 Task: Open a blank worksheet and write heading  Customer order data  Add 10 people name:-  'David White, Emily Green, Andrew Baker, Madison Evans, Logan King, Grace Hill, Gabriel Young, Elizabeth Flores, Samuel Reed, Avery Nelson. ' in June Last week sales are  10020 to 20050. customer order name:-  Nike shoe, Adidas shoe, Gucci T-shirt, Louis Vuitton bag, Zara Shirt, H&M jeans, Chanel perfume, Versace perfume, Ralph Lauren, Prada Shirtcustomer order price in between:-  10000 to 15000. Save page analysisDailySales_Report
Action: Mouse moved to (207, 143)
Screenshot: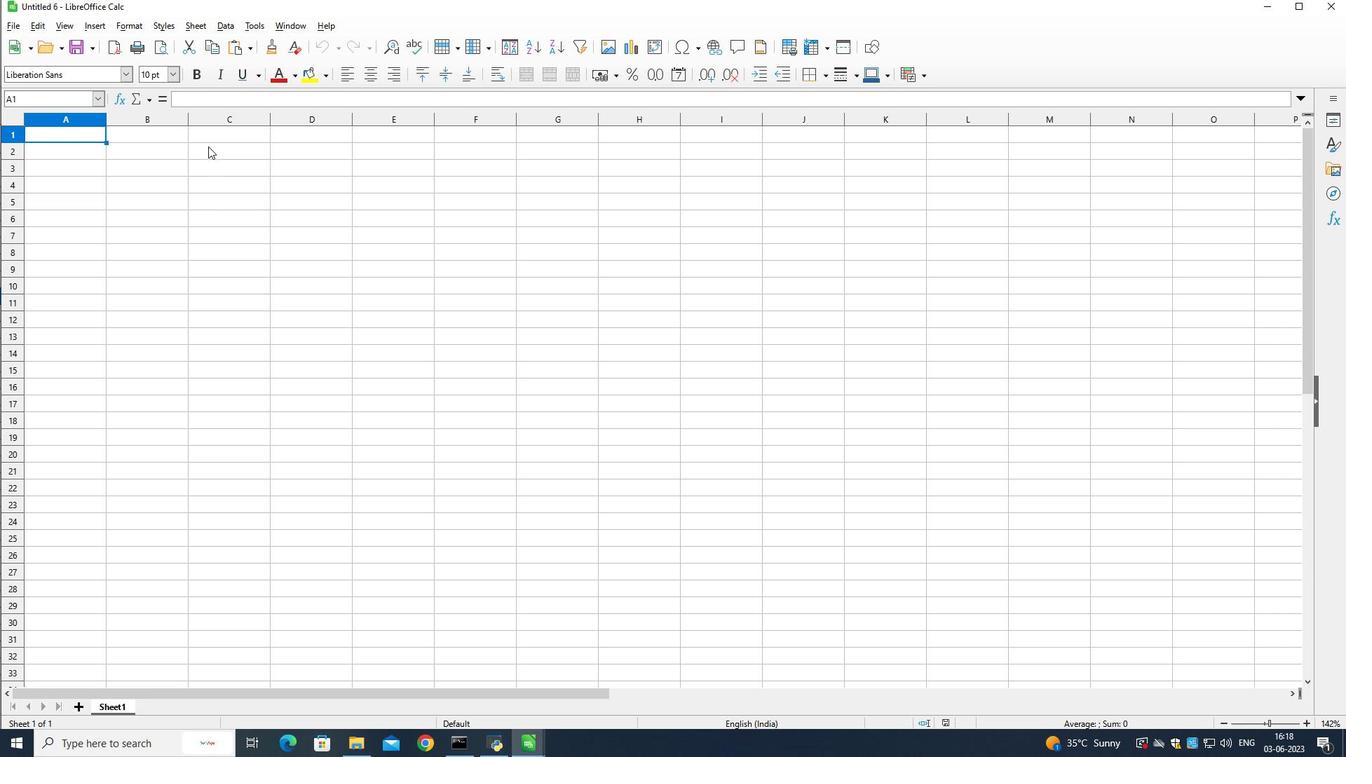 
Action: Mouse pressed left at (207, 143)
Screenshot: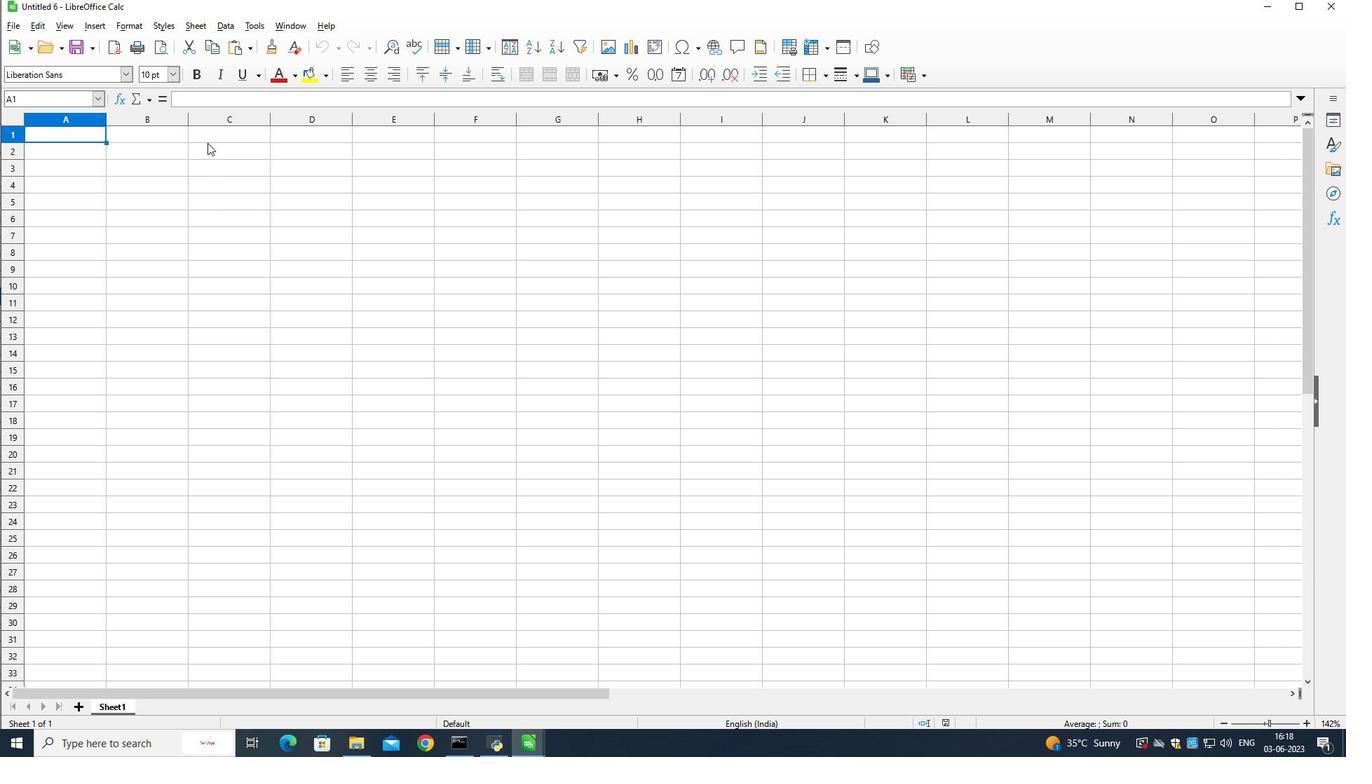 
Action: Mouse moved to (206, 153)
Screenshot: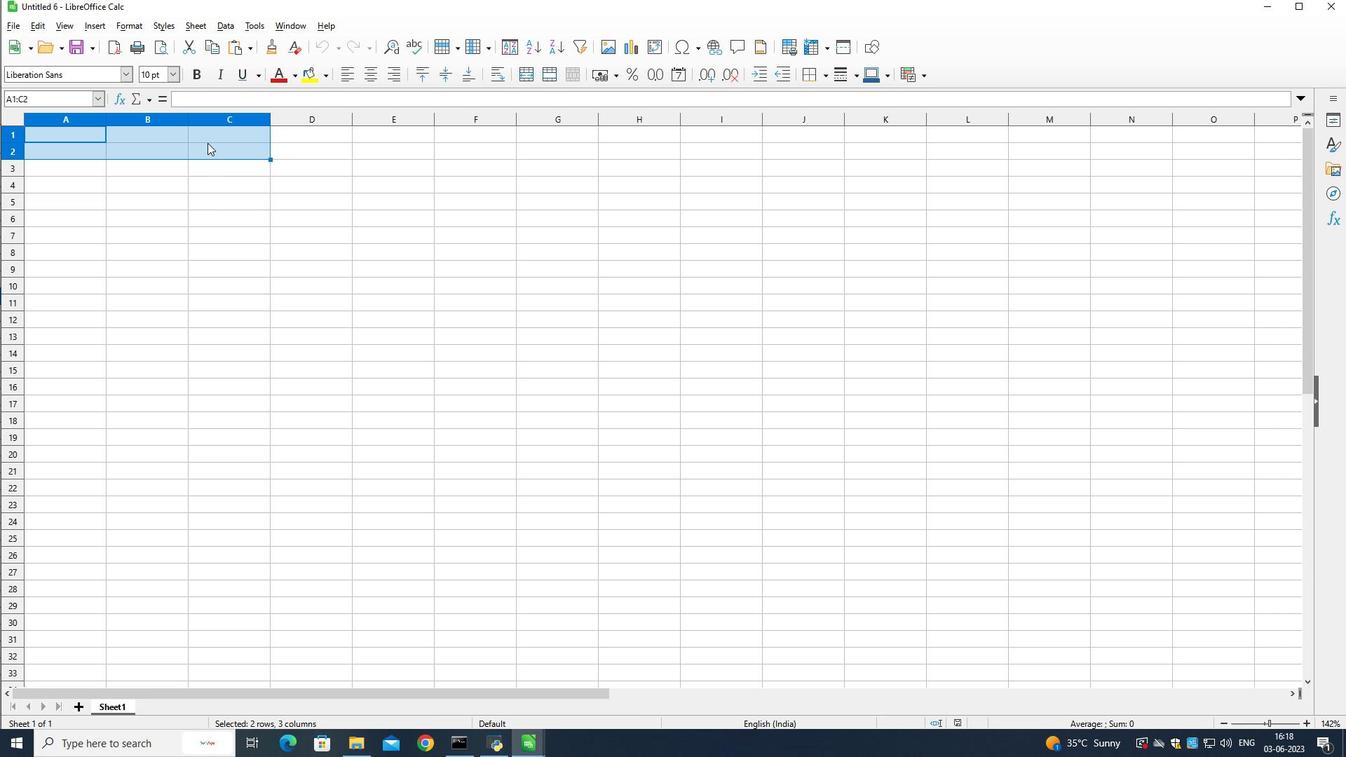 
Action: Mouse pressed left at (206, 153)
Screenshot: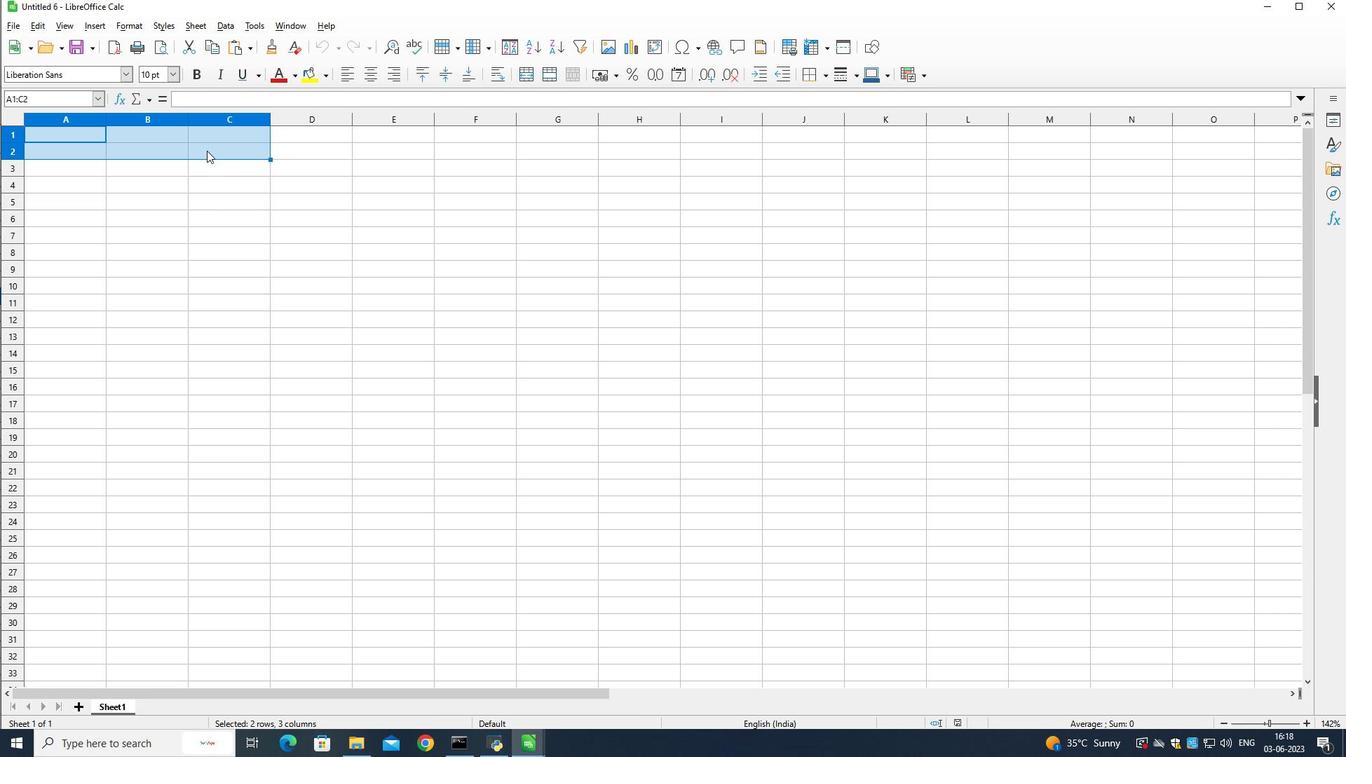
Action: Mouse pressed right at (206, 153)
Screenshot: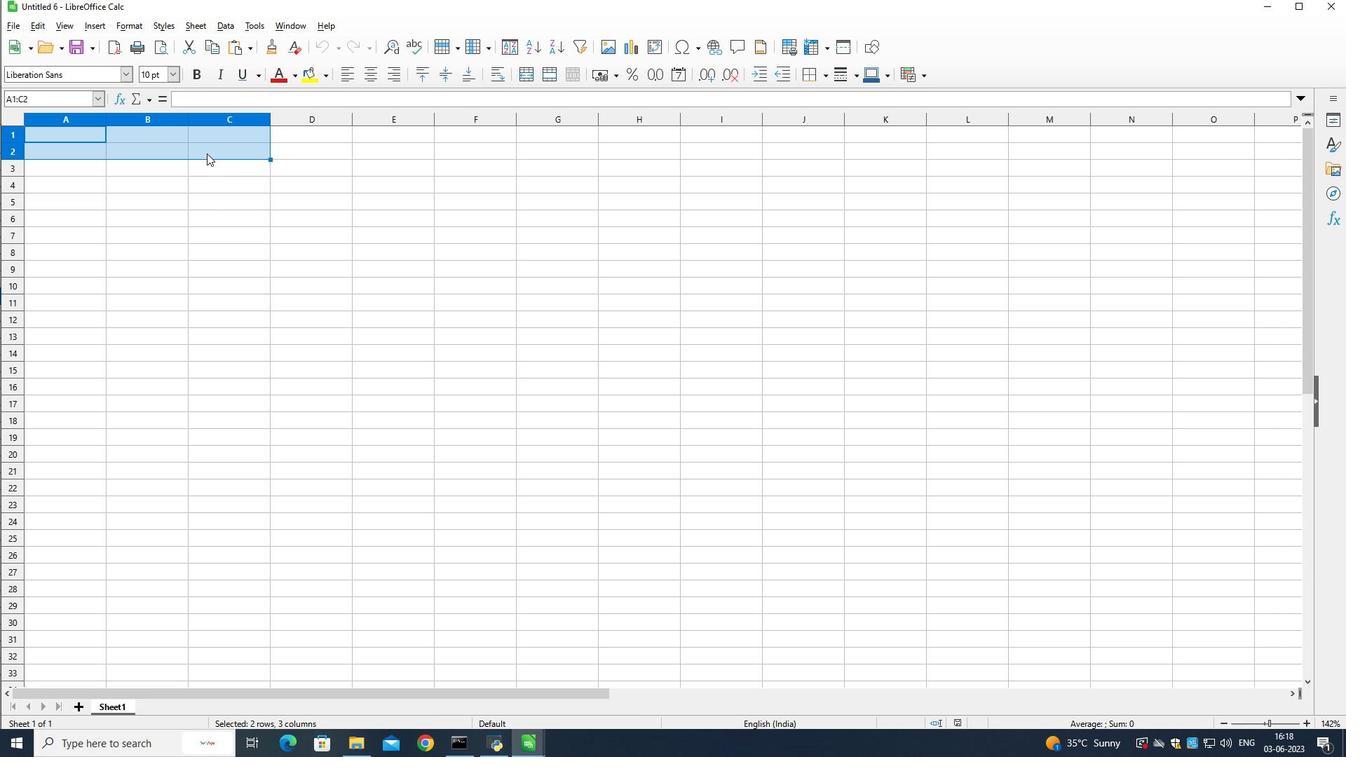 
Action: Mouse moved to (195, 160)
Screenshot: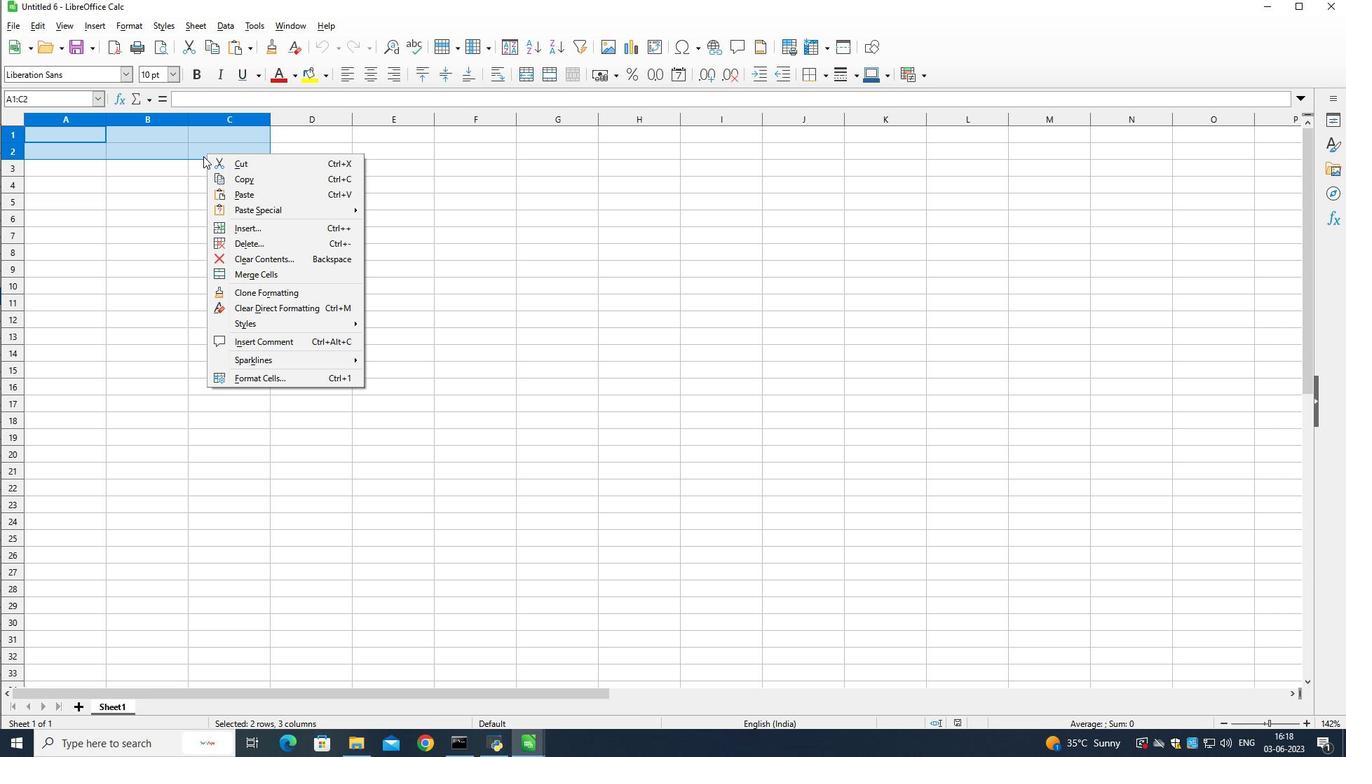
Action: Mouse pressed left at (195, 160)
Screenshot: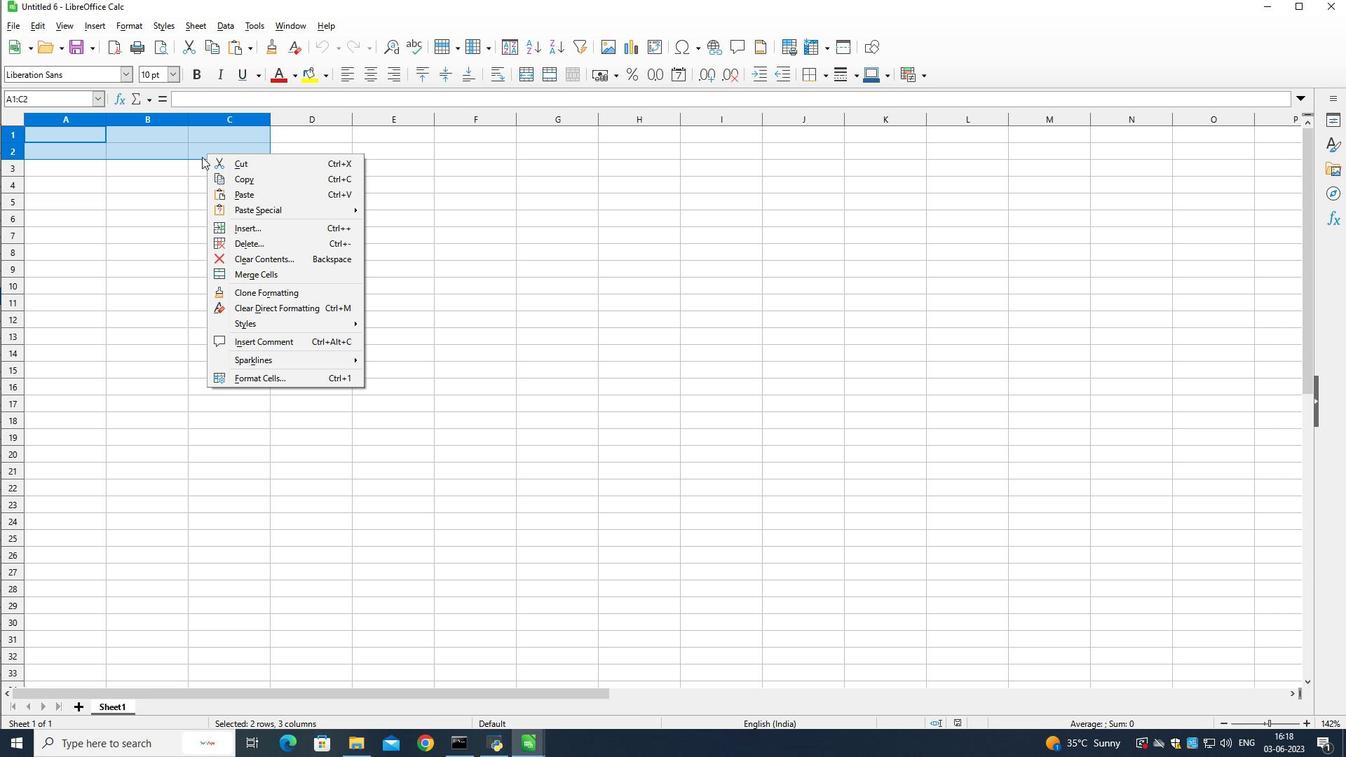 
Action: Mouse moved to (197, 137)
Screenshot: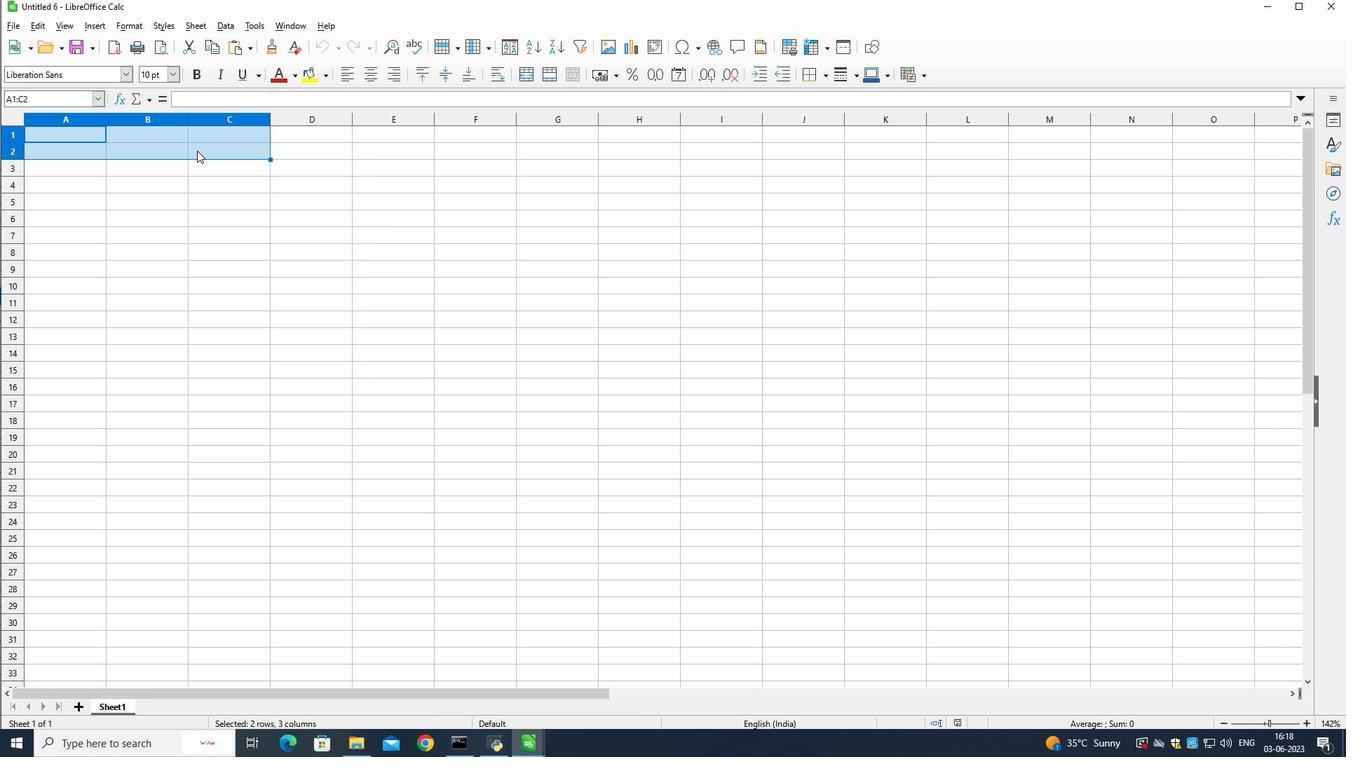
Action: Mouse pressed left at (197, 137)
Screenshot: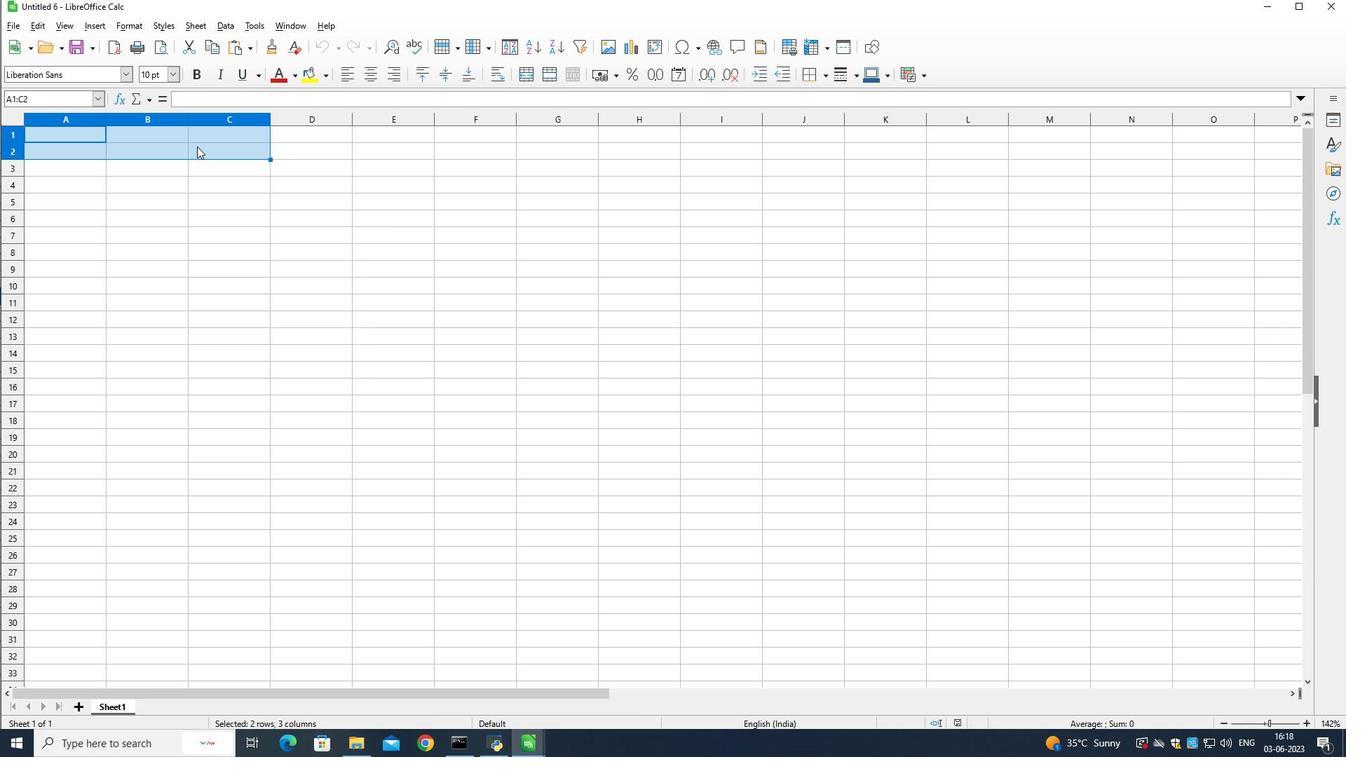
Action: Mouse pressed left at (197, 137)
Screenshot: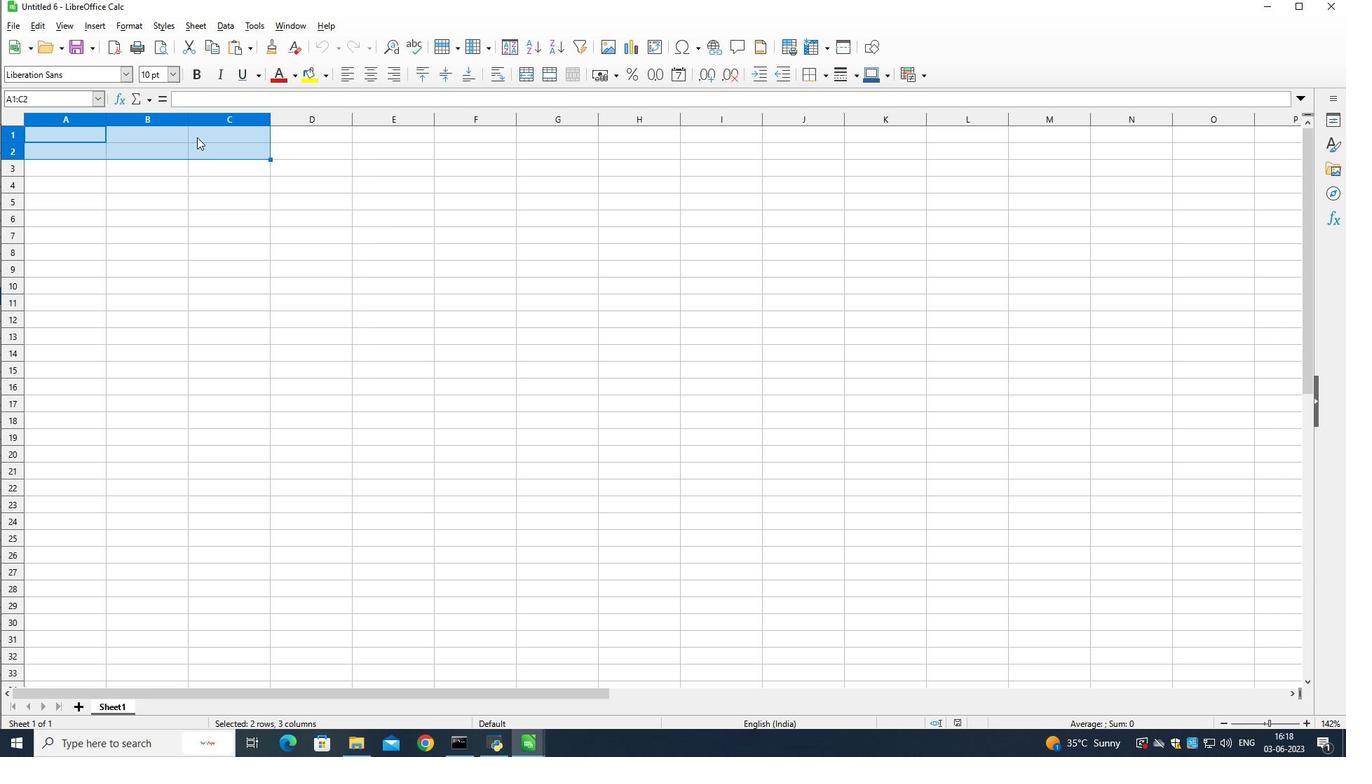 
Action: Mouse pressed left at (197, 137)
Screenshot: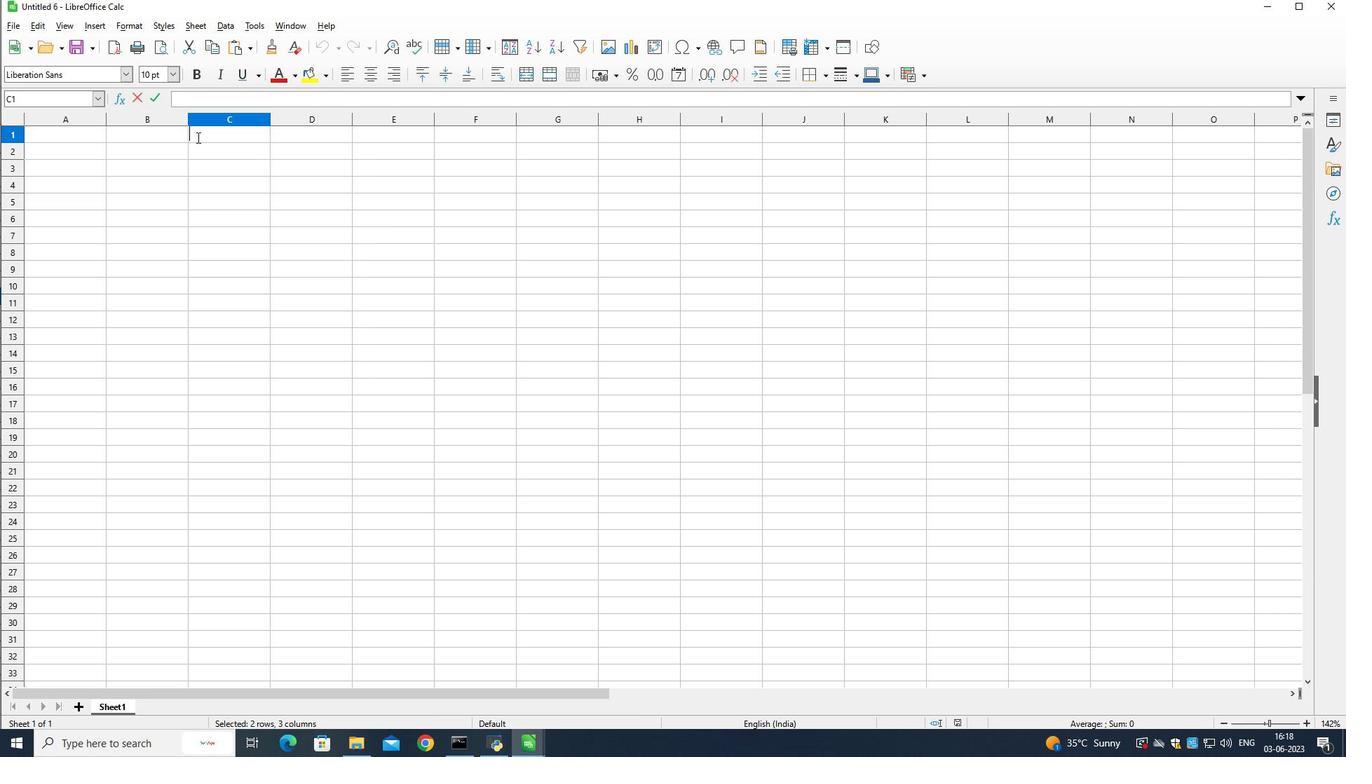 
Action: Mouse moved to (171, 133)
Screenshot: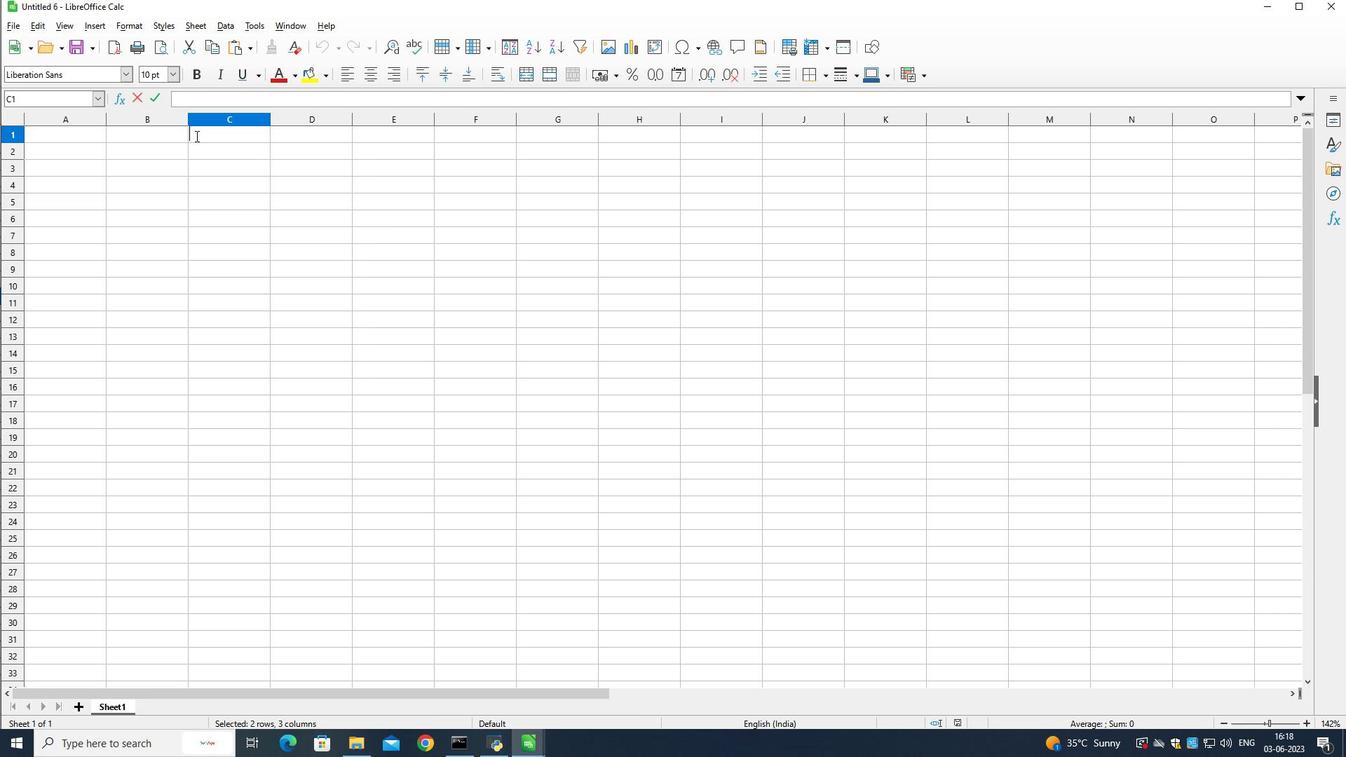 
Action: Mouse pressed left at (171, 133)
Screenshot: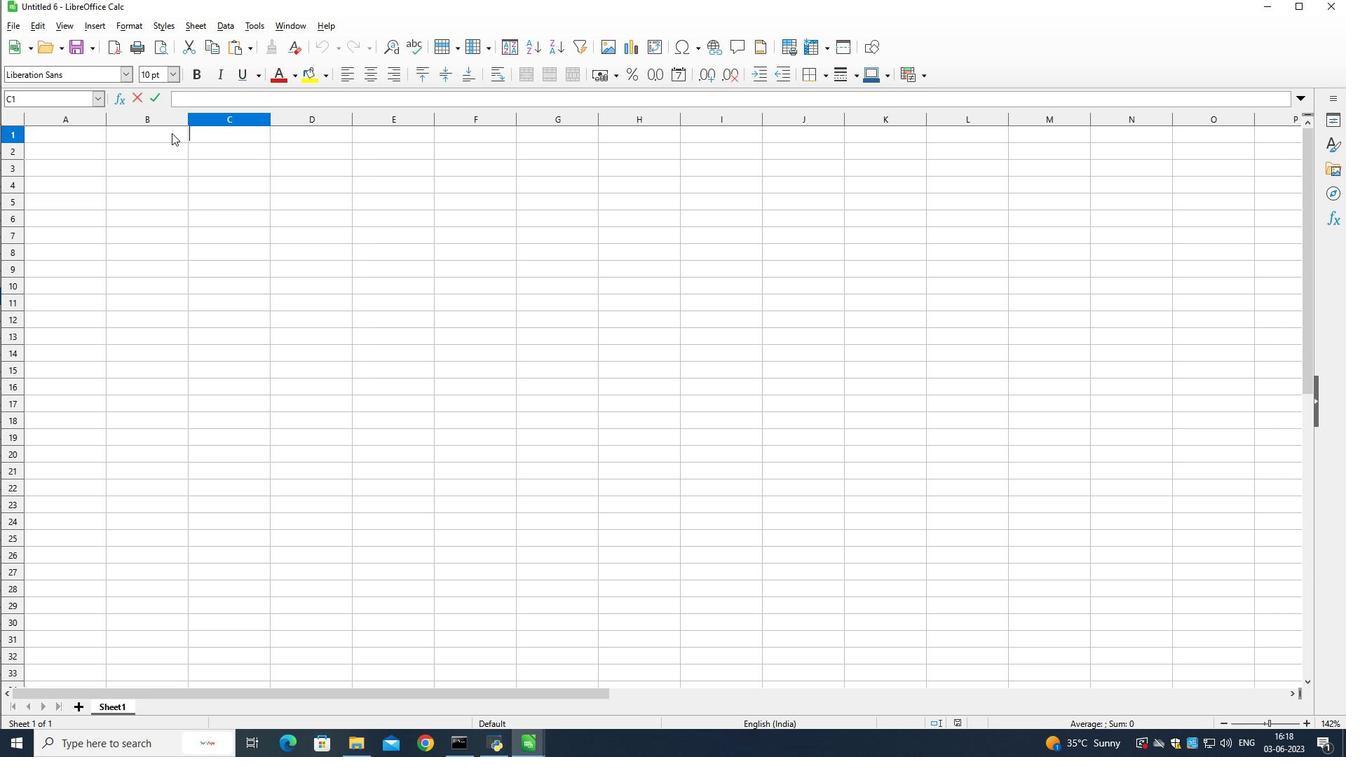 
Action: Mouse moved to (169, 131)
Screenshot: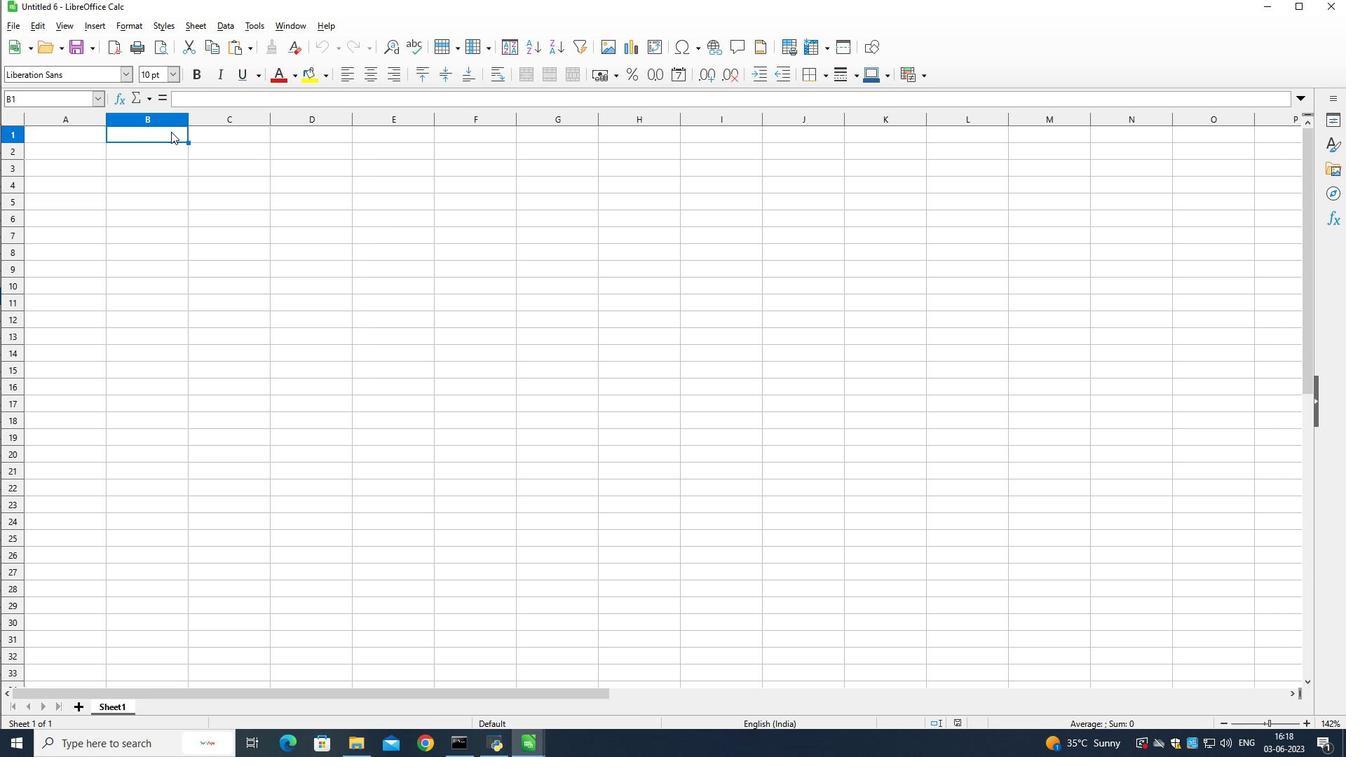 
Action: Key pressed <Key.shift>Customer<Key.space><Key.shift>Order<Key.space><Key.shift>Data
Screenshot: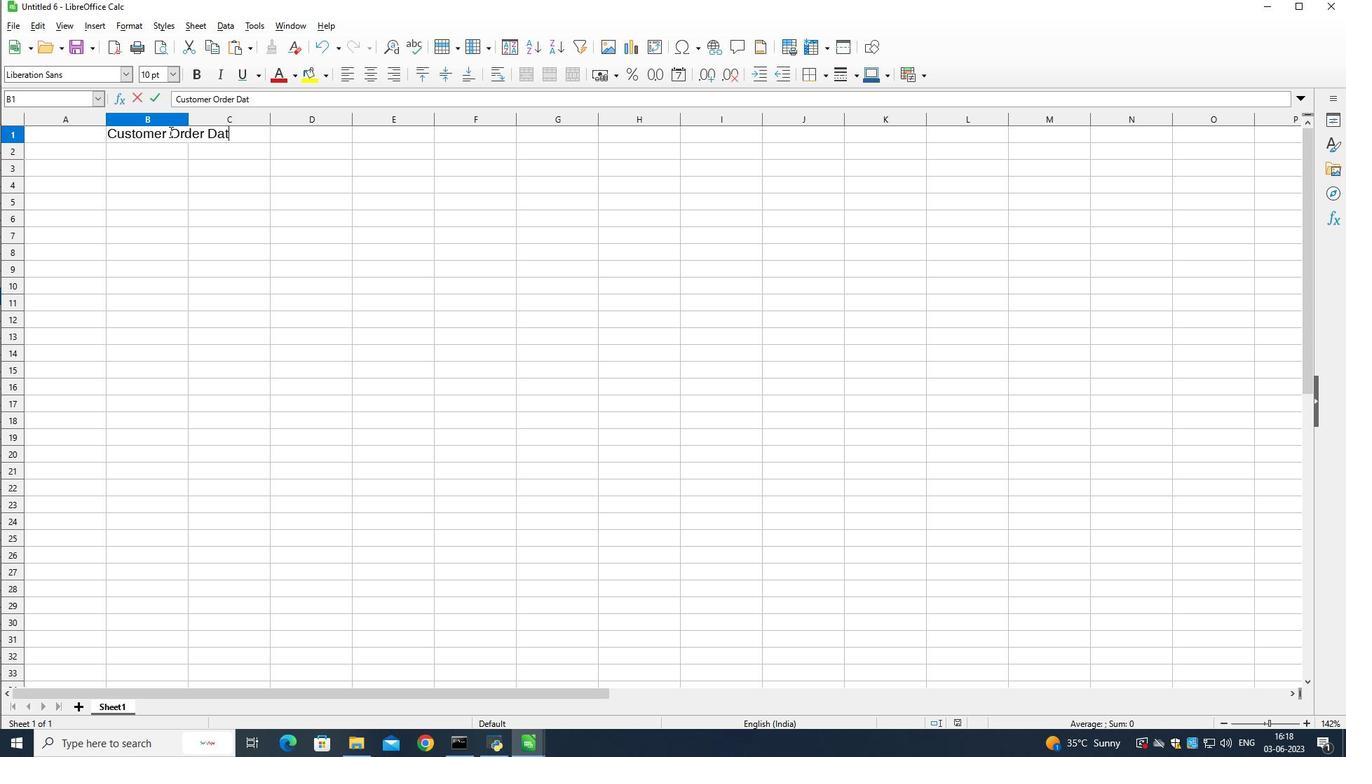
Action: Mouse moved to (51, 151)
Screenshot: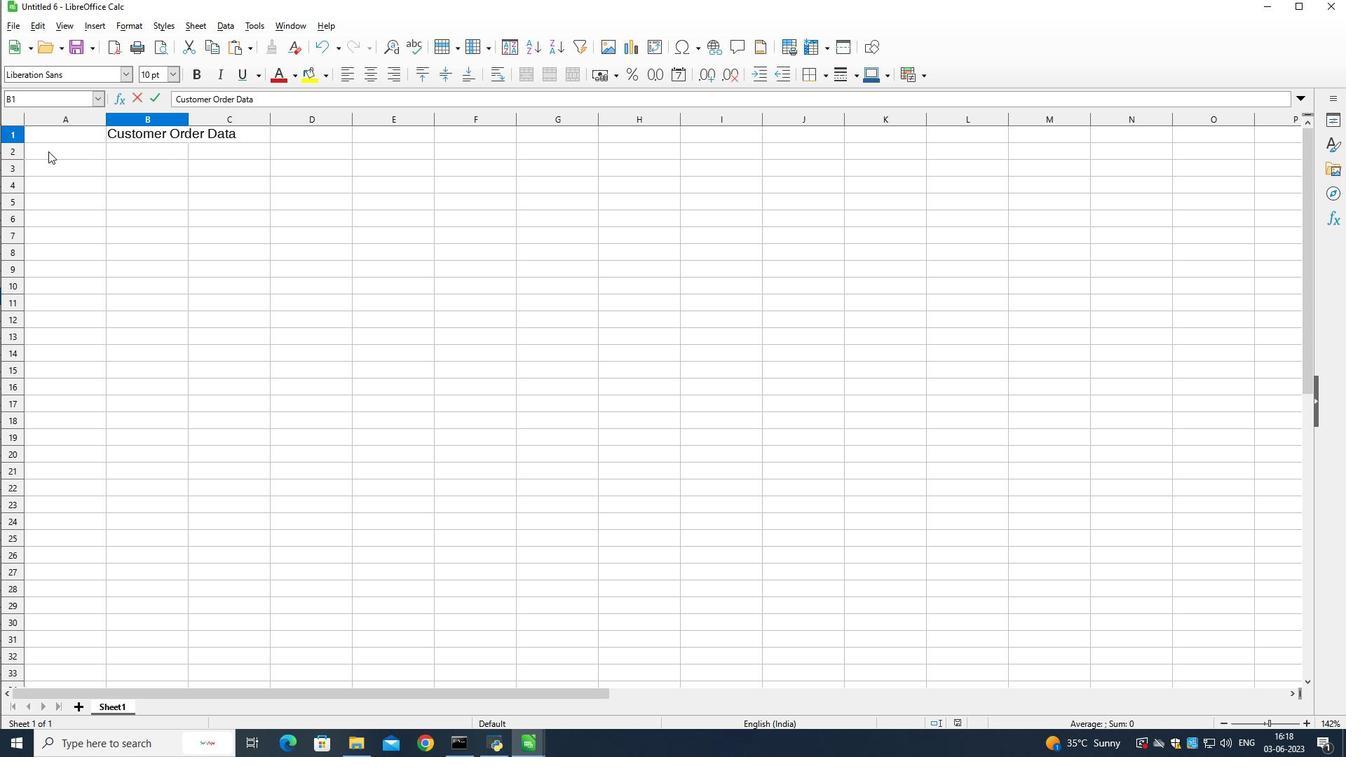 
Action: Mouse pressed left at (51, 151)
Screenshot: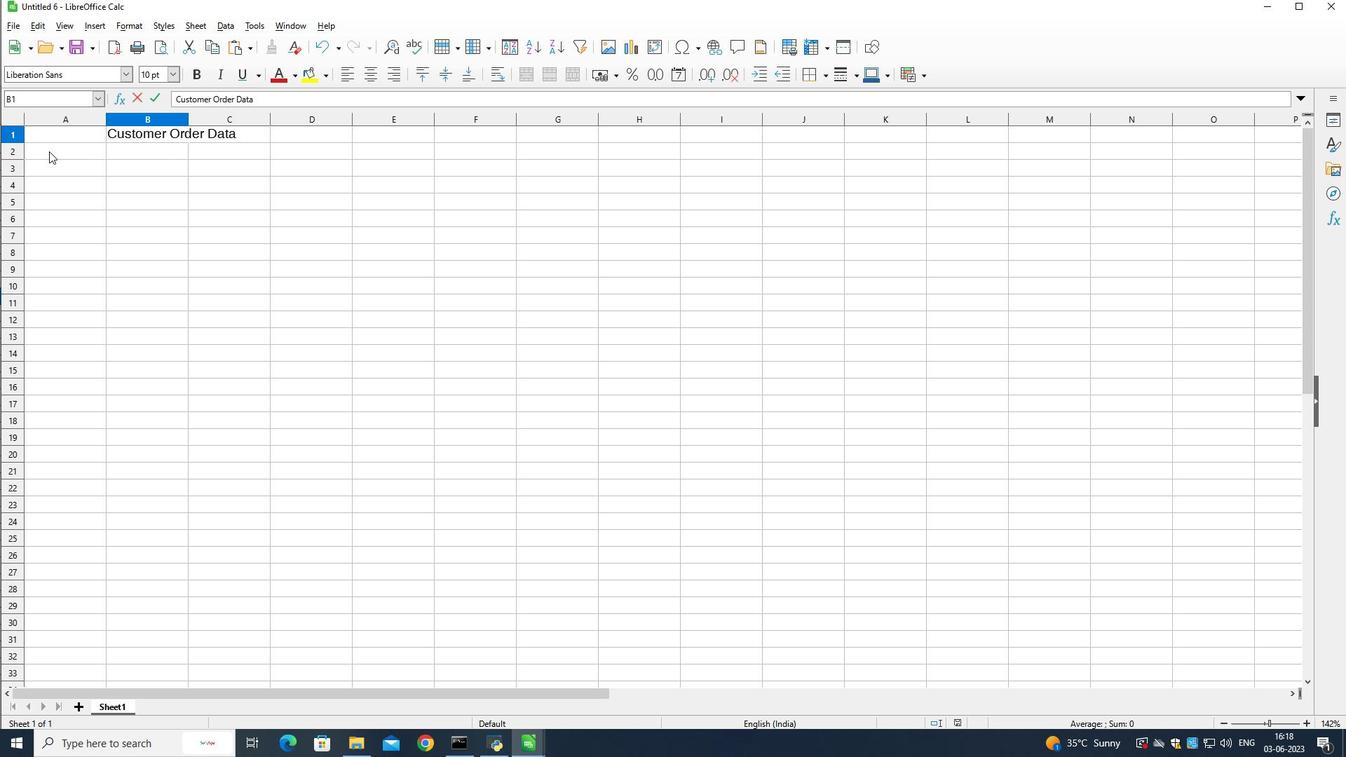 
Action: Mouse moved to (51, 152)
Screenshot: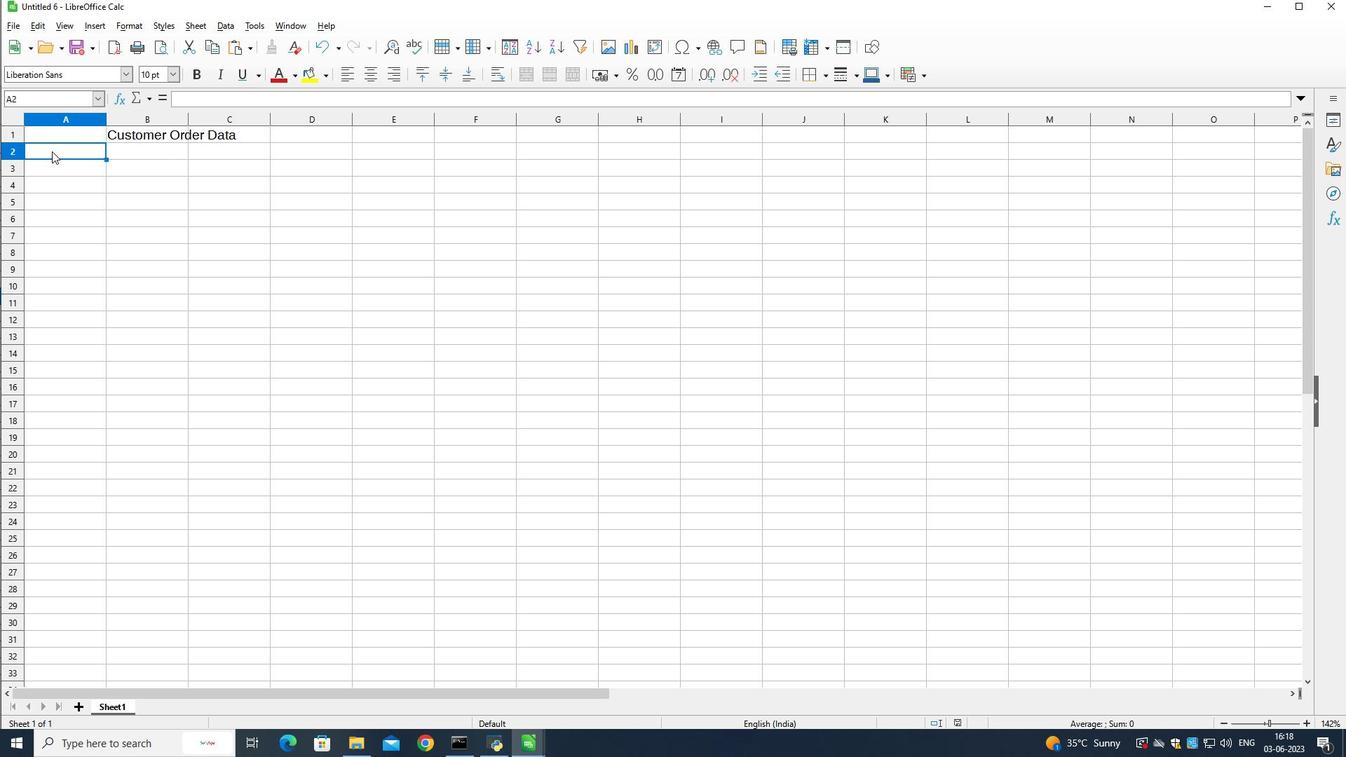 
Action: Key pressed <Key.shift>Name<Key.down>
Screenshot: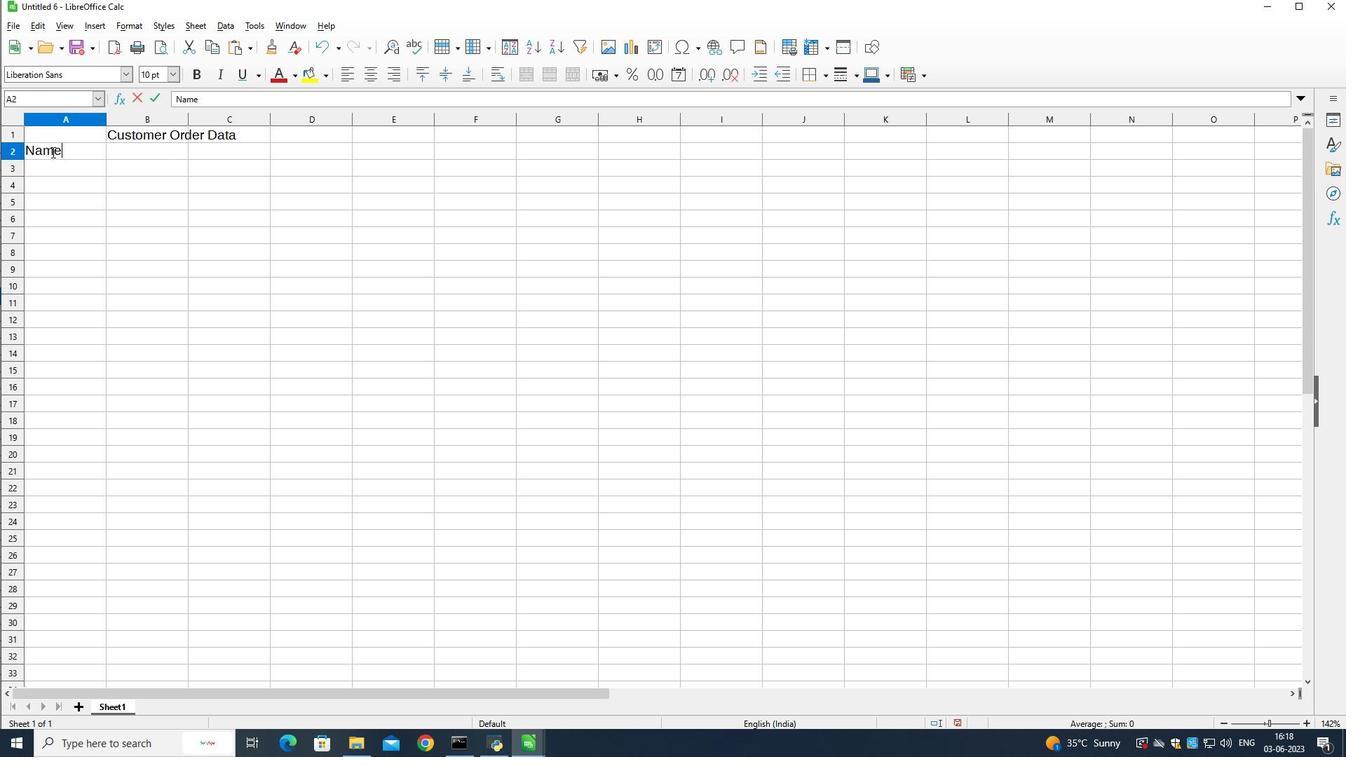 
Action: Mouse moved to (576, 85)
Screenshot: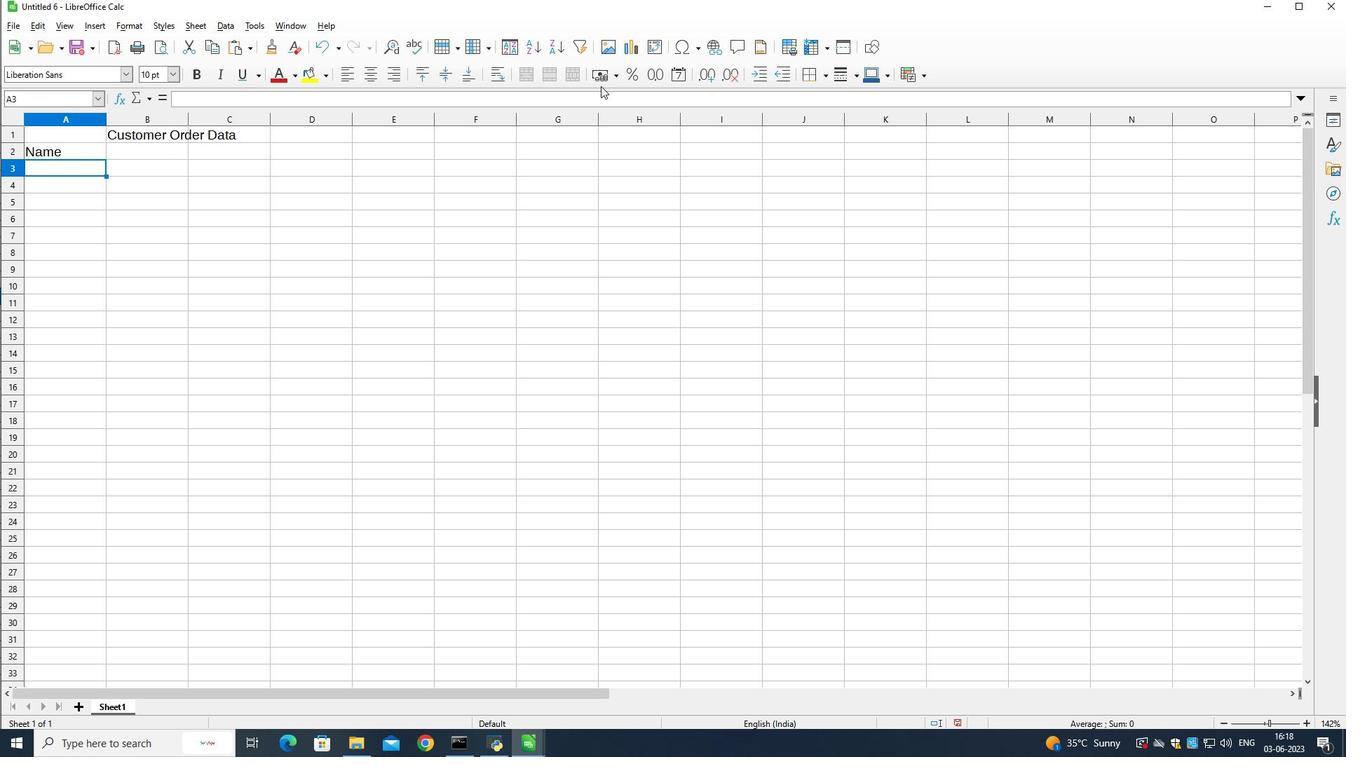 
Action: Key pressed <Key.shift>David<Key.space><Key.shift>White<Key.down><Key.shift>Emily<Key.space><Key.shift>Green<Key.down><Key.shift>Andrew<Key.space><Key.shift>baker<Key.down><Key.shift>Madison<Key.space><Key.shift>Evans<Key.down><Key.shift>Logan<Key.space><Key.shift>King<Key.down><Key.shift><Key.shift><Key.shift>Grace<Key.space><Key.shift>Hill<Key.down><Key.shift><Key.shift>Gabriel<Key.space><Key.shift>Young<Key.down><Key.shift>Elizabeth<Key.space><Key.shift>Flores<Key.down><Key.shift>Samuel<Key.space><Key.shift>Reed<Key.down><Key.space><Key.shift><Key.shift>av<Key.backspace><Key.backspace><Key.shift>Avery<Key.space><Key.shift>nelson
Screenshot: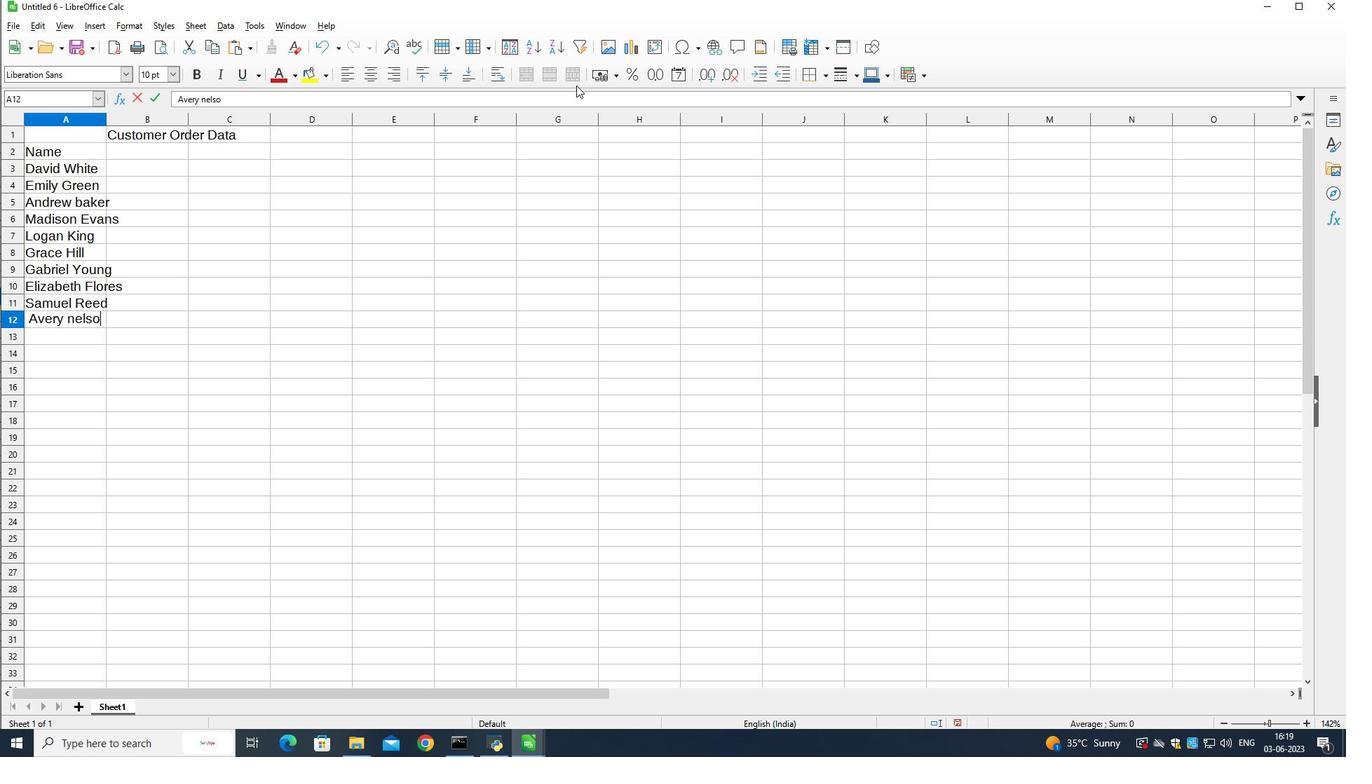 
Action: Mouse moved to (122, 152)
Screenshot: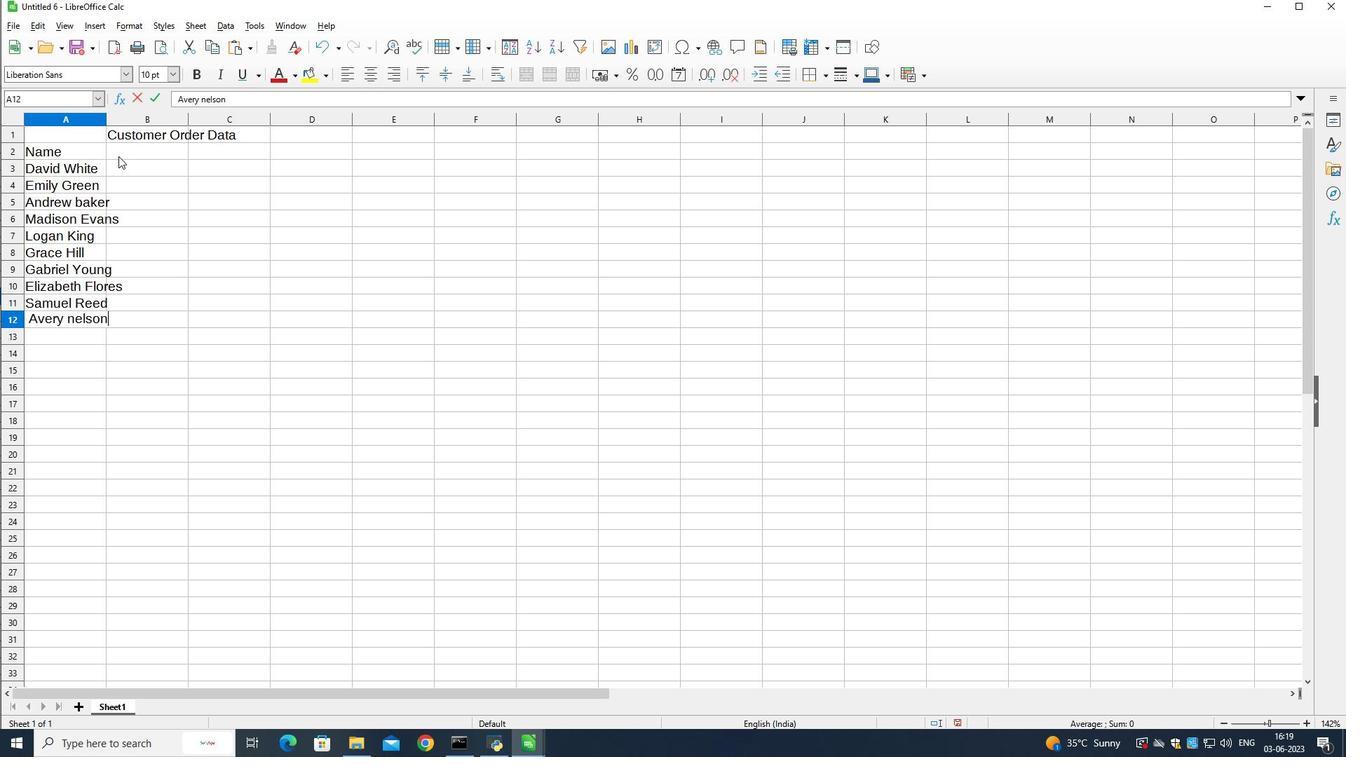 
Action: Mouse pressed left at (122, 152)
Screenshot: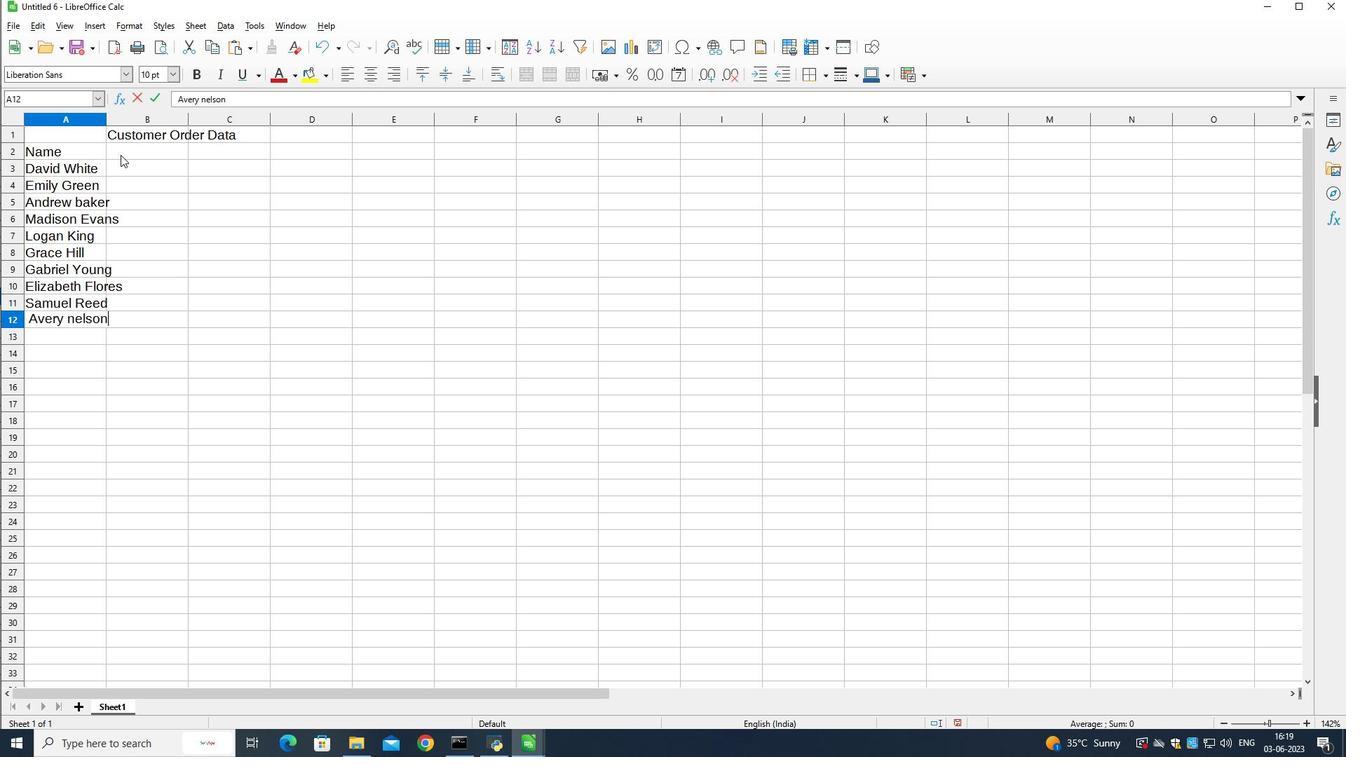 
Action: Mouse moved to (80, 121)
Screenshot: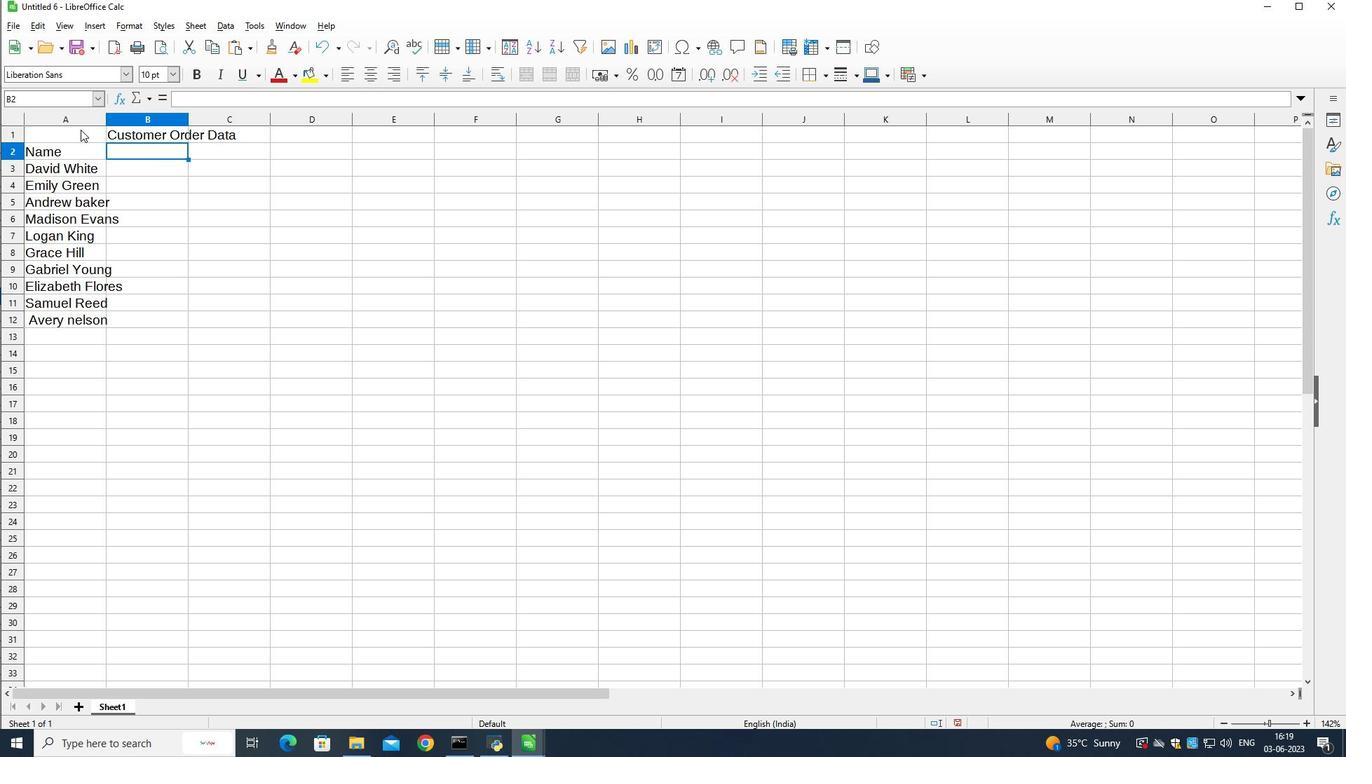 
Action: Mouse pressed left at (80, 121)
Screenshot: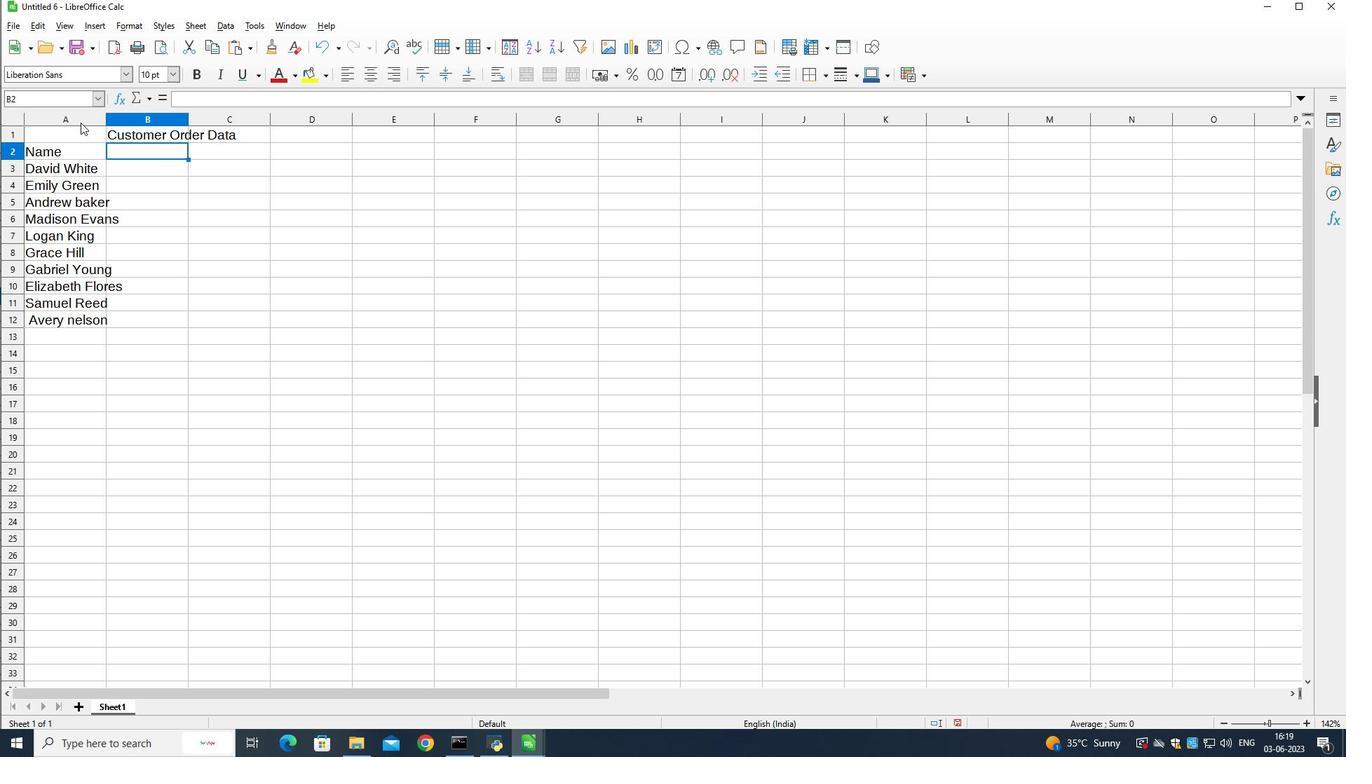 
Action: Mouse moved to (105, 119)
Screenshot: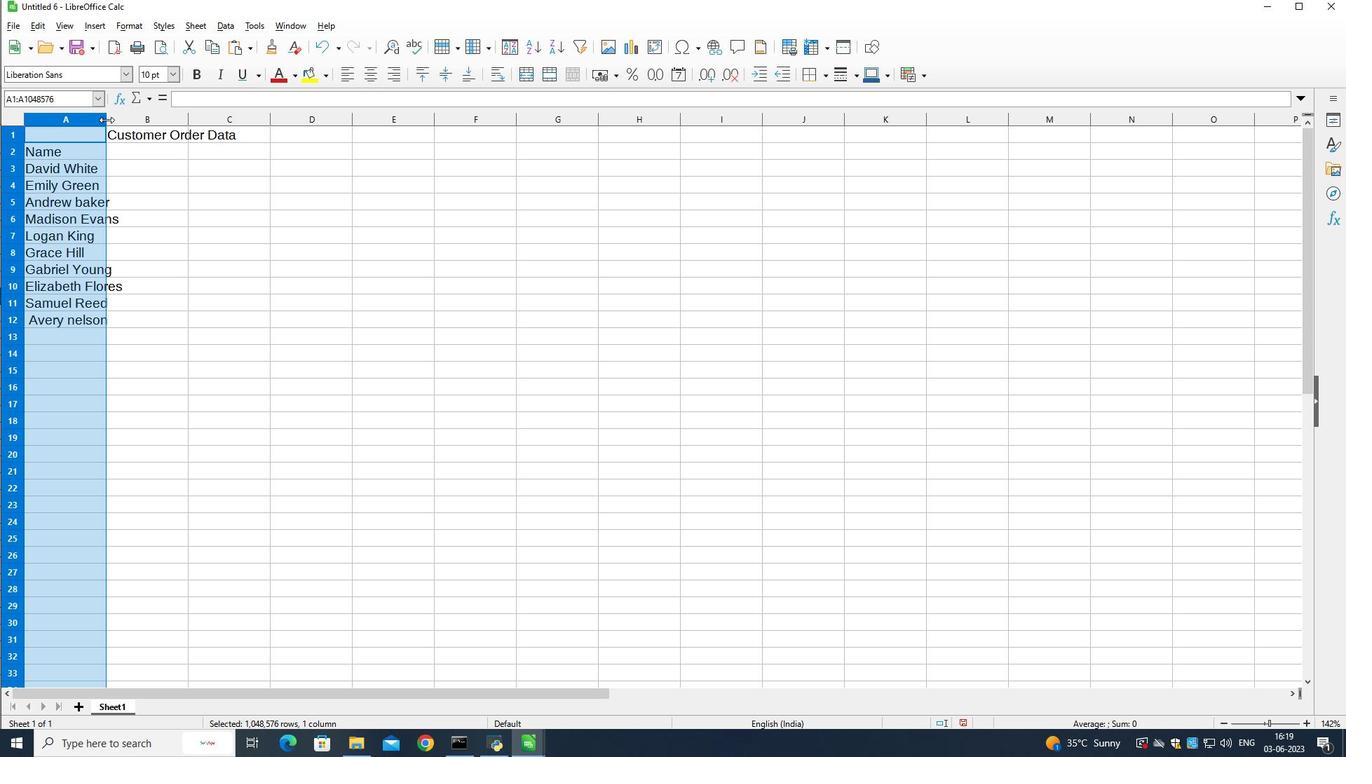 
Action: Mouse pressed left at (105, 119)
Screenshot: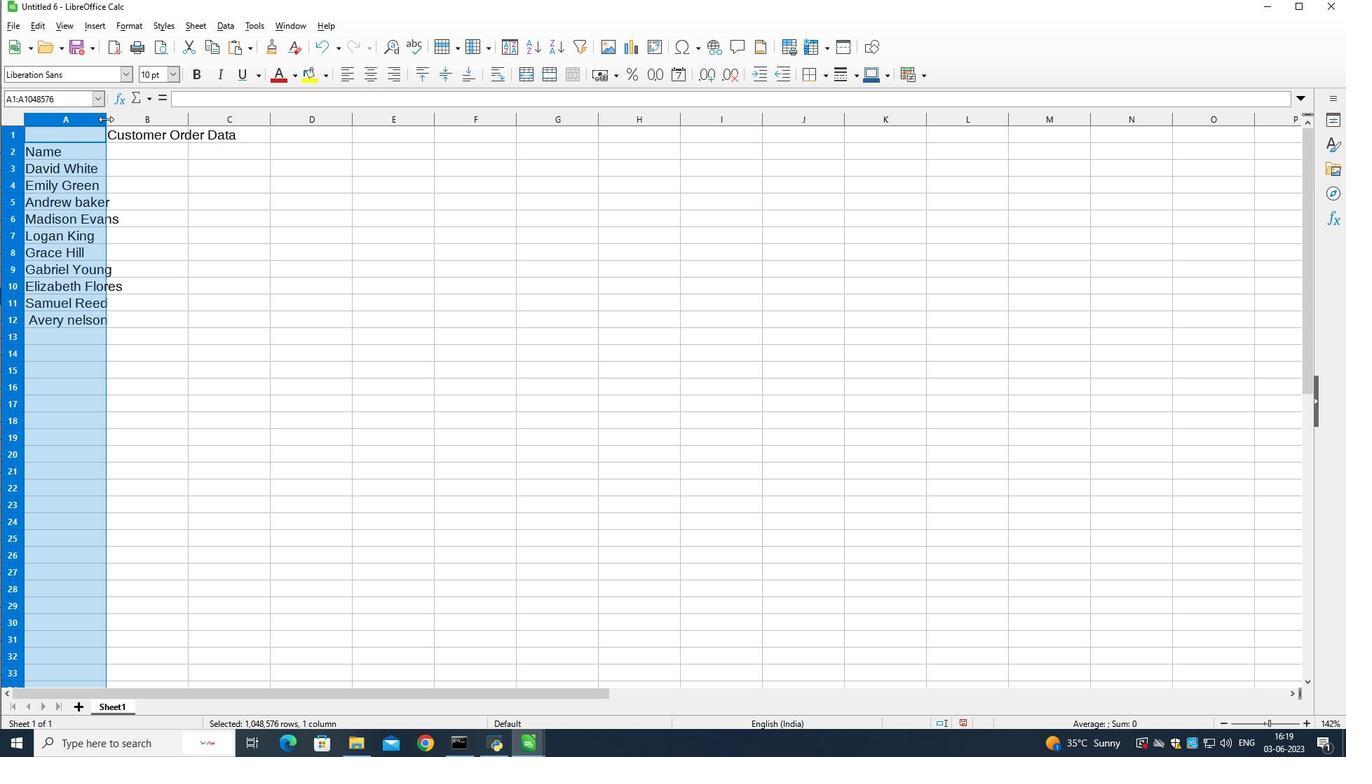 
Action: Mouse moved to (146, 150)
Screenshot: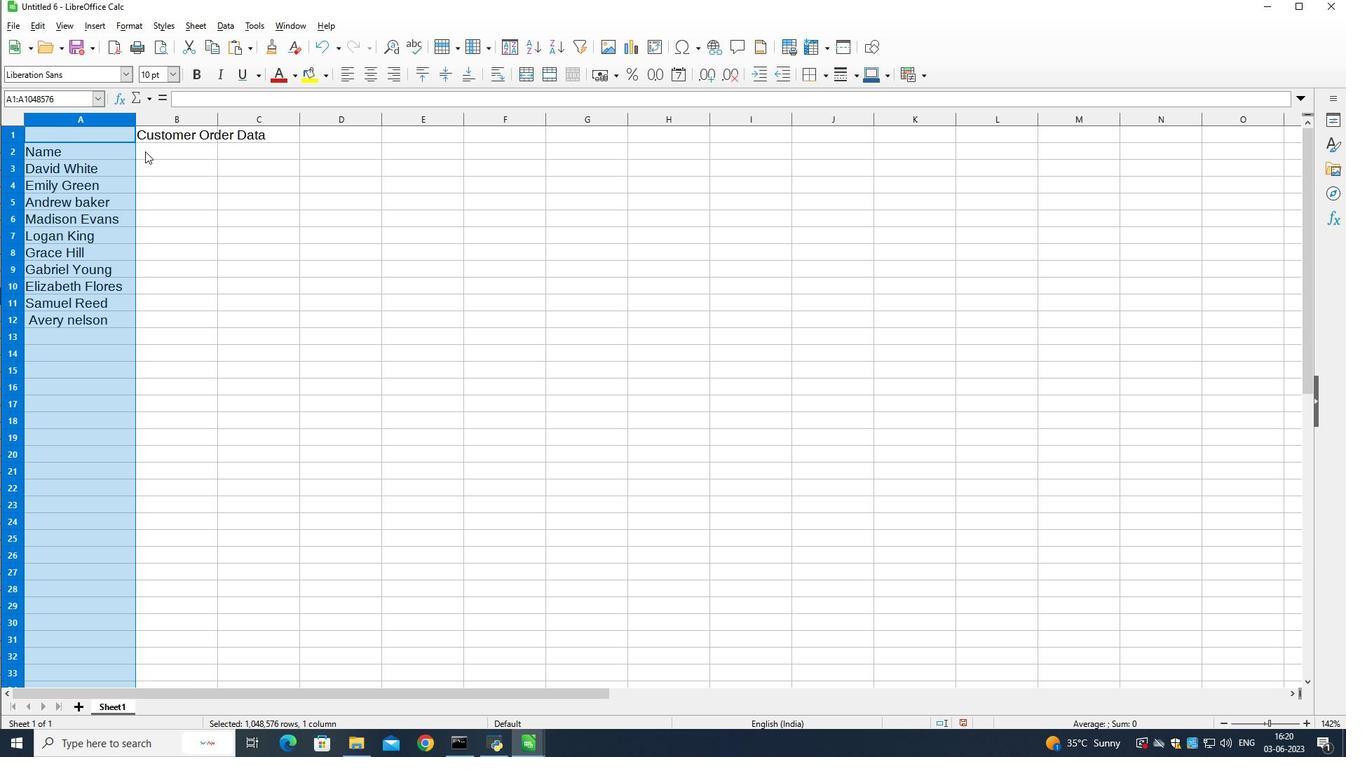 
Action: Mouse pressed left at (146, 150)
Screenshot: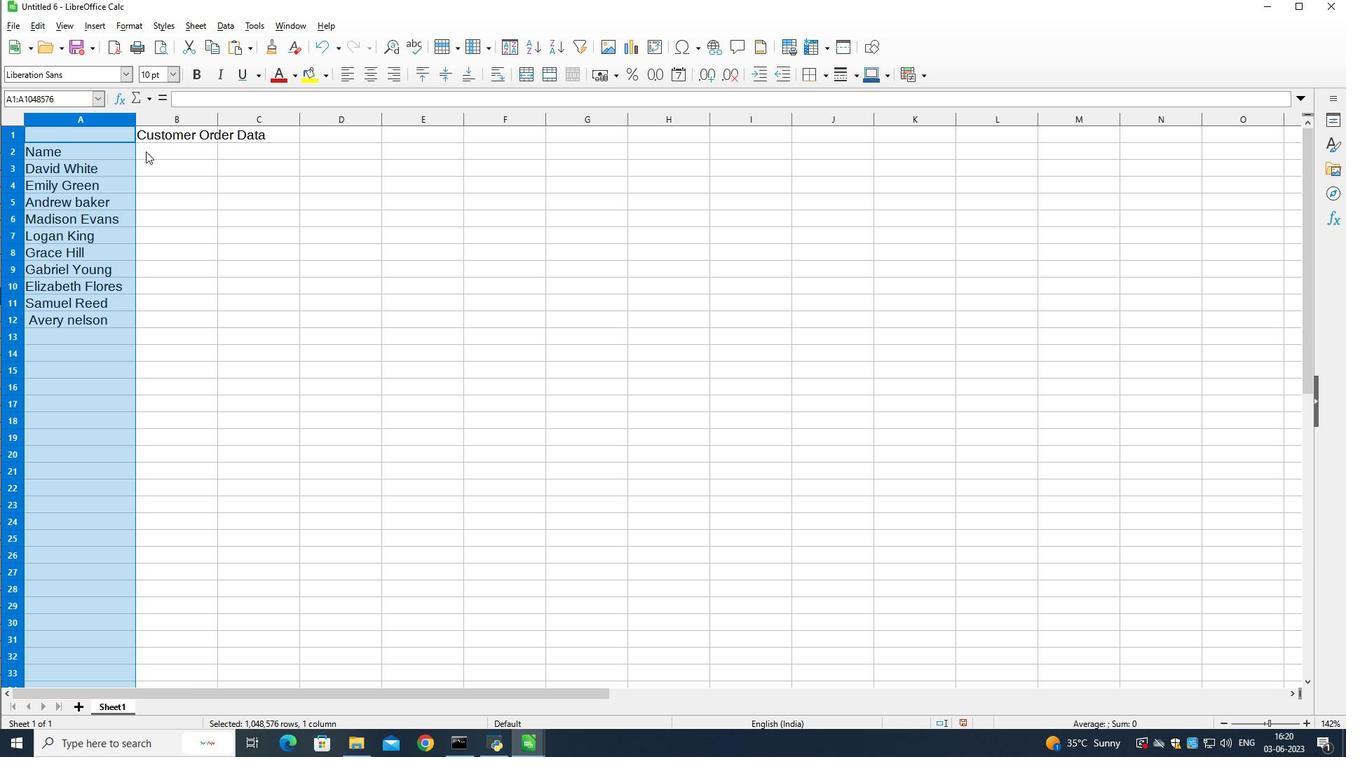 
Action: Mouse moved to (408, 218)
Screenshot: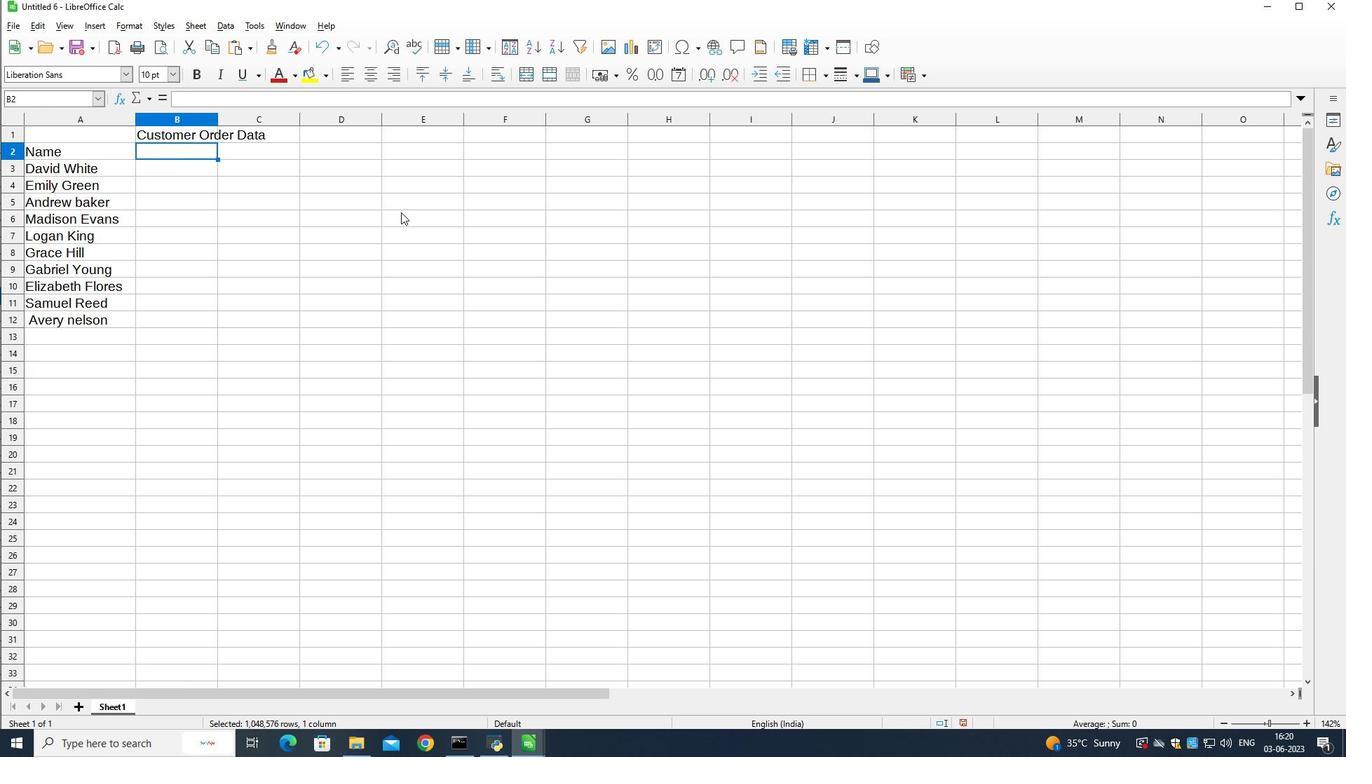 
Action: Key pressed <Key.shift><Key.shift><Key.shift><Key.shift><Key.shift><Key.shift><Key.shift><Key.shift><Key.shift><Key.shift>Sa<Key.backspace><Key.backspace><Key.shift>june<Key.space><Key.shift>k<Key.backspace><Key.shift>Last<Key.space><Key.shift>Week<Key.space>sales<Key.left><Key.left><Key.left>
Screenshot: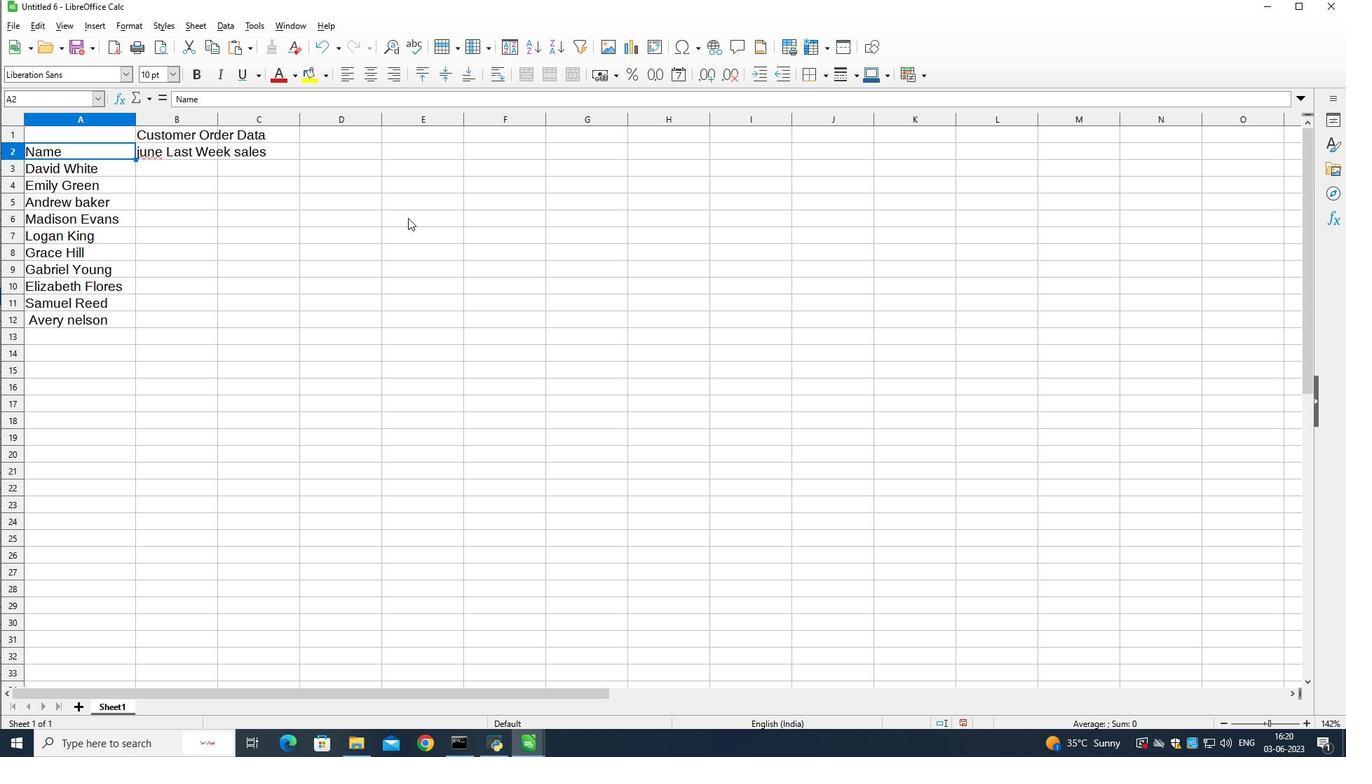 
Action: Mouse moved to (143, 150)
Screenshot: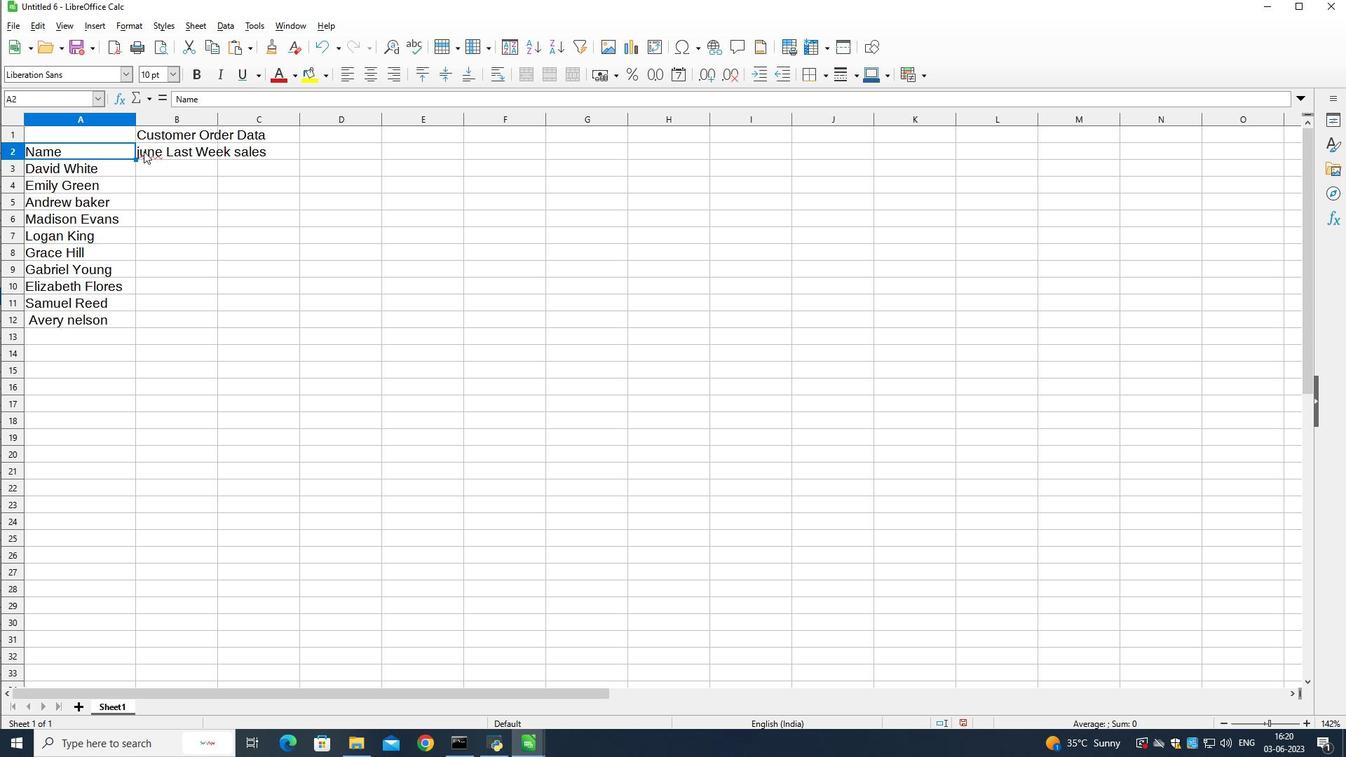 
Action: Mouse pressed left at (143, 150)
Screenshot: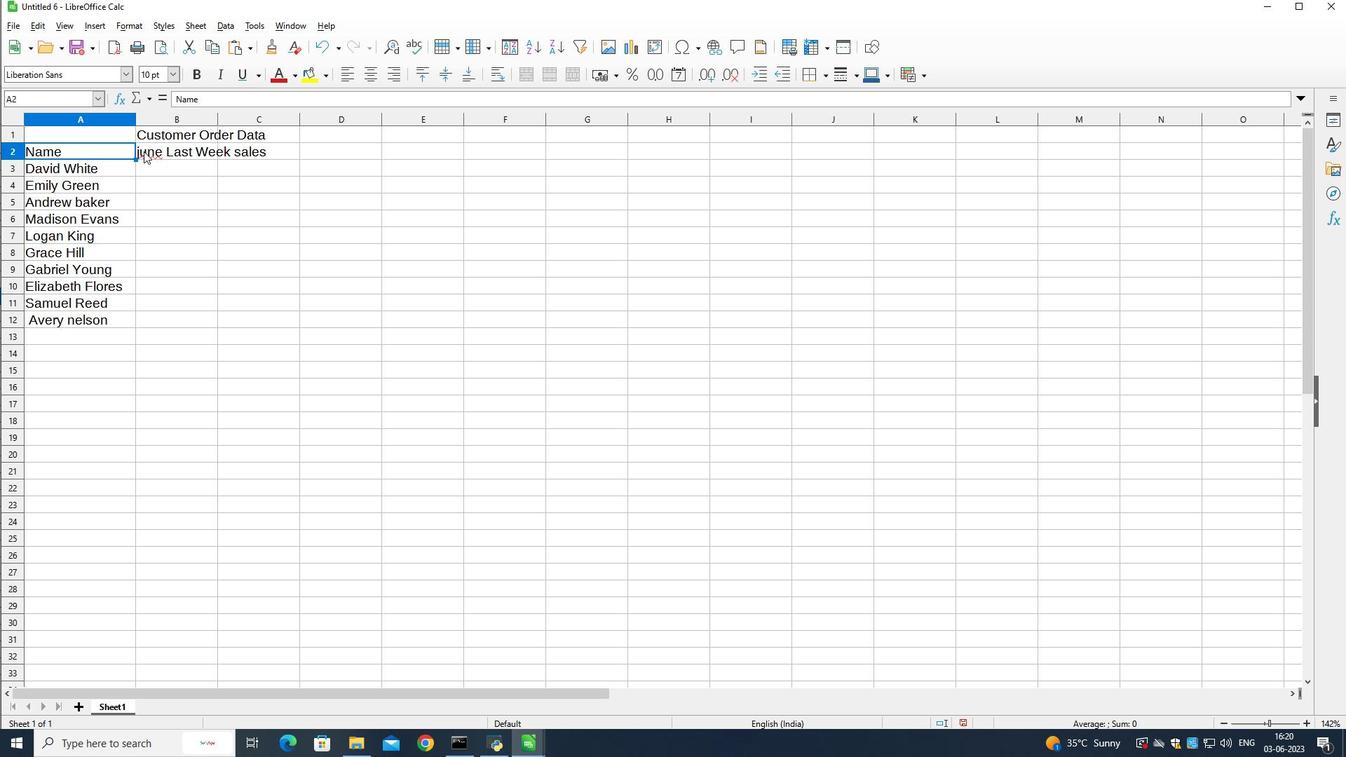 
Action: Mouse moved to (142, 150)
Screenshot: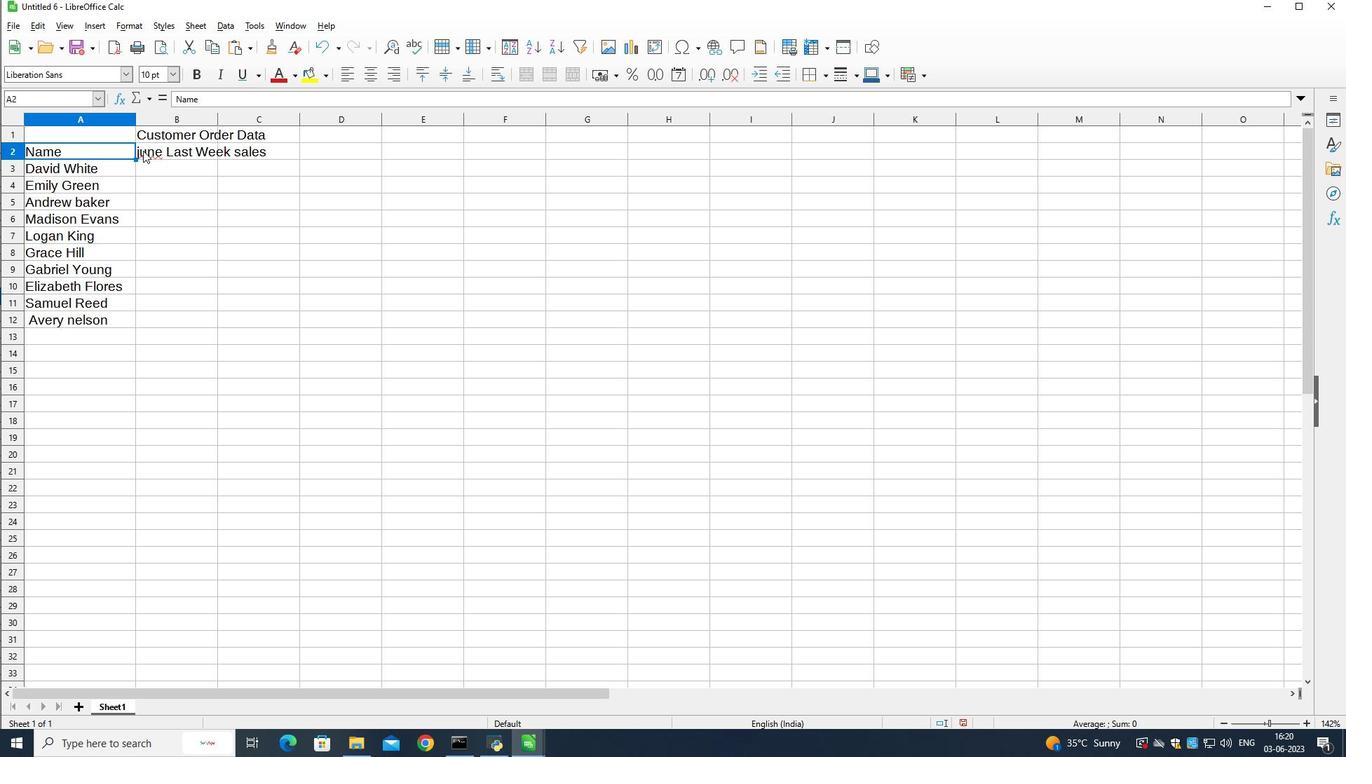 
Action: Mouse pressed left at (142, 150)
Screenshot: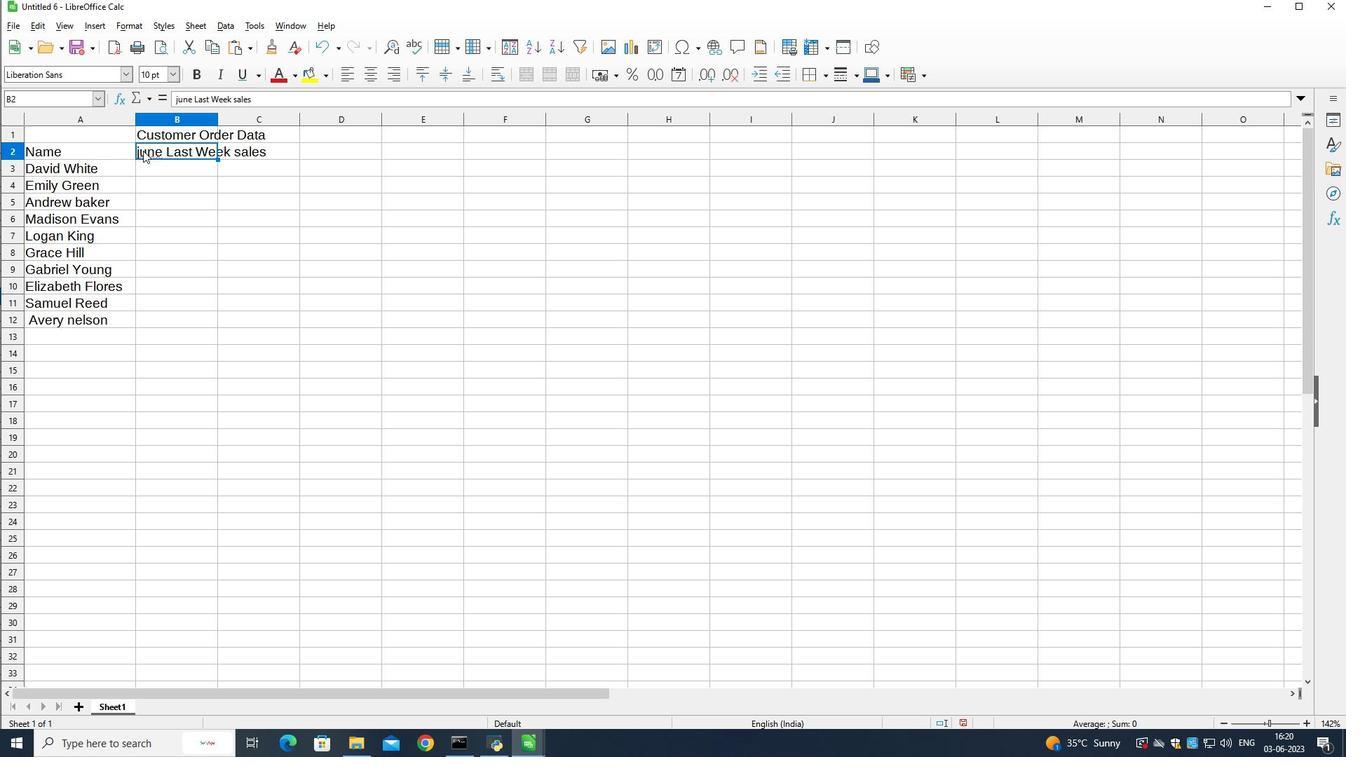 
Action: Mouse moved to (152, 179)
Screenshot: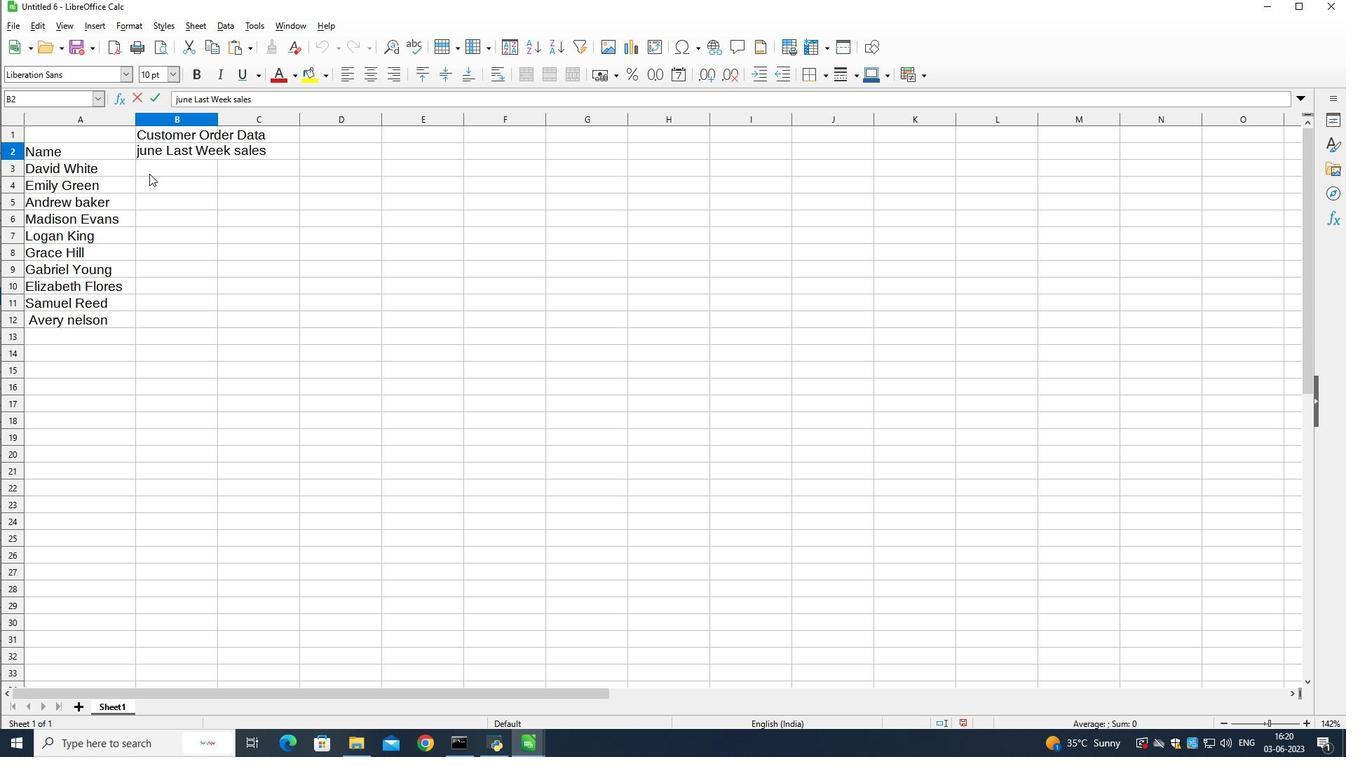 
Action: Key pressed <Key.backspace><Key.shift>J
Screenshot: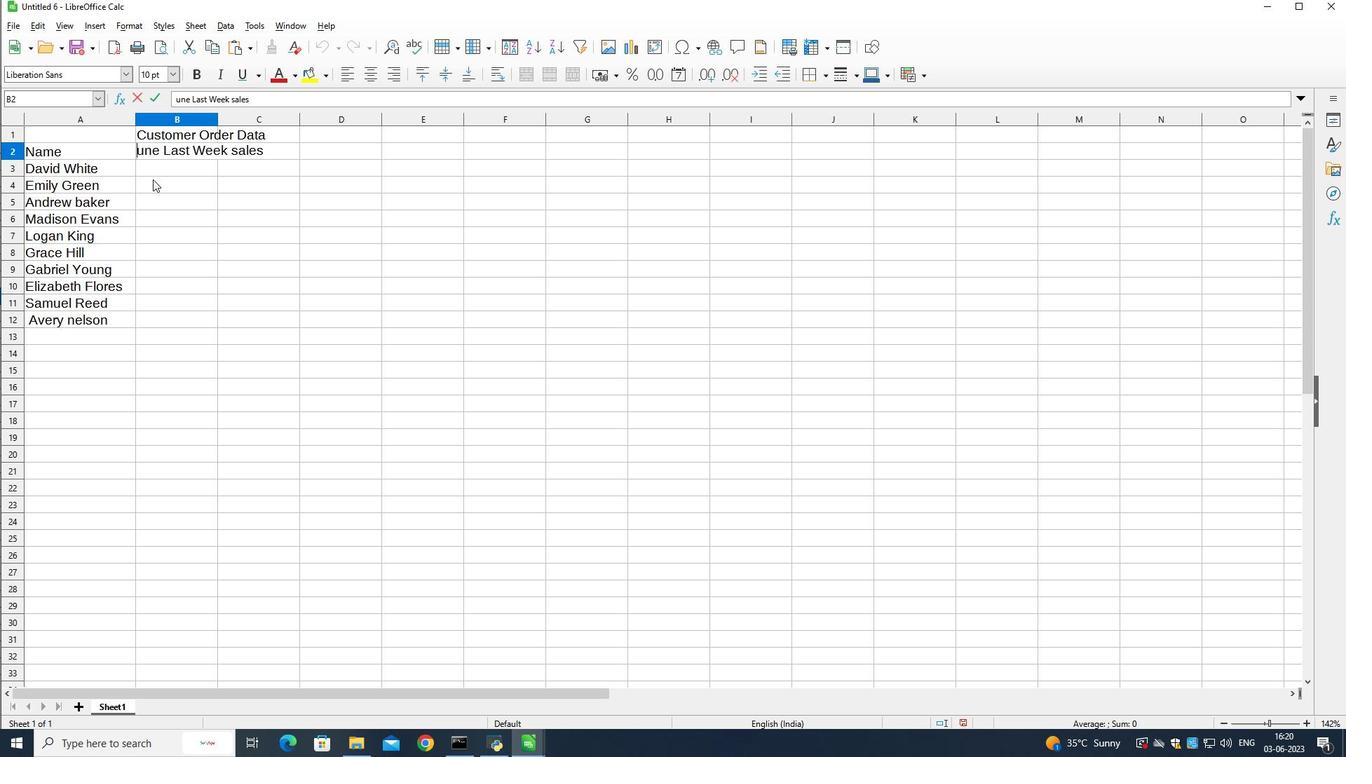 
Action: Mouse moved to (160, 167)
Screenshot: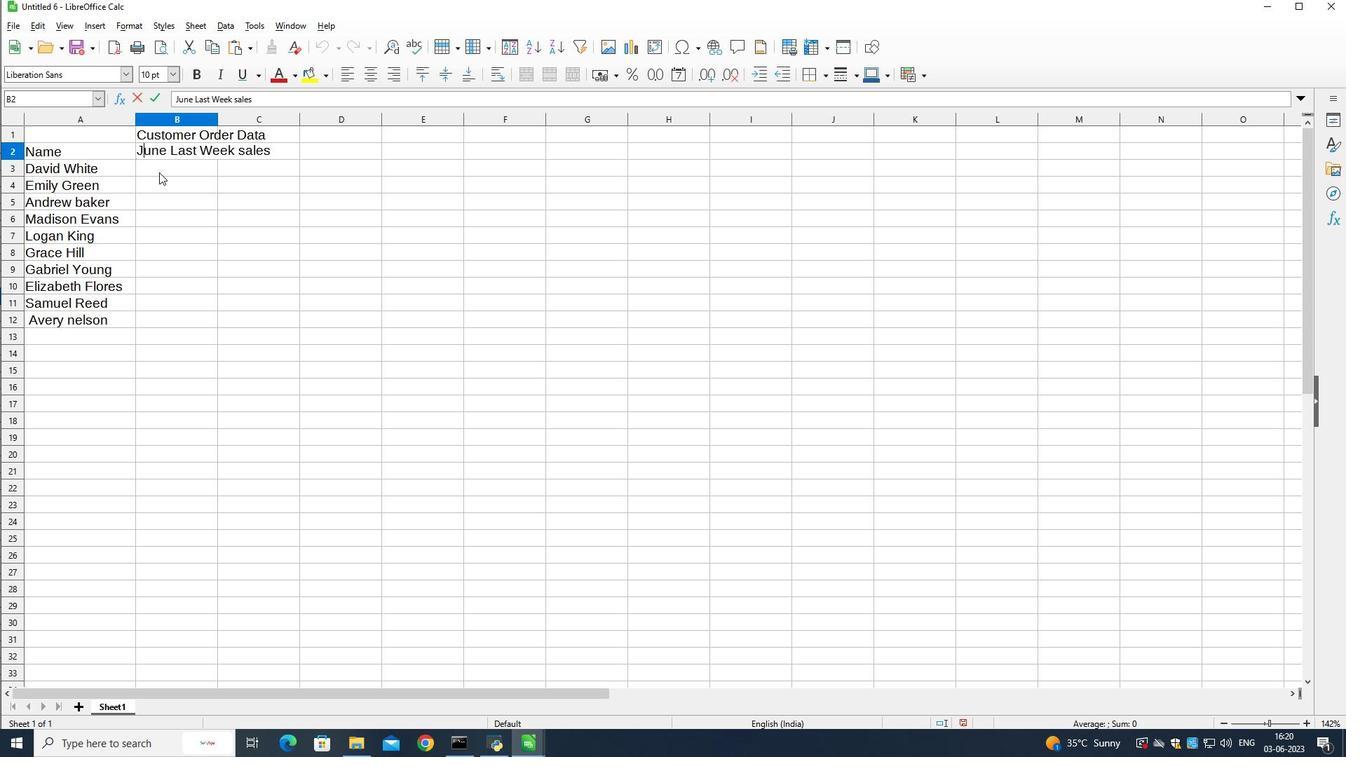 
Action: Mouse pressed left at (160, 167)
Screenshot: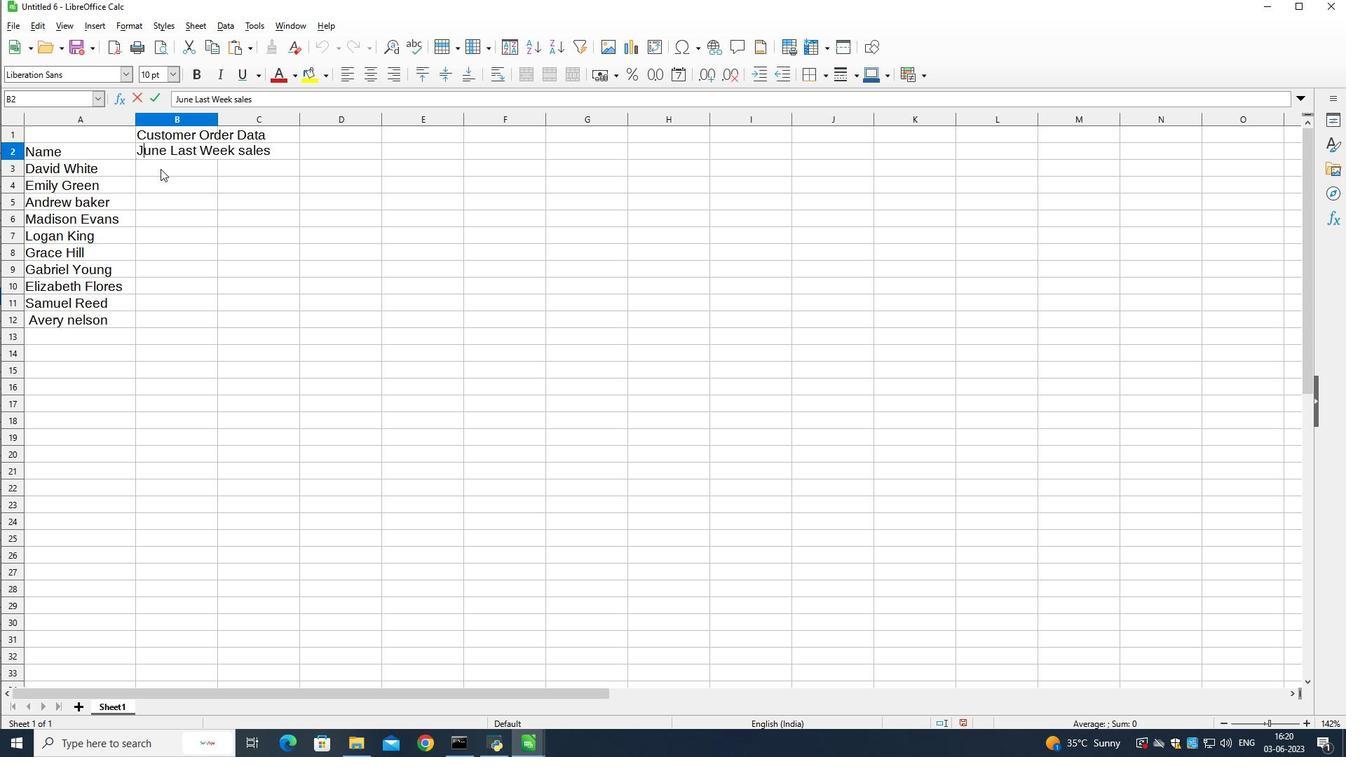 
Action: Mouse moved to (381, 267)
Screenshot: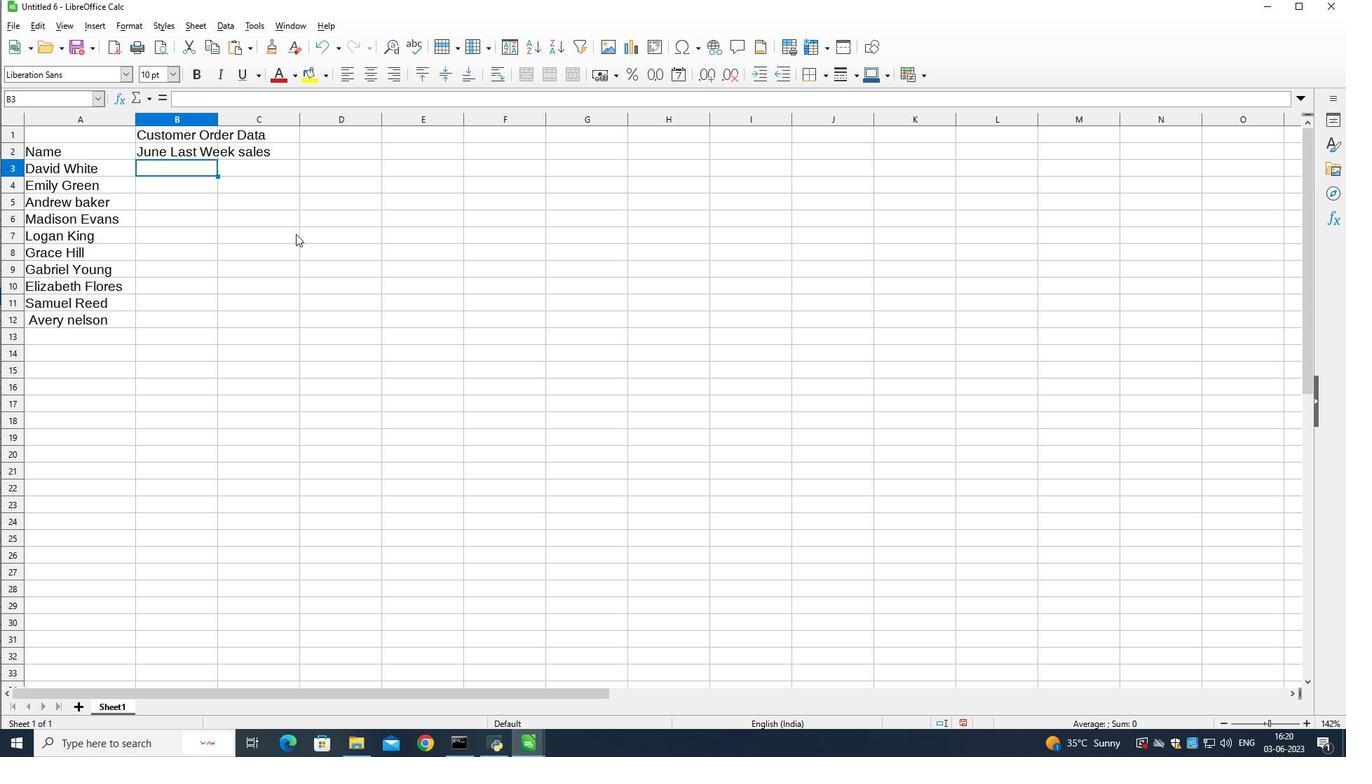 
Action: Key pressed 1002
Screenshot: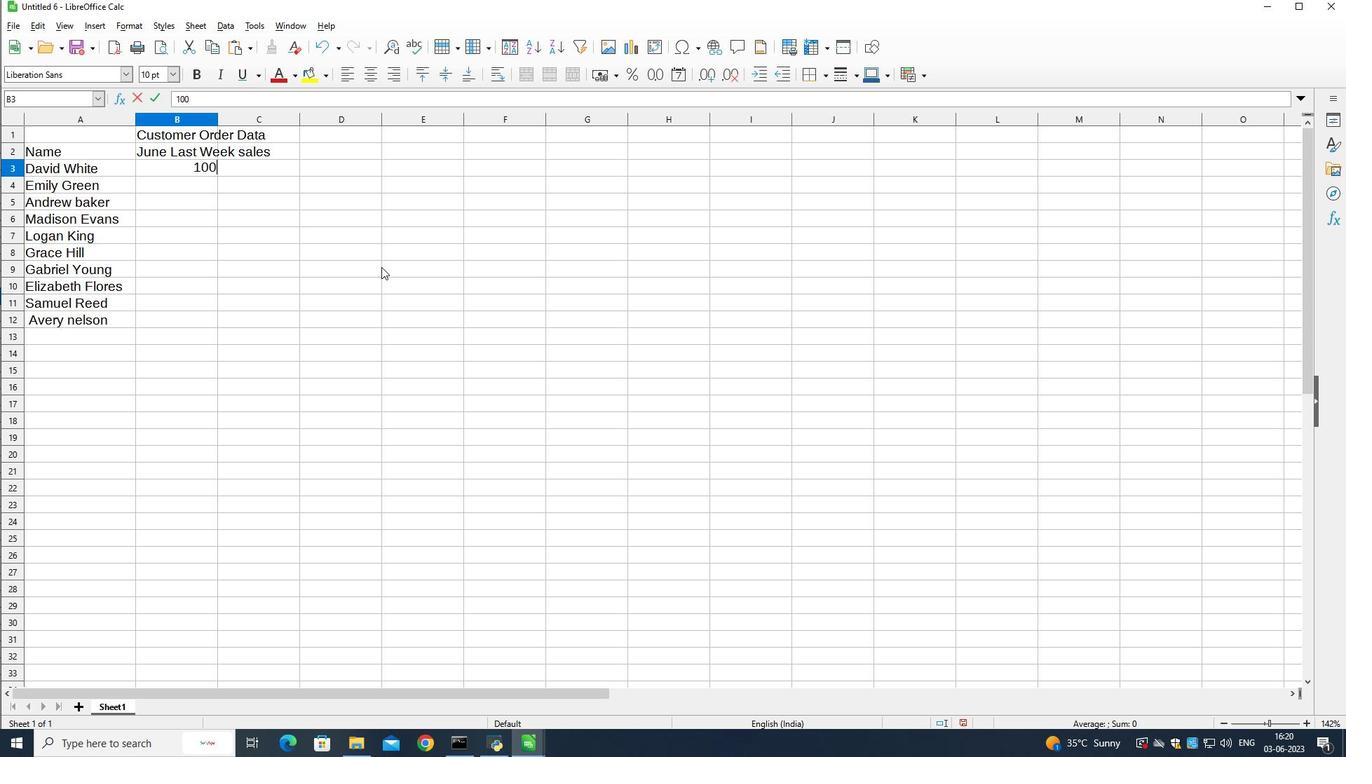 
Action: Mouse moved to (394, 271)
Screenshot: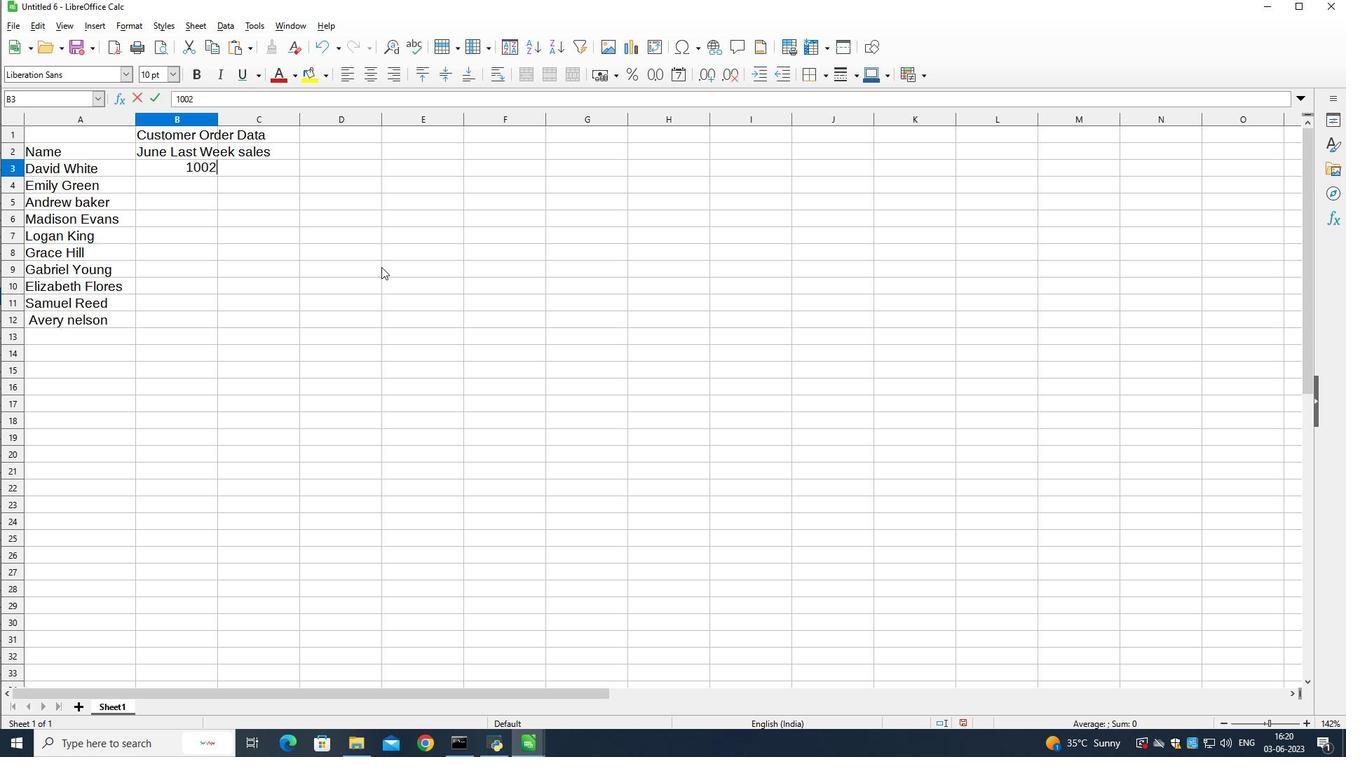 
Action: Key pressed 0<Key.down>10050<Key.down>11222<Key.down>12500<Key.down>46<Key.backspace><Key.backspace>14652<Key.down>19520<Key.down>4<Key.backspace>13056<Key.down>12562<Key.down>16595<Key.down>18656
Screenshot: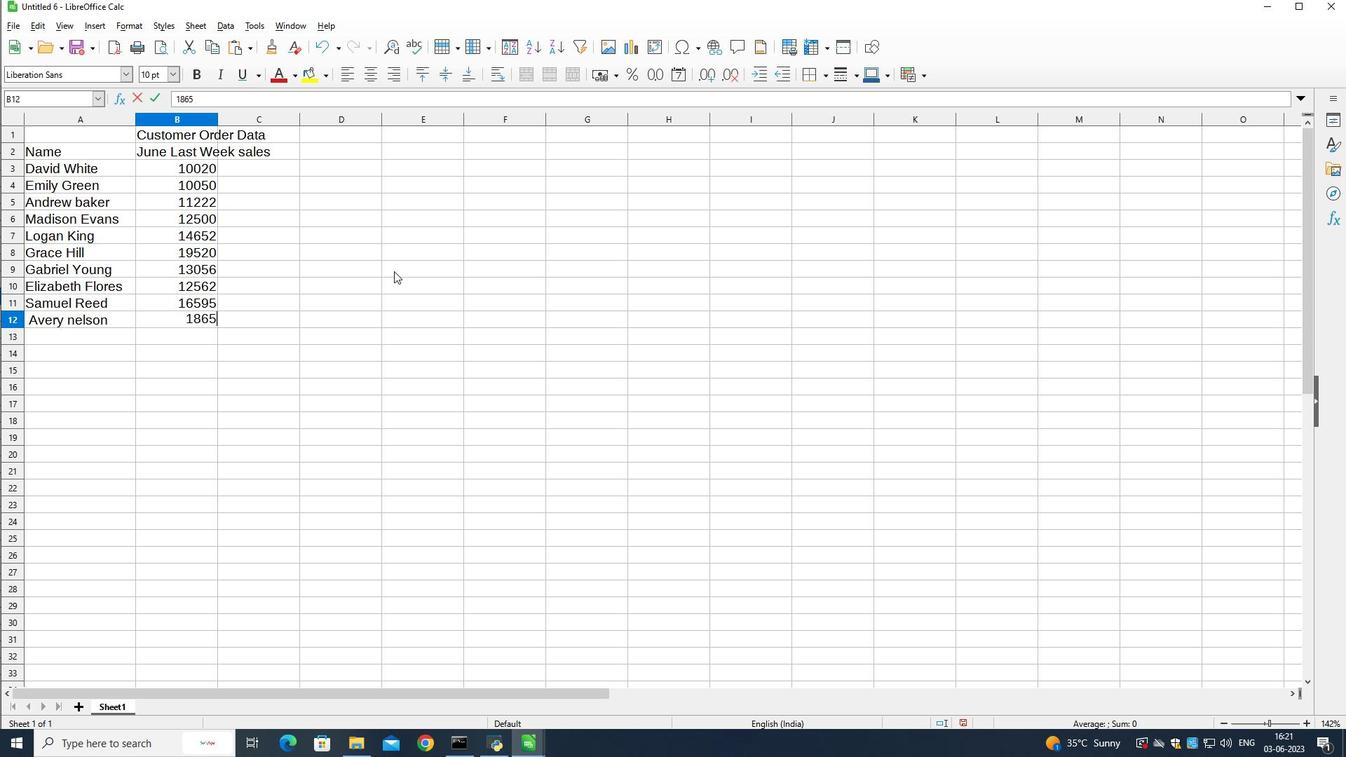 
Action: Mouse moved to (200, 117)
Screenshot: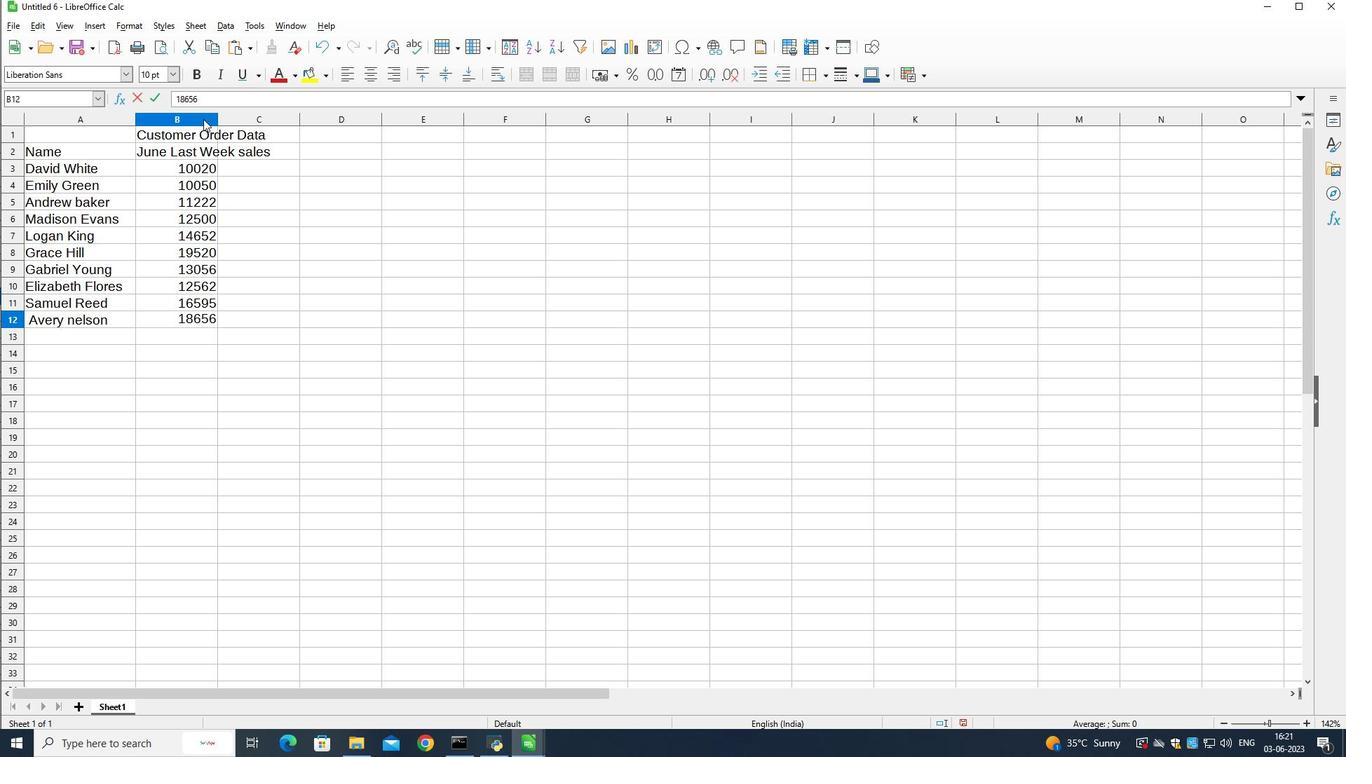 
Action: Mouse pressed left at (200, 117)
Screenshot: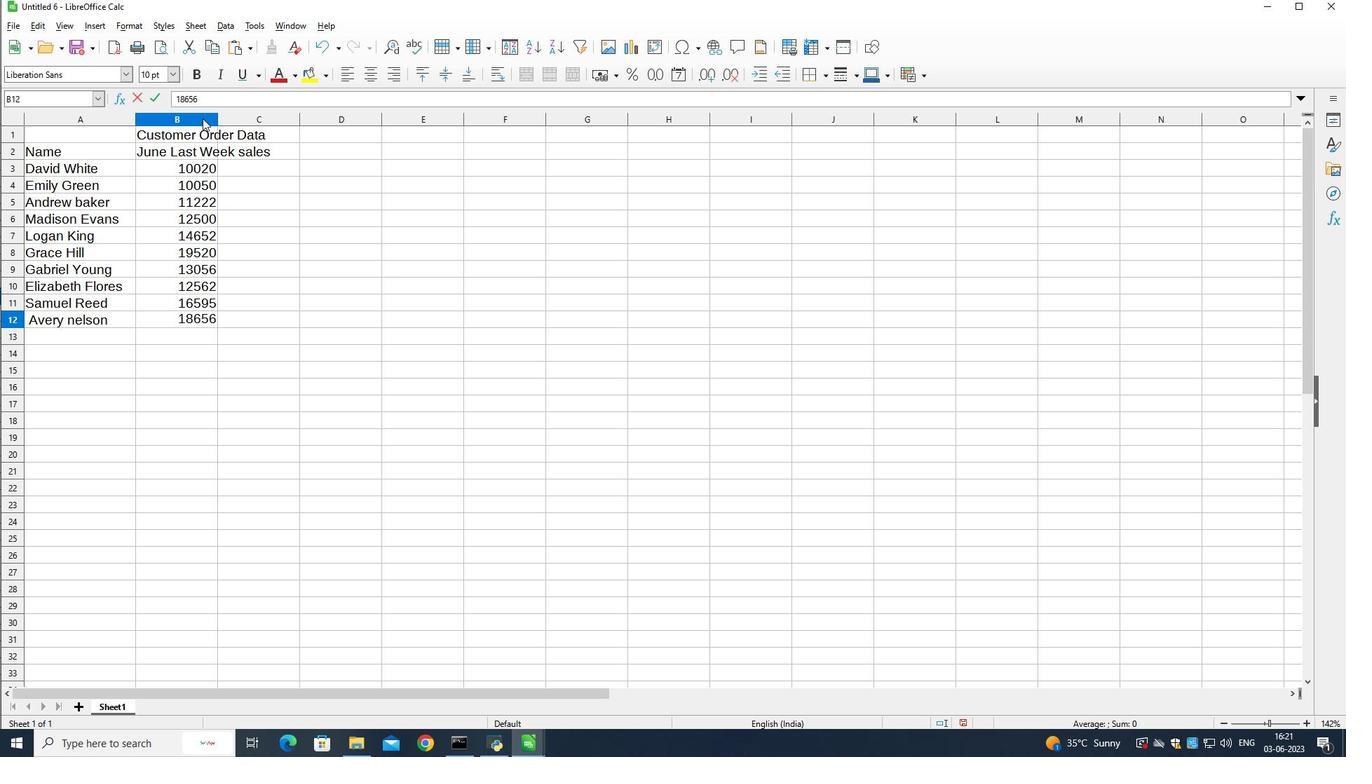
Action: Mouse moved to (217, 117)
Screenshot: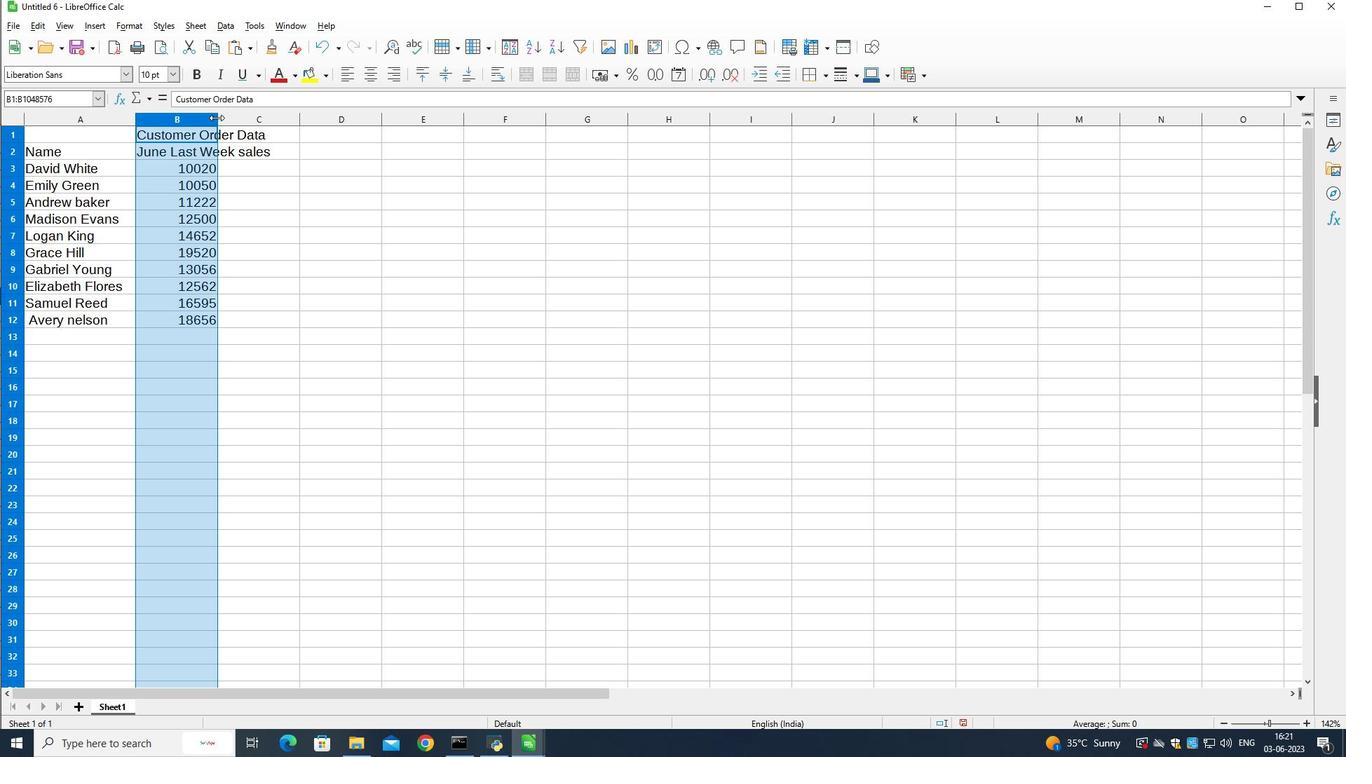 
Action: Mouse pressed left at (217, 117)
Screenshot: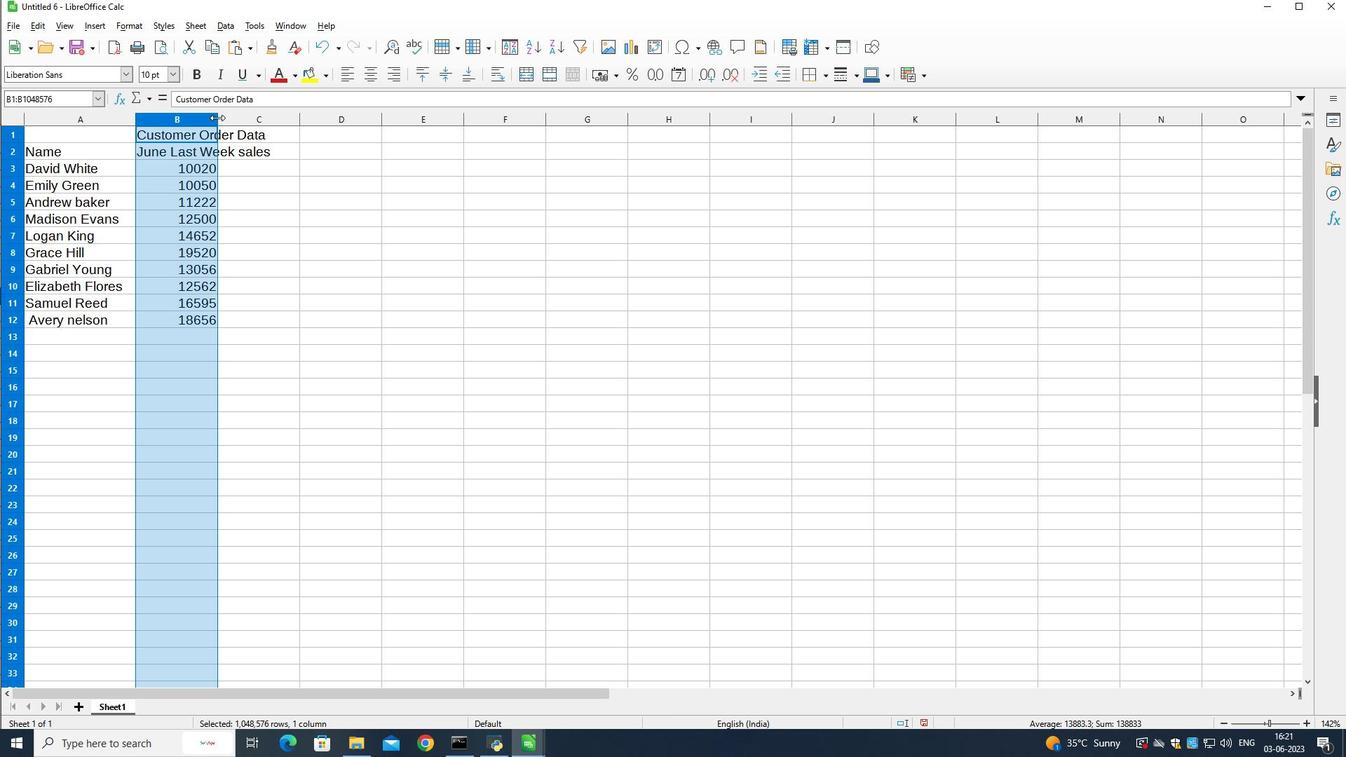 
Action: Mouse moved to (328, 150)
Screenshot: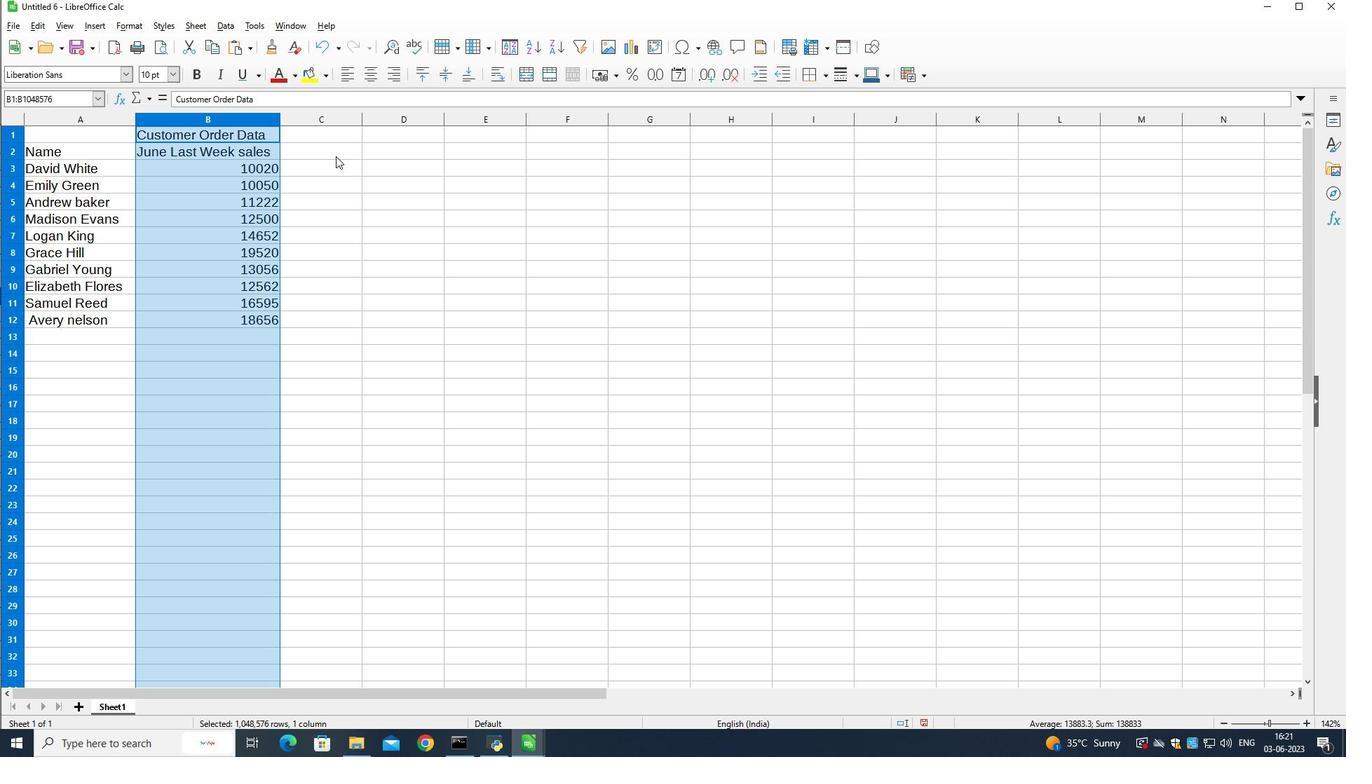 
Action: Mouse pressed left at (328, 150)
Screenshot: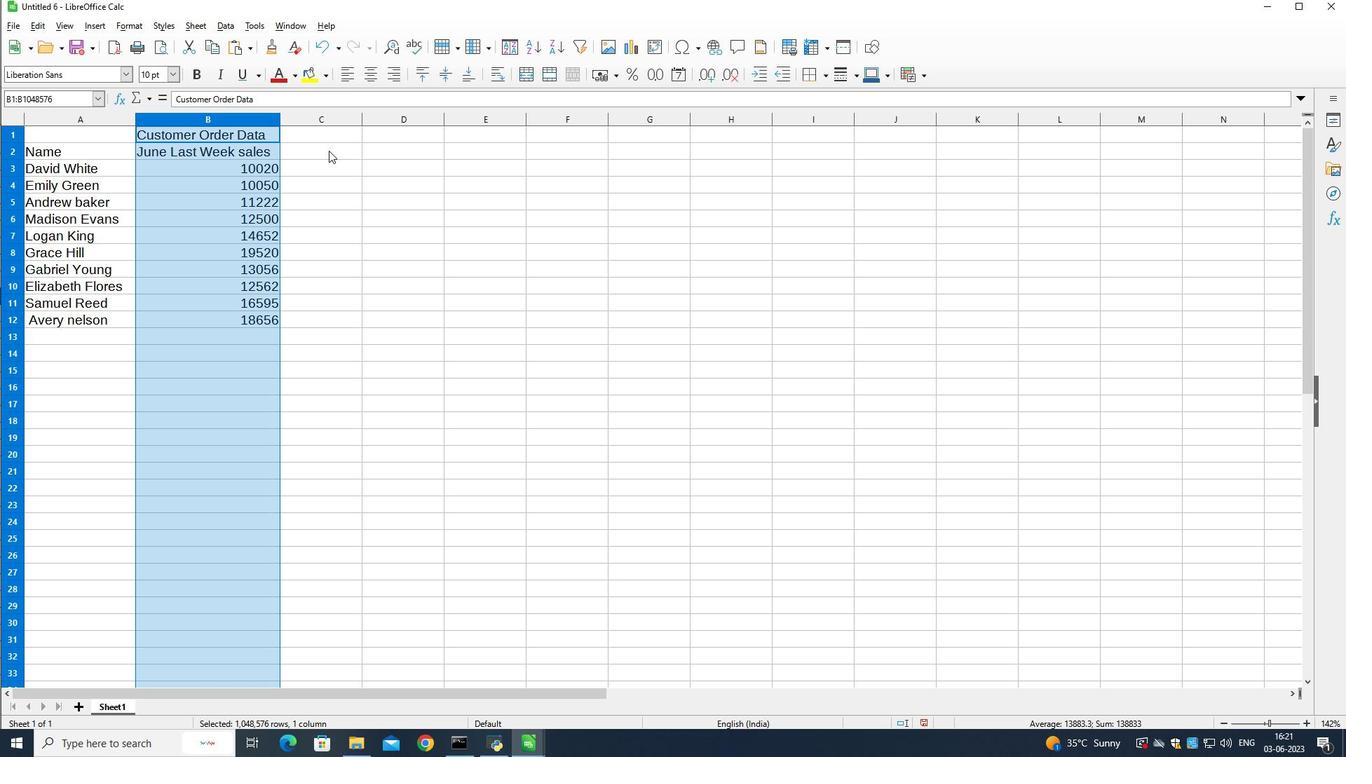 
Action: Mouse moved to (323, 150)
Screenshot: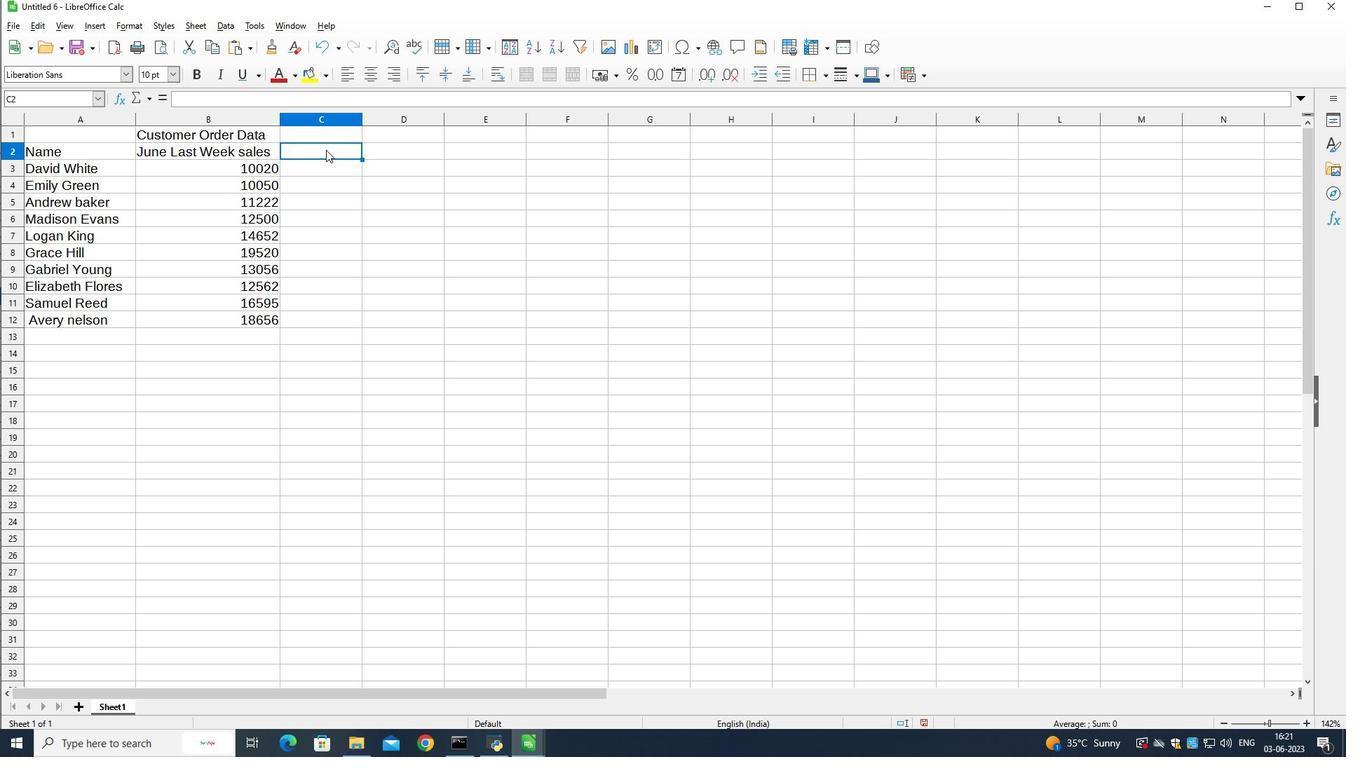 
Action: Key pressed <Key.shift><Key.shift><Key.shift><Key.shift><Key.shift><Key.shift><Key.shift><Key.shift><Key.shift><Key.shift><Key.shift><Key.shift>Customer<Key.space><Key.shift>Order<Key.space><Key.shift><Key.shift><Key.shift><Key.shift><Key.shift><Key.shift><Key.shift><Key.shift><Key.shift>A<Key.backspace>Name<Key.down><Key.shift>Nike<Key.space><Key.shift>Shoe<Key.down>
Screenshot: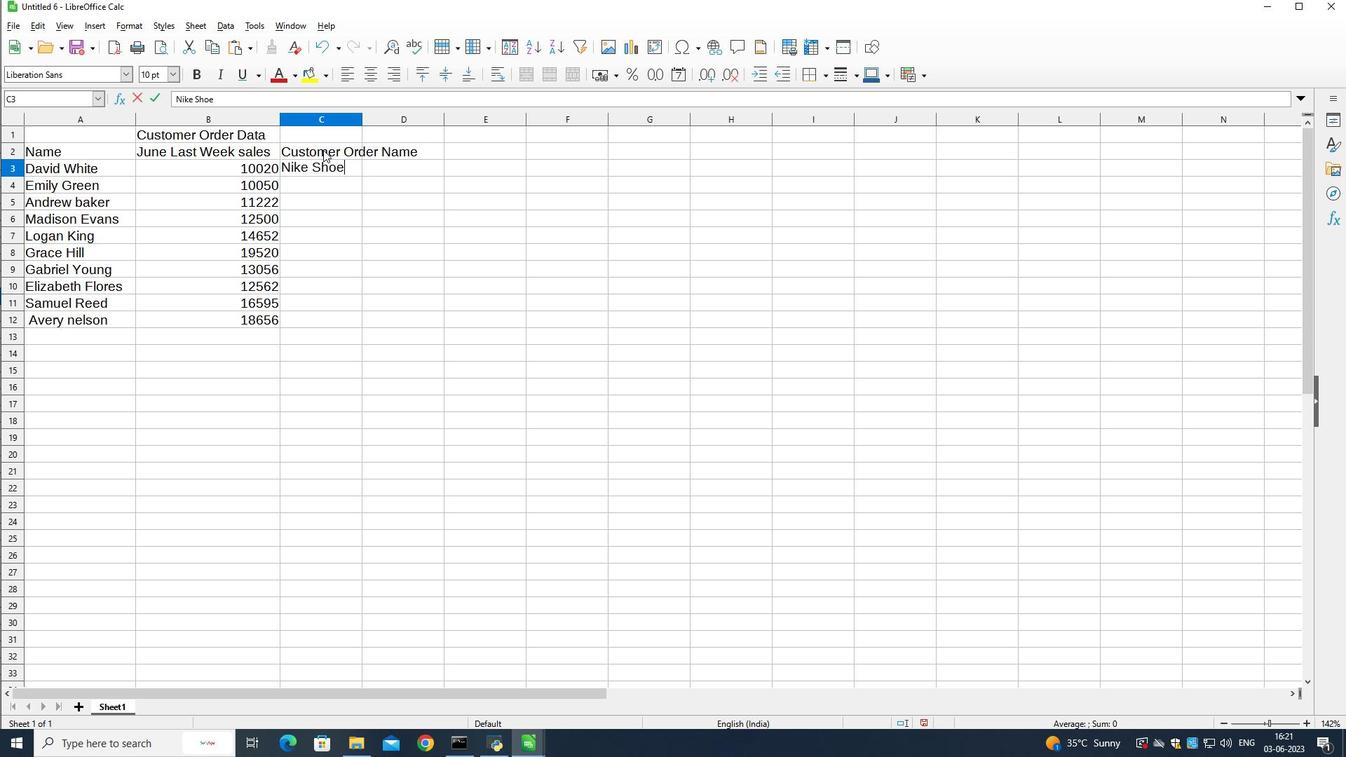 
Action: Mouse moved to (352, 171)
Screenshot: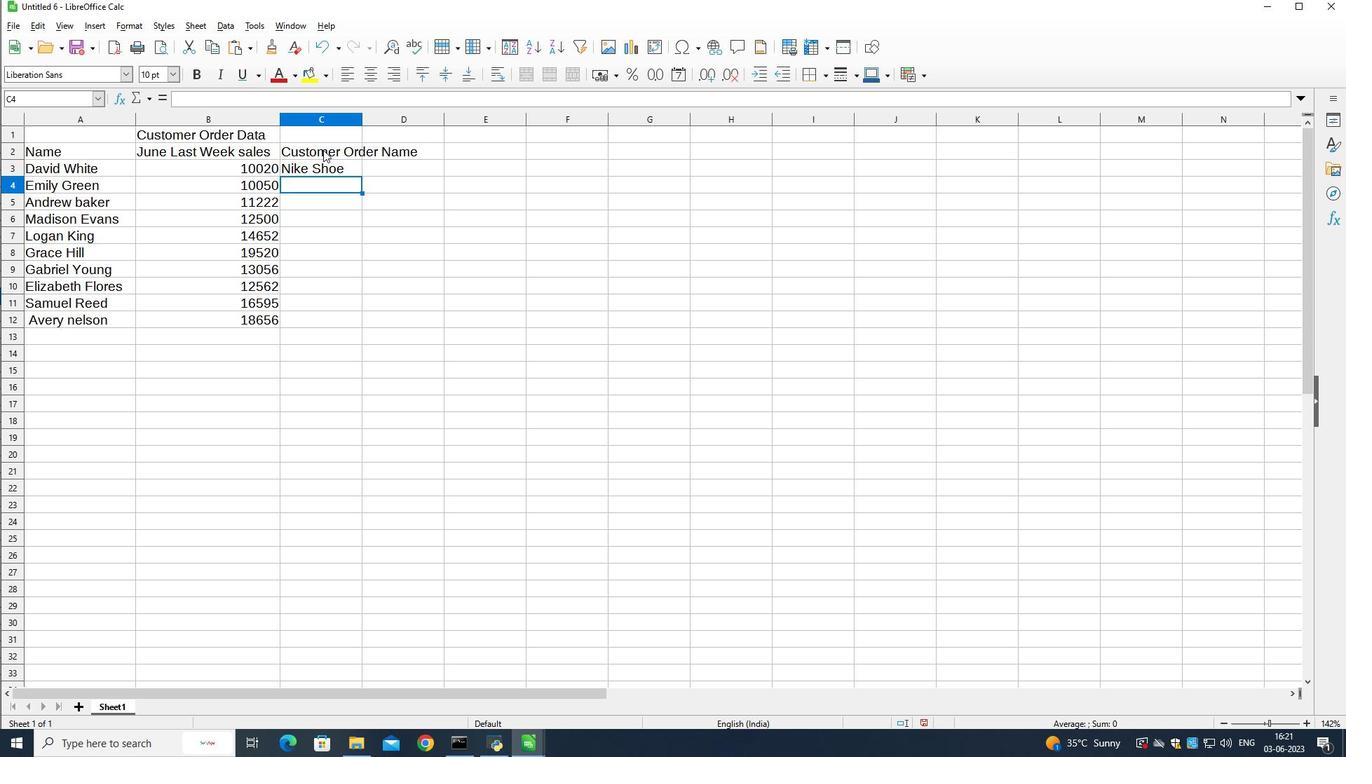 
Action: Key pressed <Key.shift>Aidas<Key.space><Key.shift>Shoe<Key.down><Key.shift>Gucci<Key.space><Key.shift>T-<Key.shift>shirt<Key.down><Key.shift>Louis<Key.space><Key.shift>Vuitton<Key.down>
Screenshot: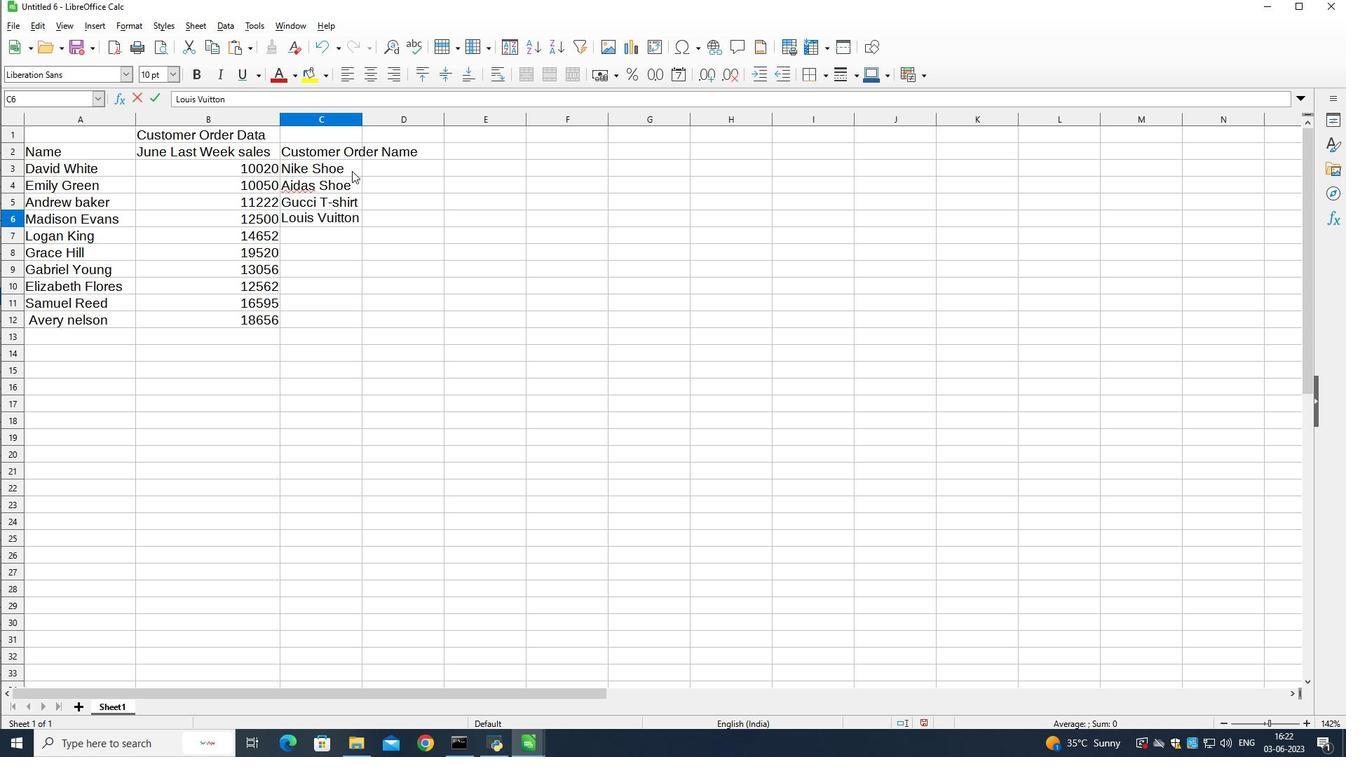 
Action: Mouse moved to (349, 212)
Screenshot: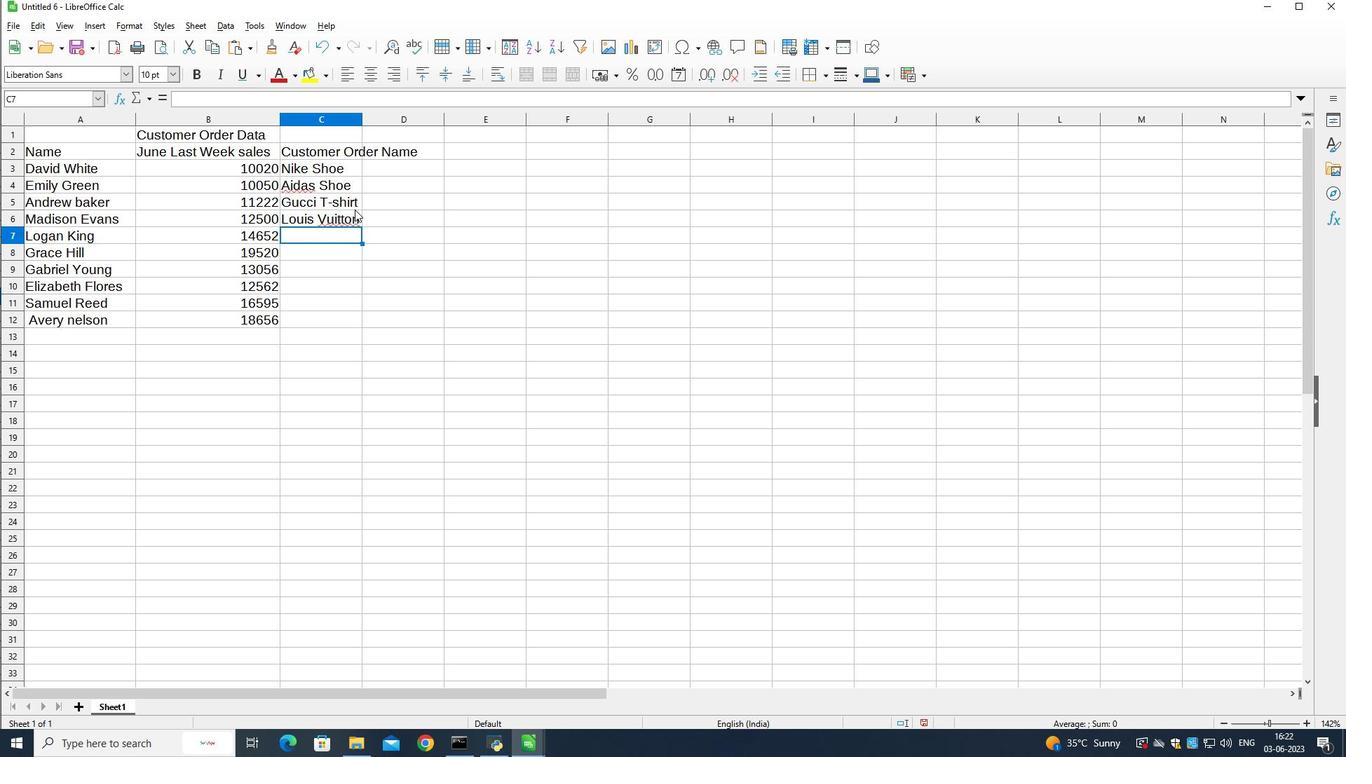 
Action: Mouse pressed left at (349, 212)
Screenshot: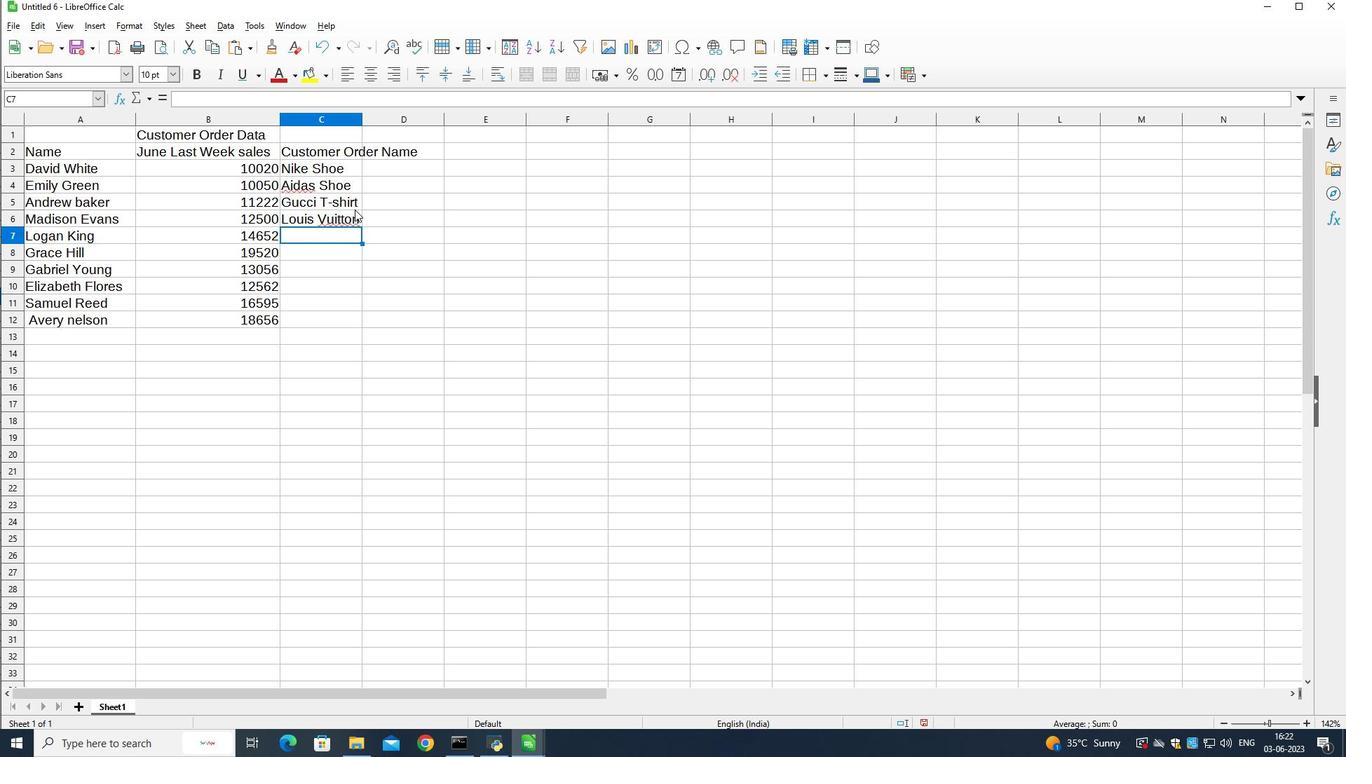 
Action: Mouse moved to (348, 213)
Screenshot: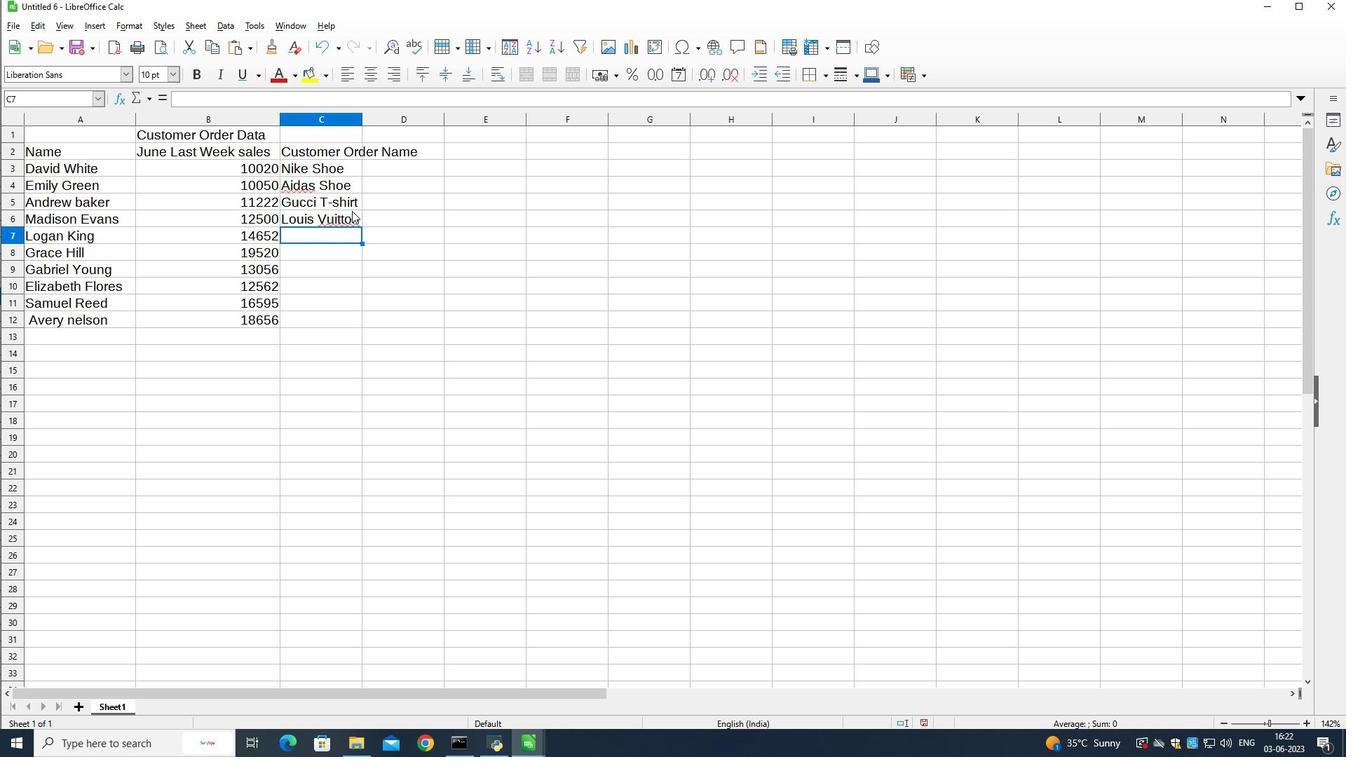 
Action: Mouse pressed left at (348, 213)
Screenshot: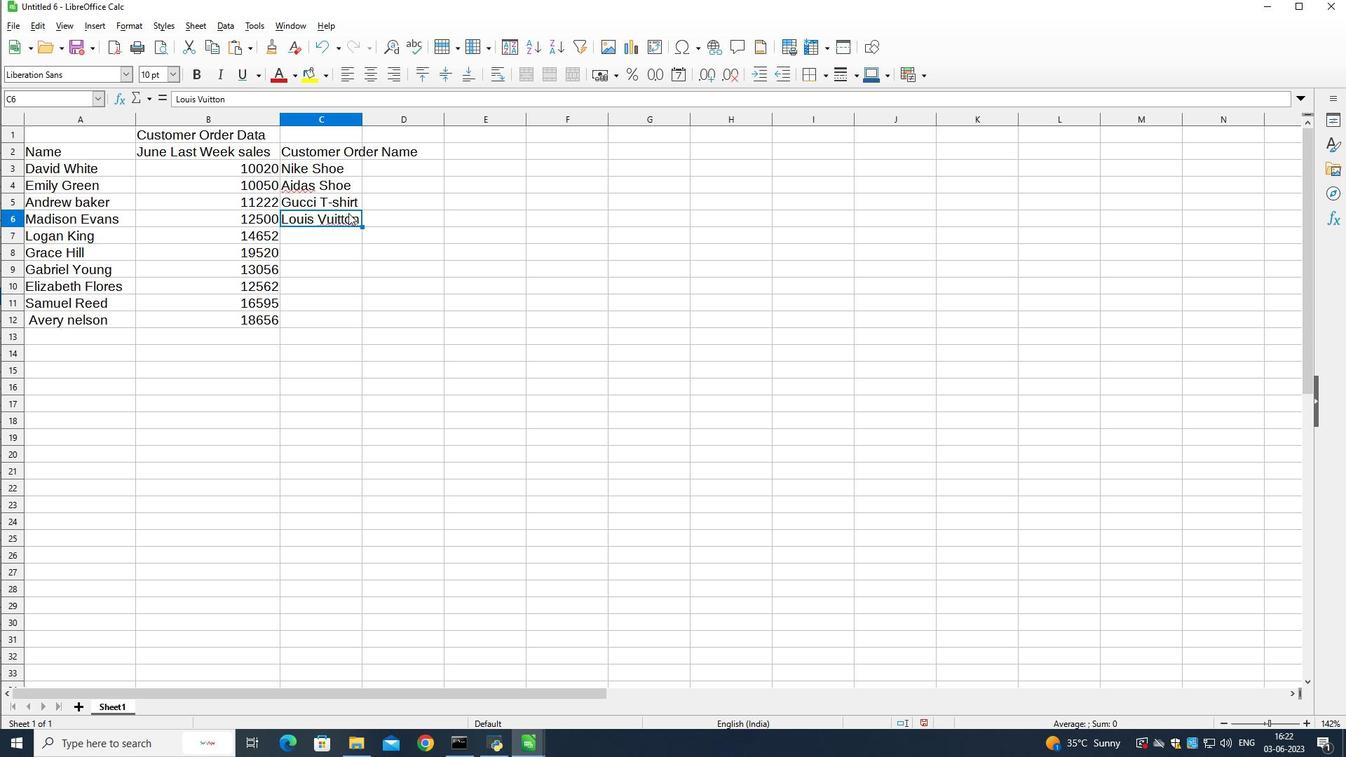
Action: Mouse pressed left at (348, 213)
Screenshot: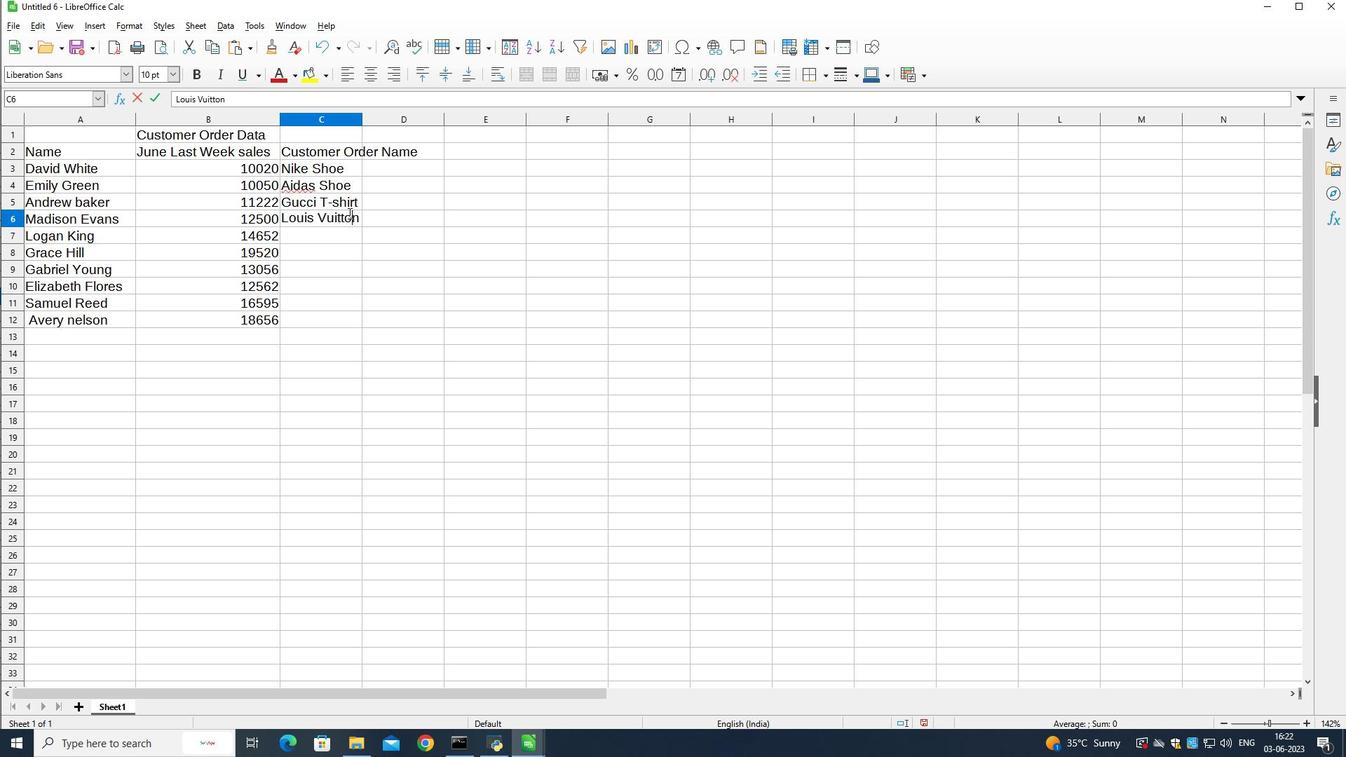 
Action: Mouse moved to (360, 216)
Screenshot: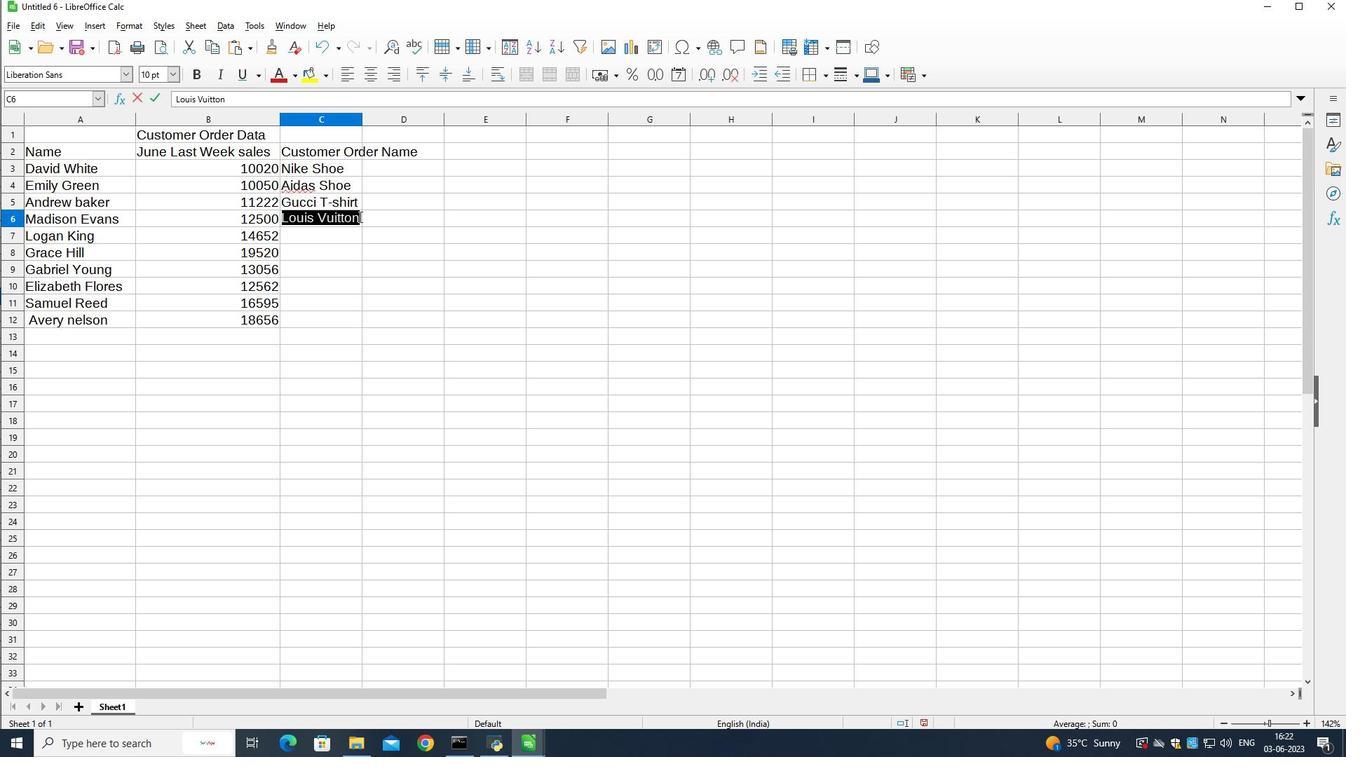 
Action: Mouse pressed left at (360, 216)
Screenshot: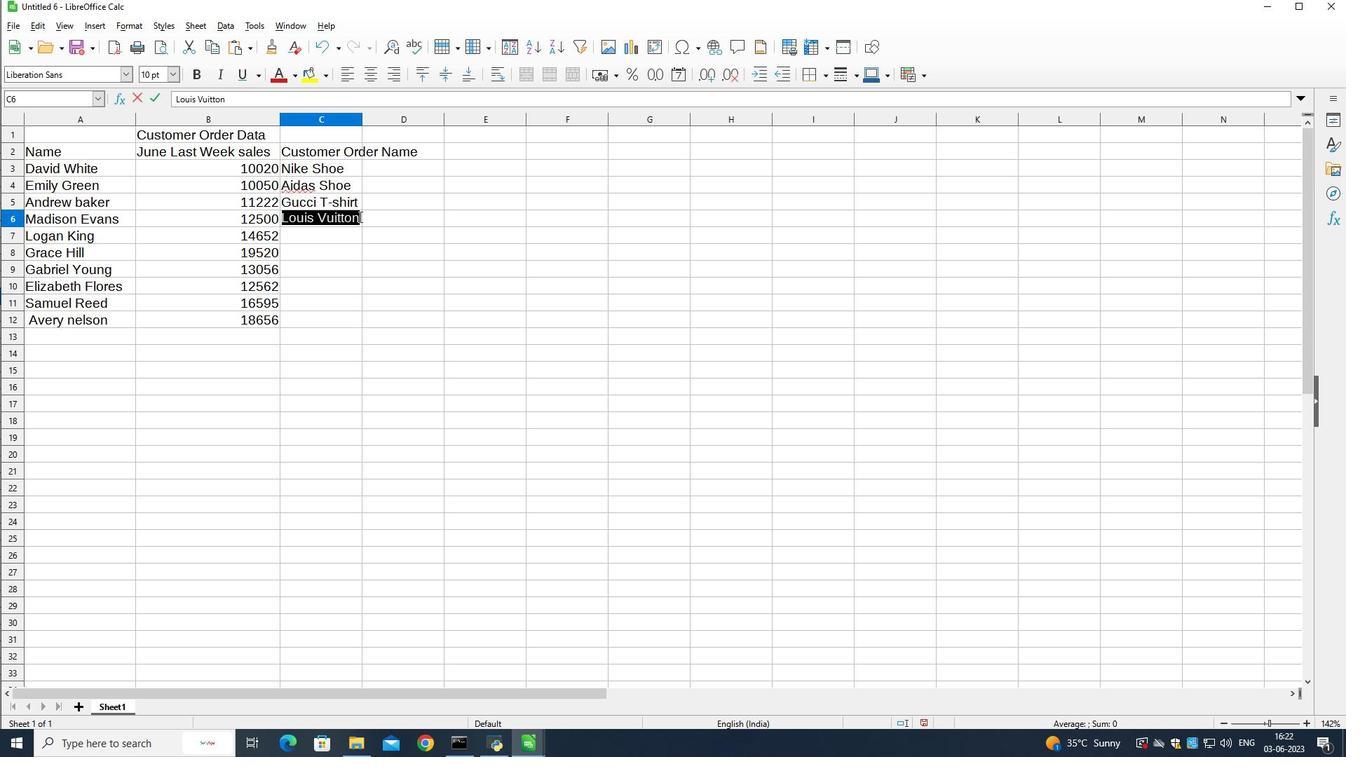 
Action: Mouse moved to (369, 227)
Screenshot: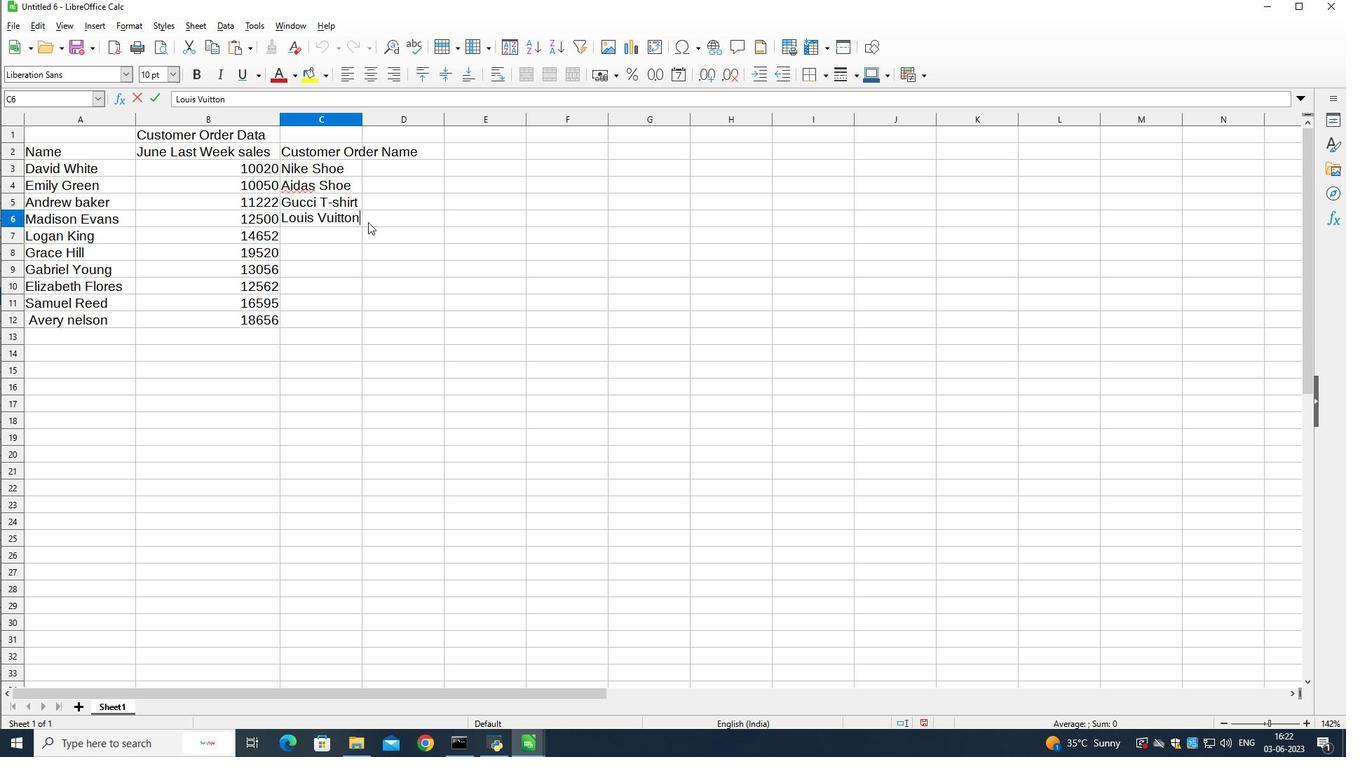 
Action: Key pressed <Key.space><Key.shift>Bag
Screenshot: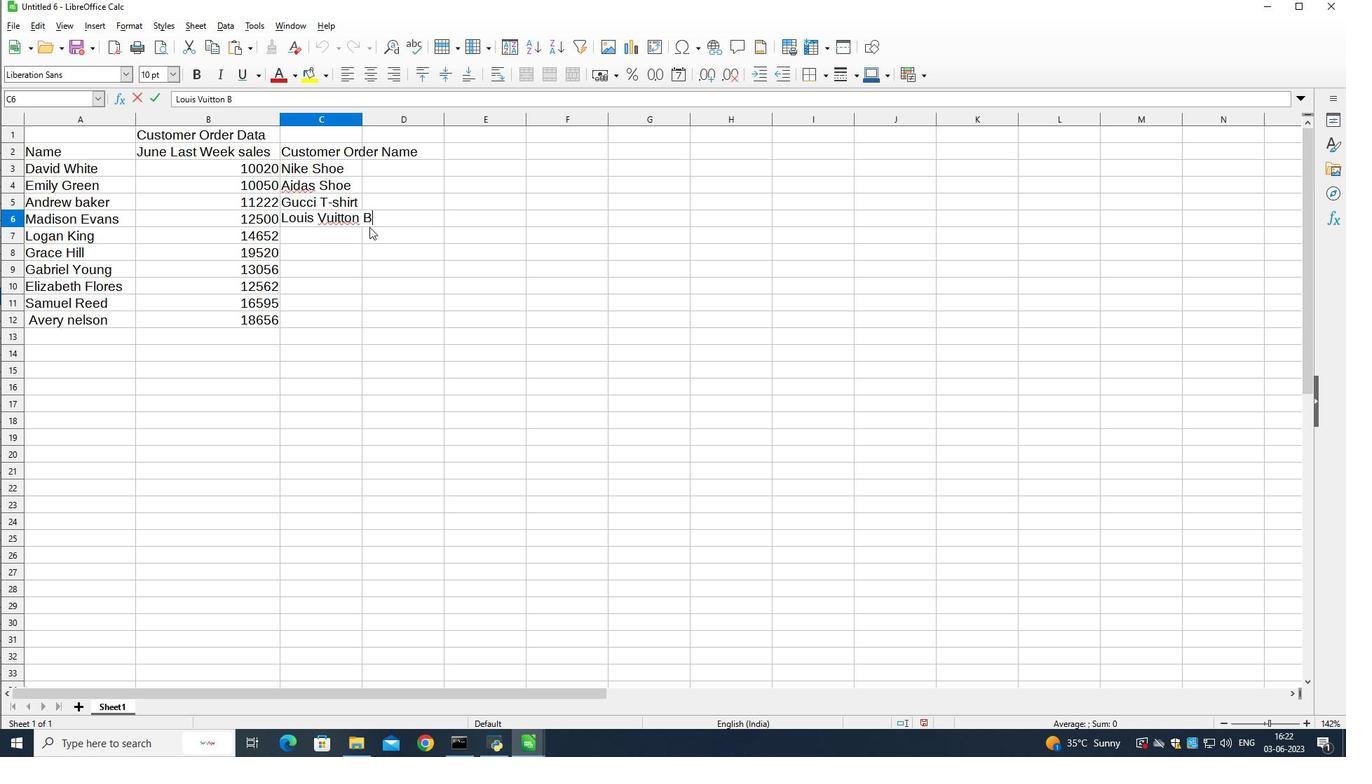 
Action: Mouse moved to (335, 234)
Screenshot: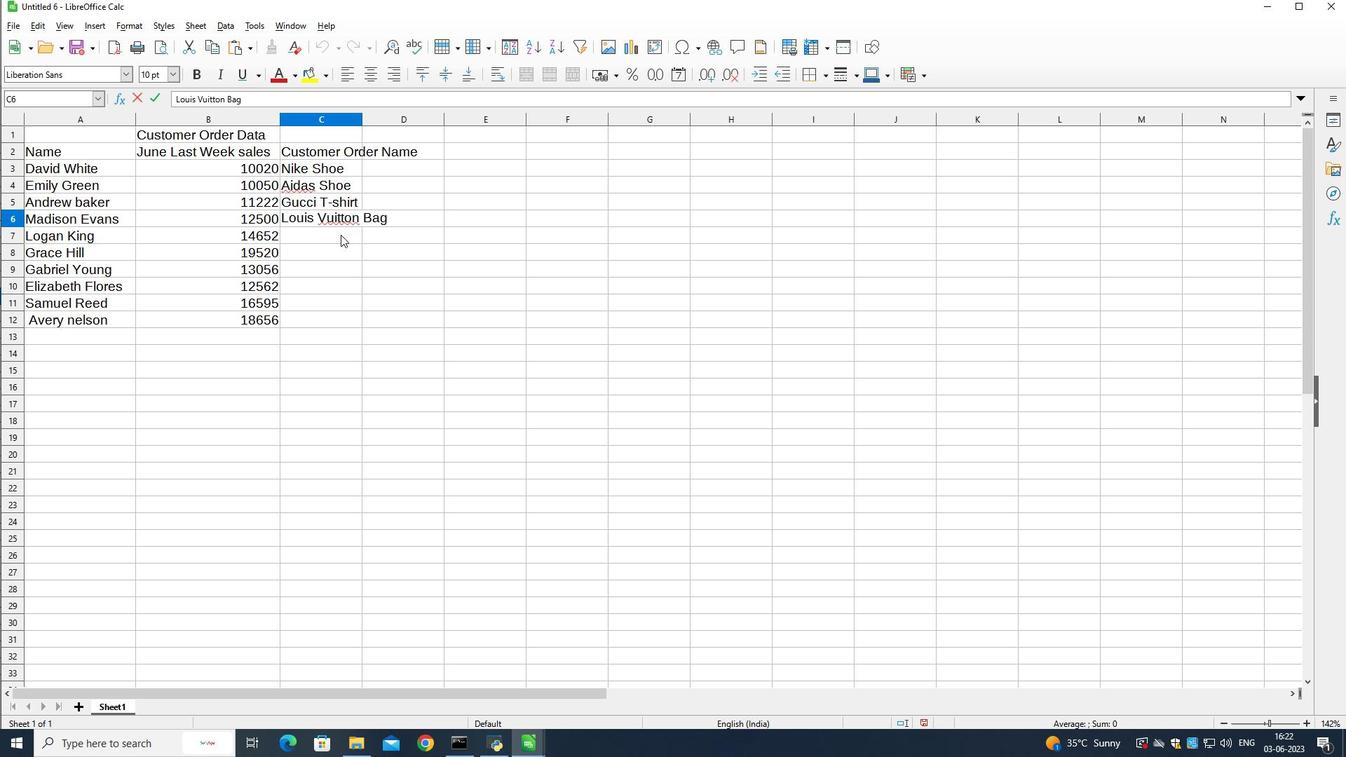 
Action: Mouse pressed left at (335, 234)
Screenshot: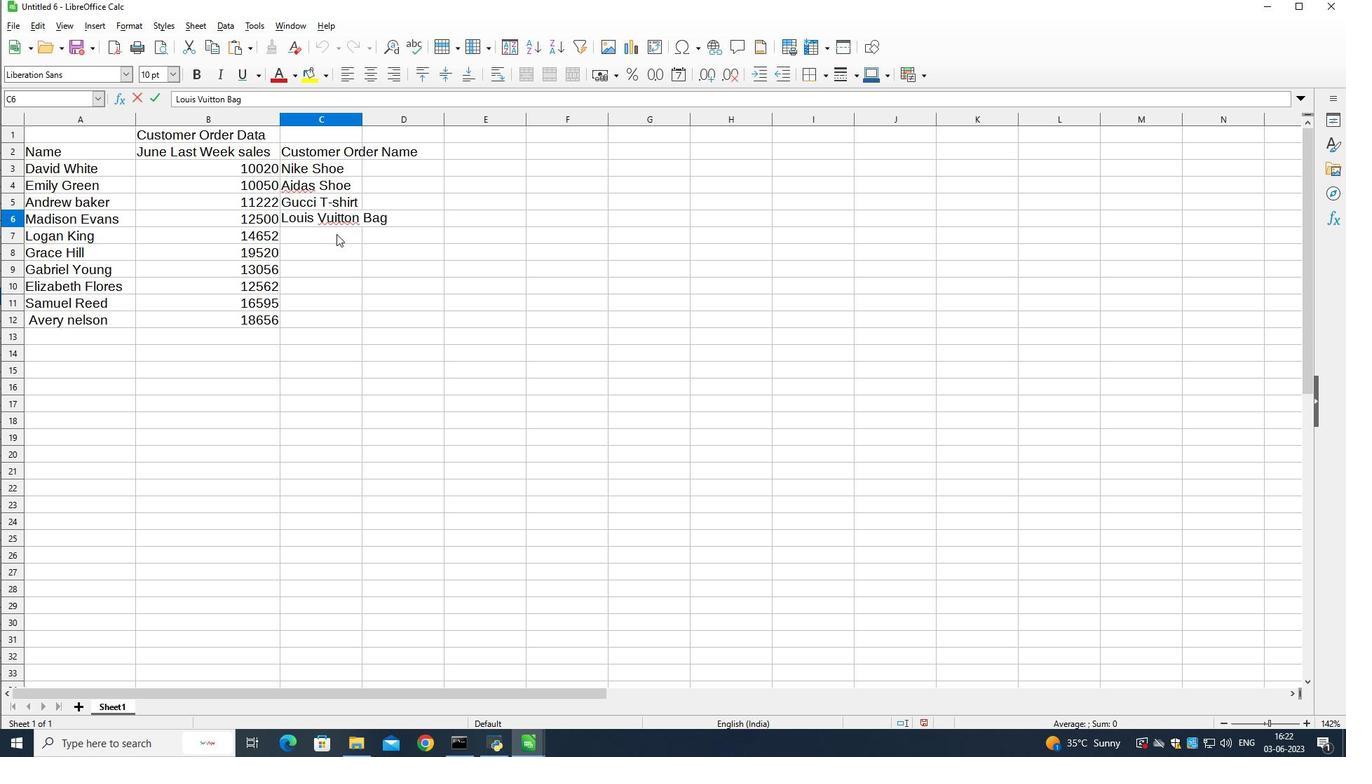
Action: Mouse moved to (489, 336)
Screenshot: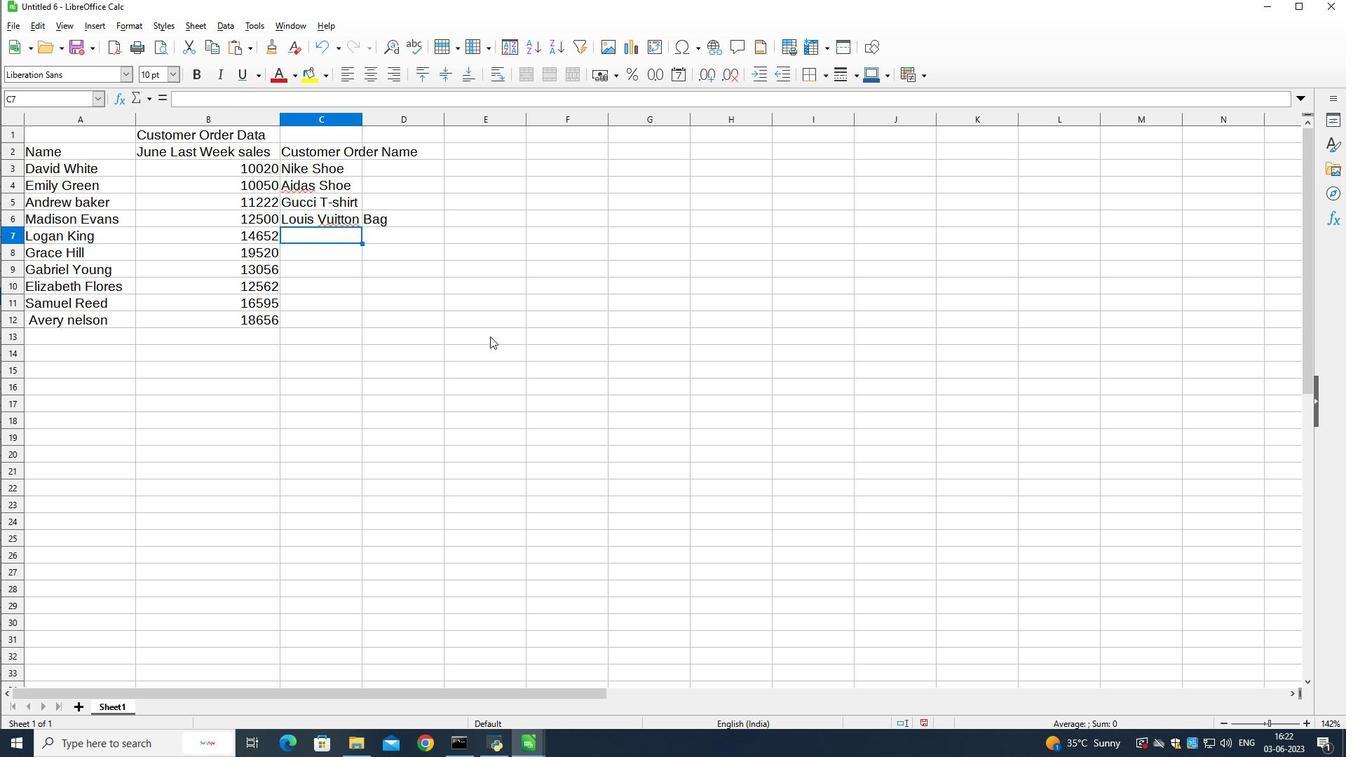 
Action: Key pressed <Key.shift><Key.shift><Key.shift><Key.shift><Key.shift><Key.shift>Zara<Key.space><Key.shift>shirt<Key.down><Key.shift><Key.shift><Key.shift><Key.shift>H<Key.shift><Key.shift><Key.shift><Key.shift><Key.shift><Key.shift><Key.shift><Key.shift><Key.shift><Key.shift><Key.shift><Key.shift><Key.shift><Key.shift><Key.shift><Key.shift><Key.shift><Key.shift>&<Key.shift>M<Key.space><Key.shift>jeans<Key.down><Key.shift><Key.shift>Chanel<Key.space><Key.shift>perfume<Key.down><Key.shift><Key.shift>Versace<Key.space><Key.shift>Perfume<Key.down><Key.shift><Key.shift><Key.shift>Ralph<Key.space><Key.shift>Lauren<Key.down><Key.shift>Parada<Key.space><Key.shift>Sg<Key.backspace>hirt
Screenshot: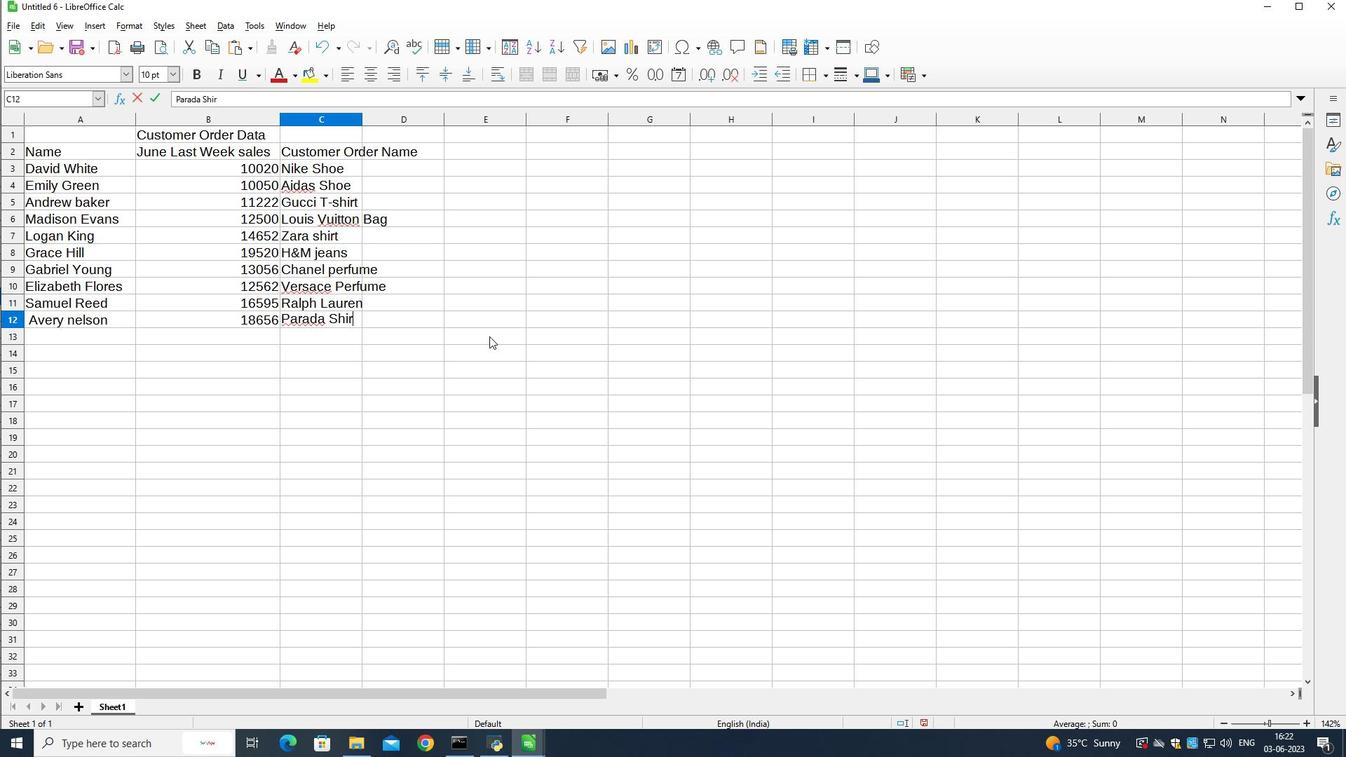 
Action: Mouse moved to (326, 117)
Screenshot: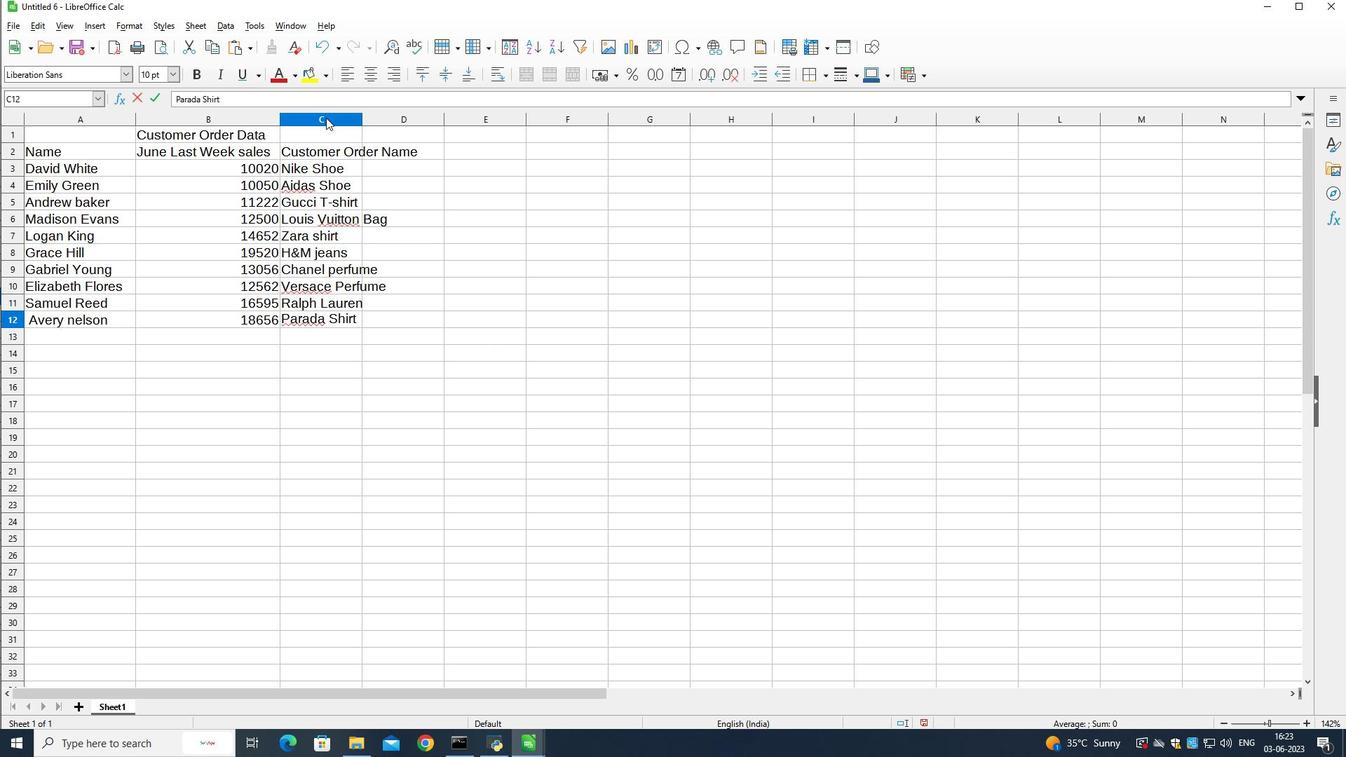 
Action: Mouse pressed left at (326, 117)
Screenshot: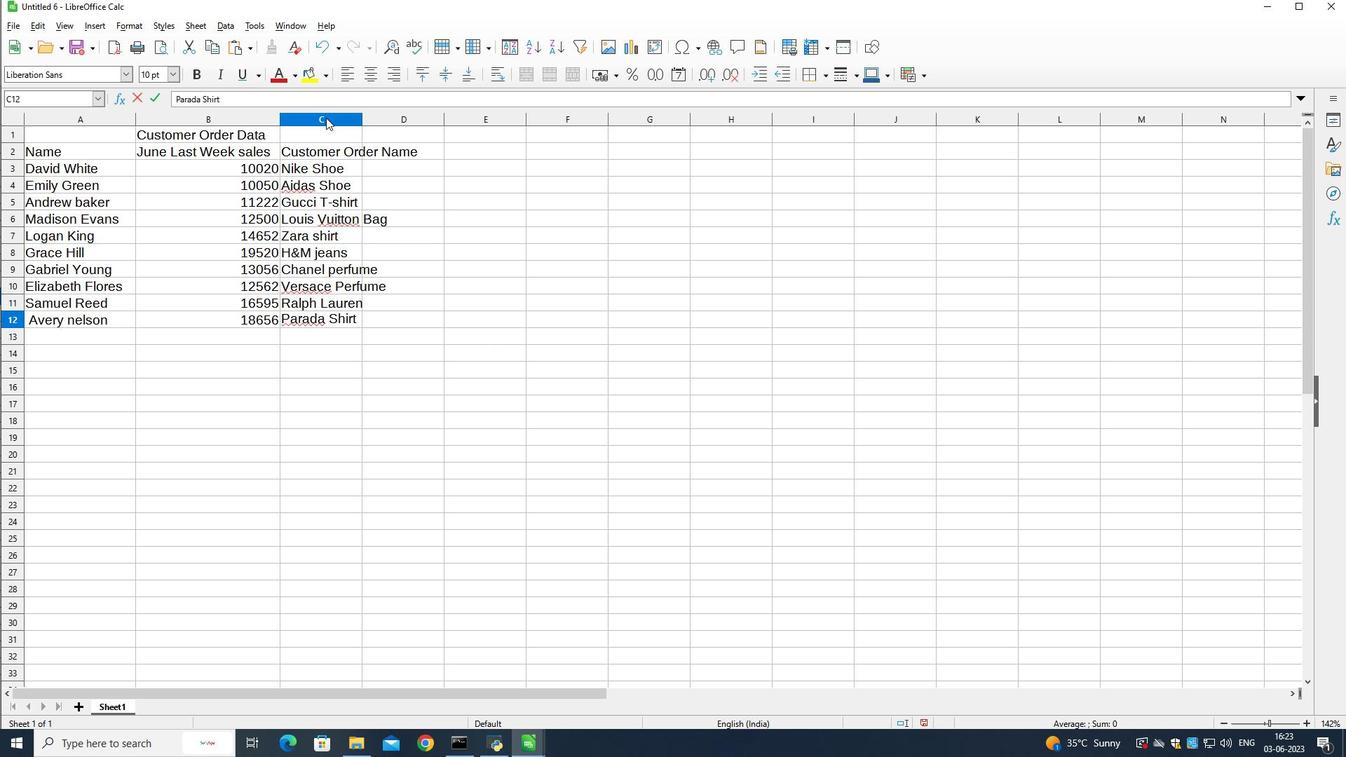 
Action: Mouse moved to (362, 122)
Screenshot: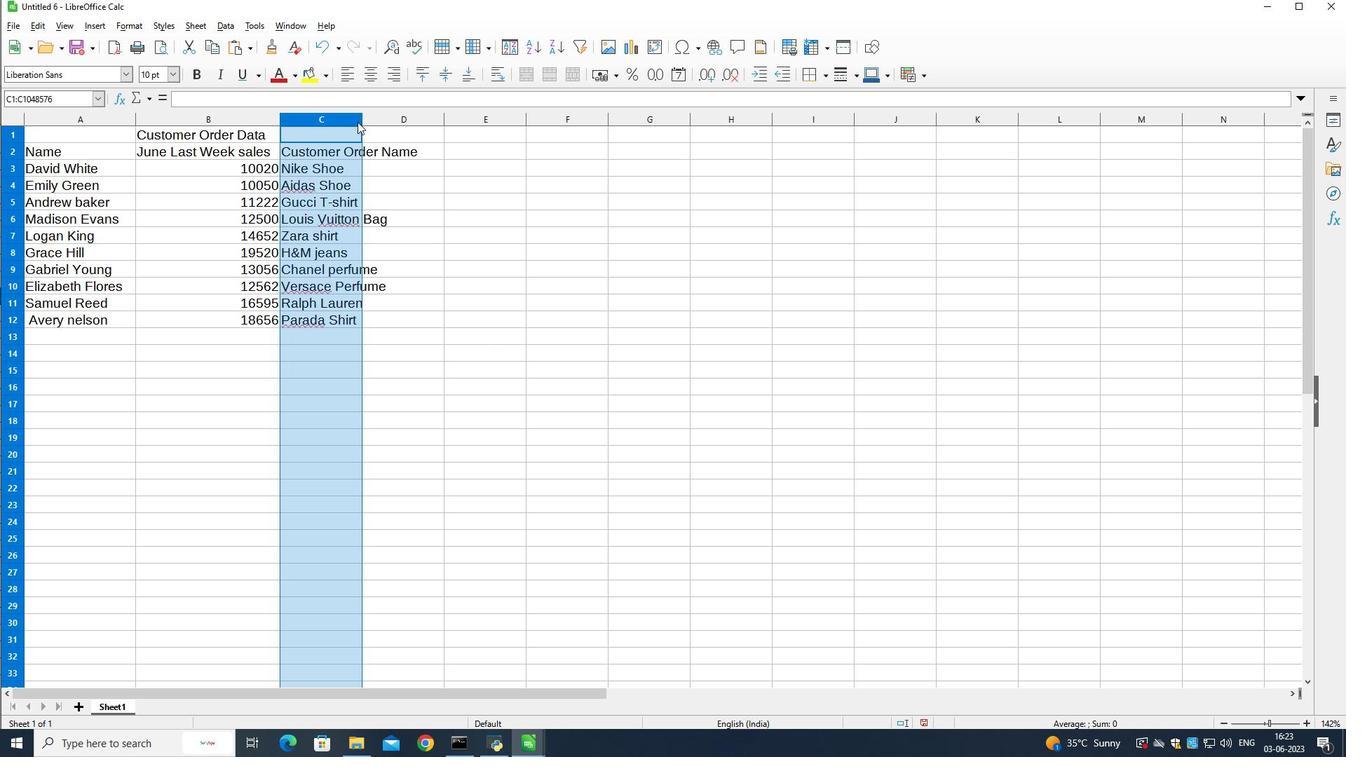 
Action: Mouse pressed left at (362, 122)
Screenshot: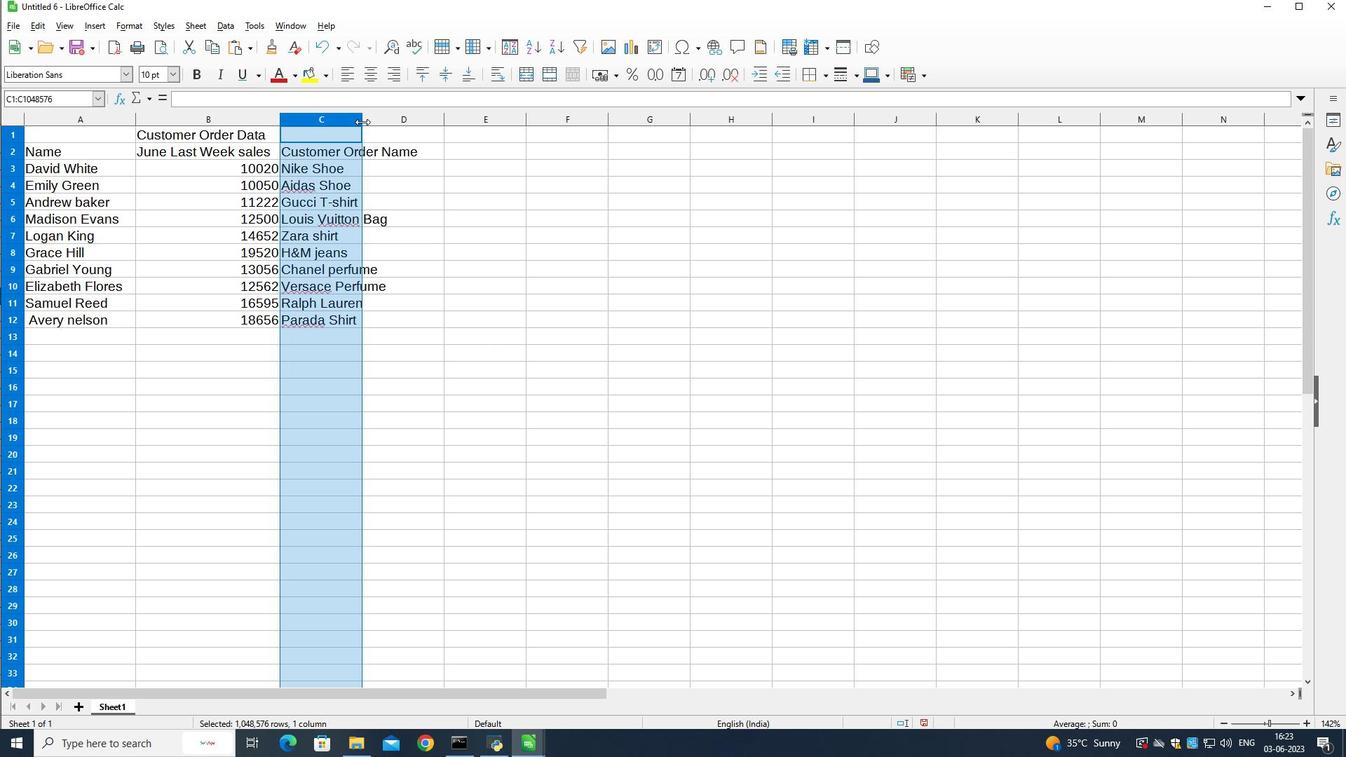 
Action: Mouse moved to (474, 155)
Screenshot: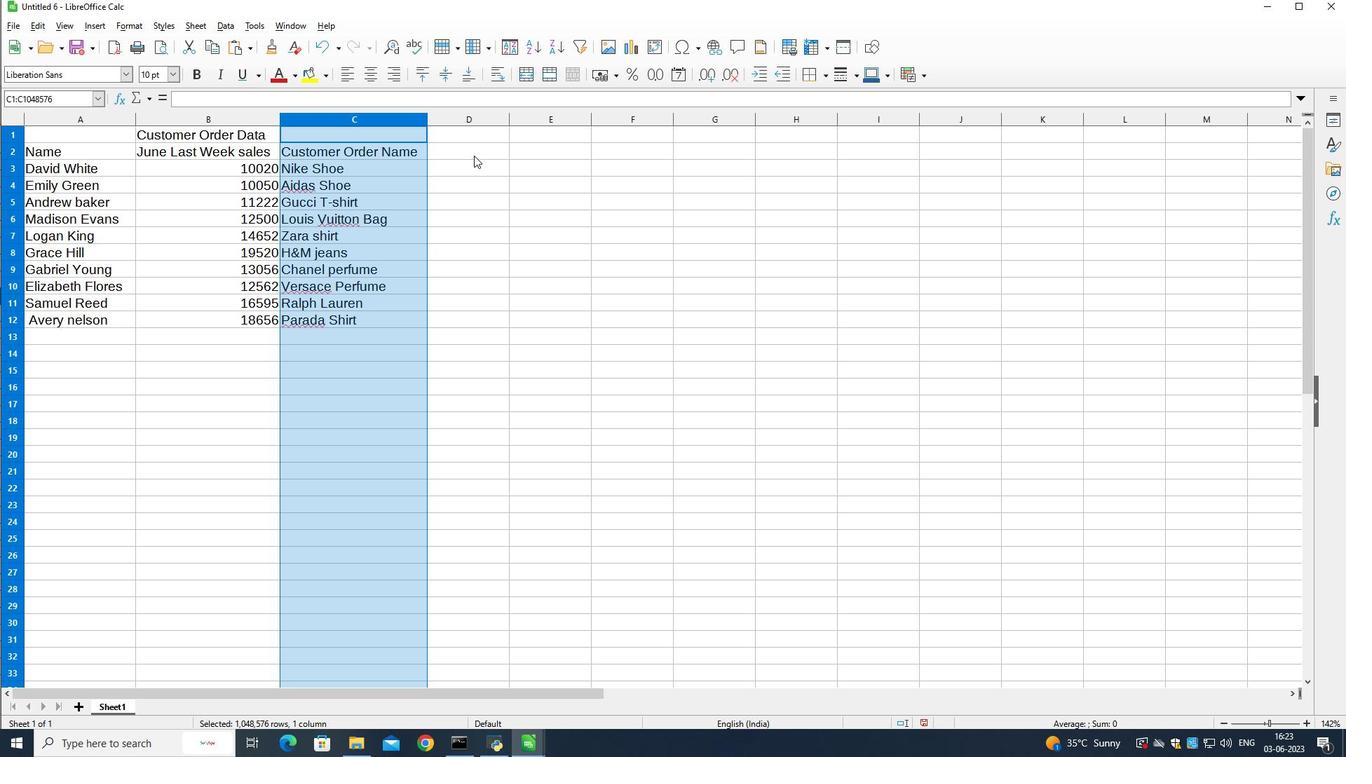 
Action: Mouse pressed left at (474, 155)
Screenshot: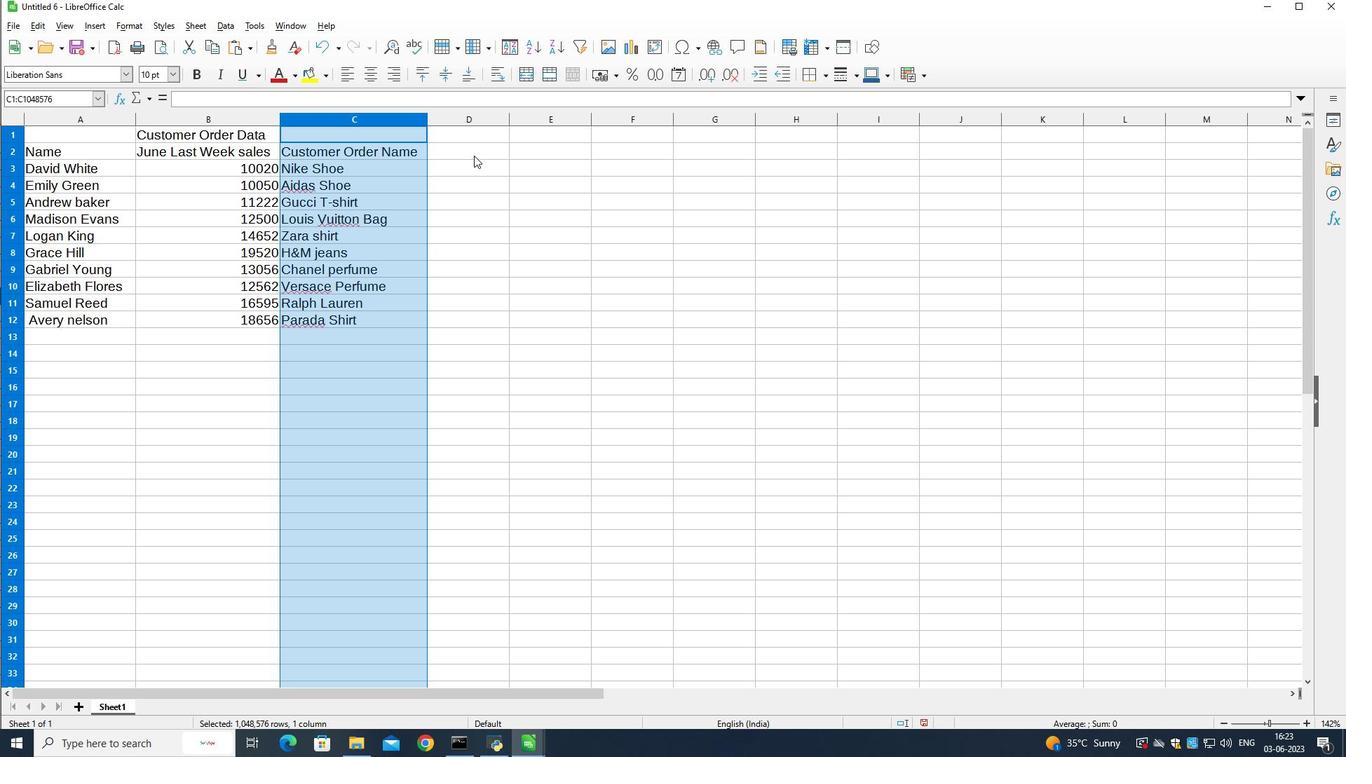 
Action: Mouse moved to (423, 180)
Screenshot: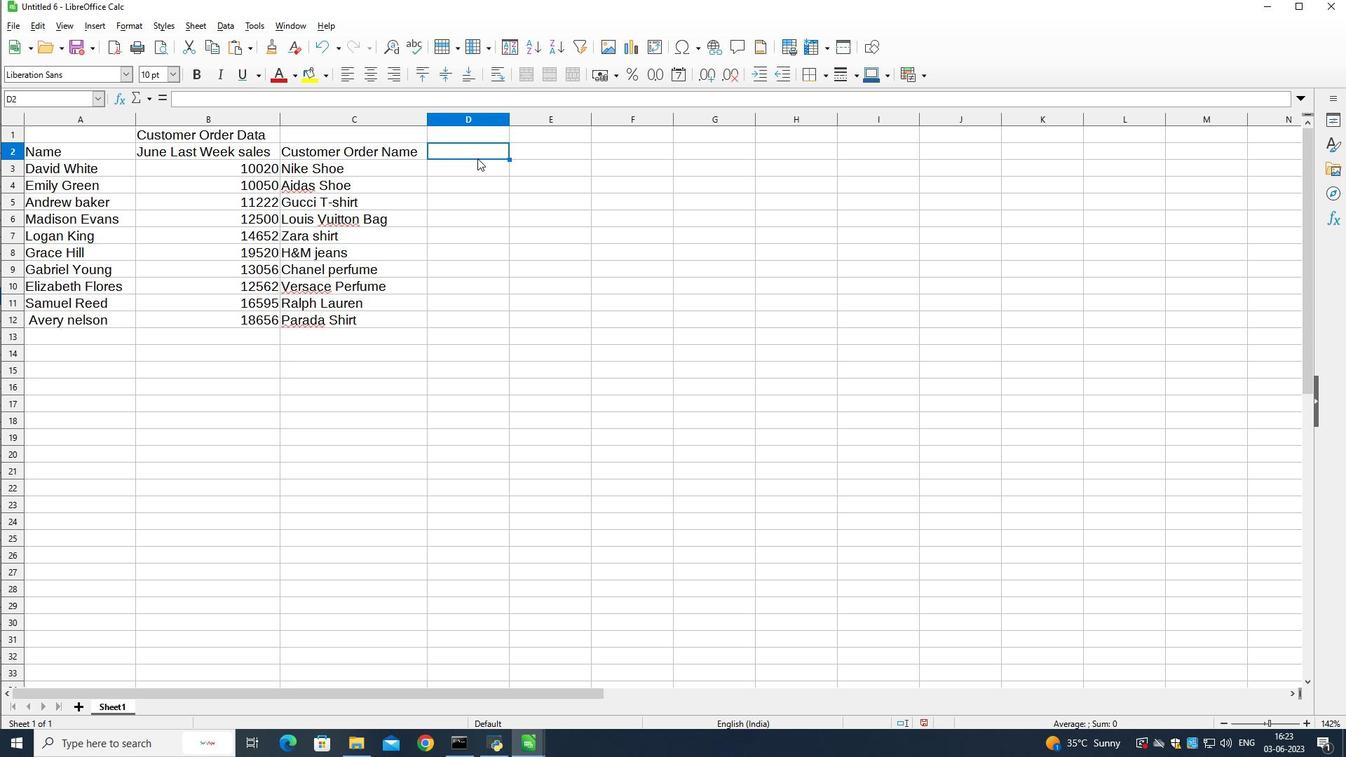 
Action: Key pressed <Key.shift>Order<Key.space><Key.shift>Price<Key.down>10000<Key.down>50000<Key.down>
Screenshot: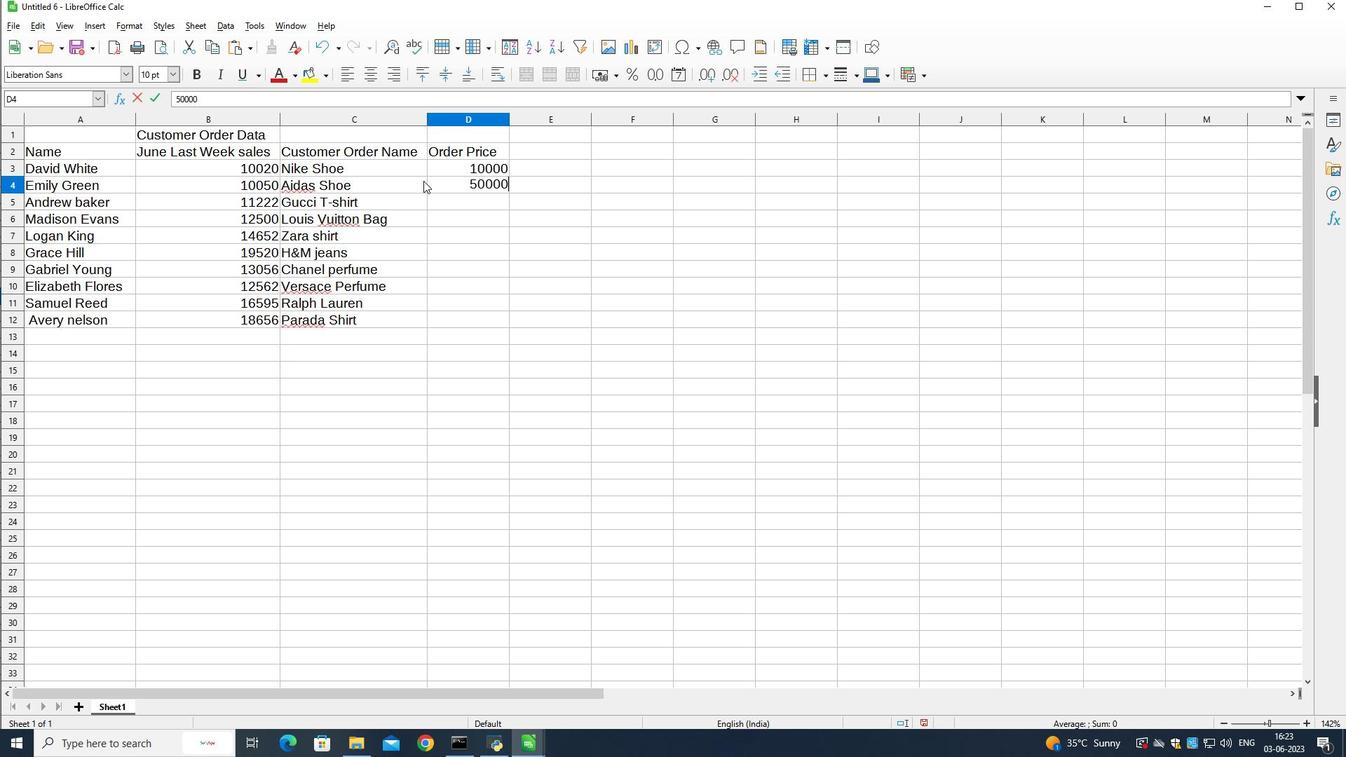 
Action: Mouse moved to (502, 185)
Screenshot: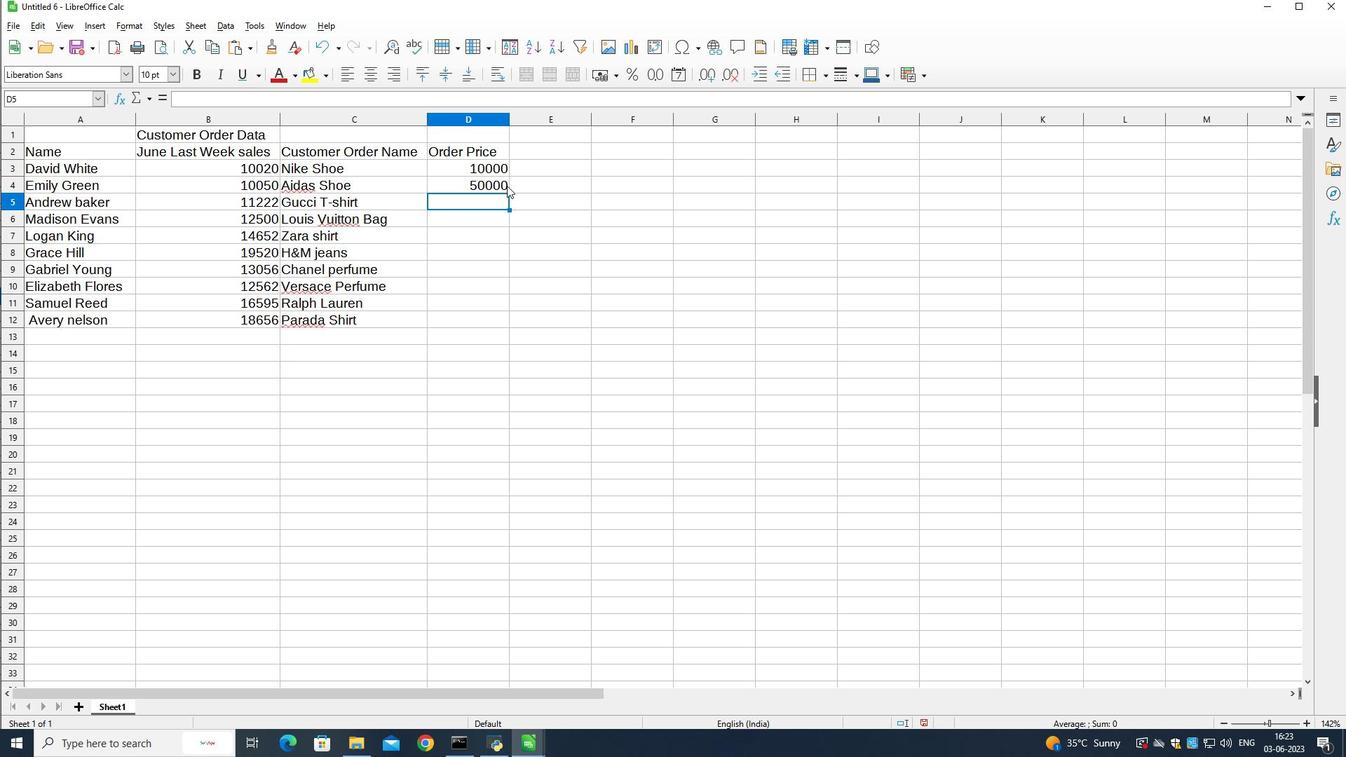 
Action: Mouse pressed left at (502, 185)
Screenshot: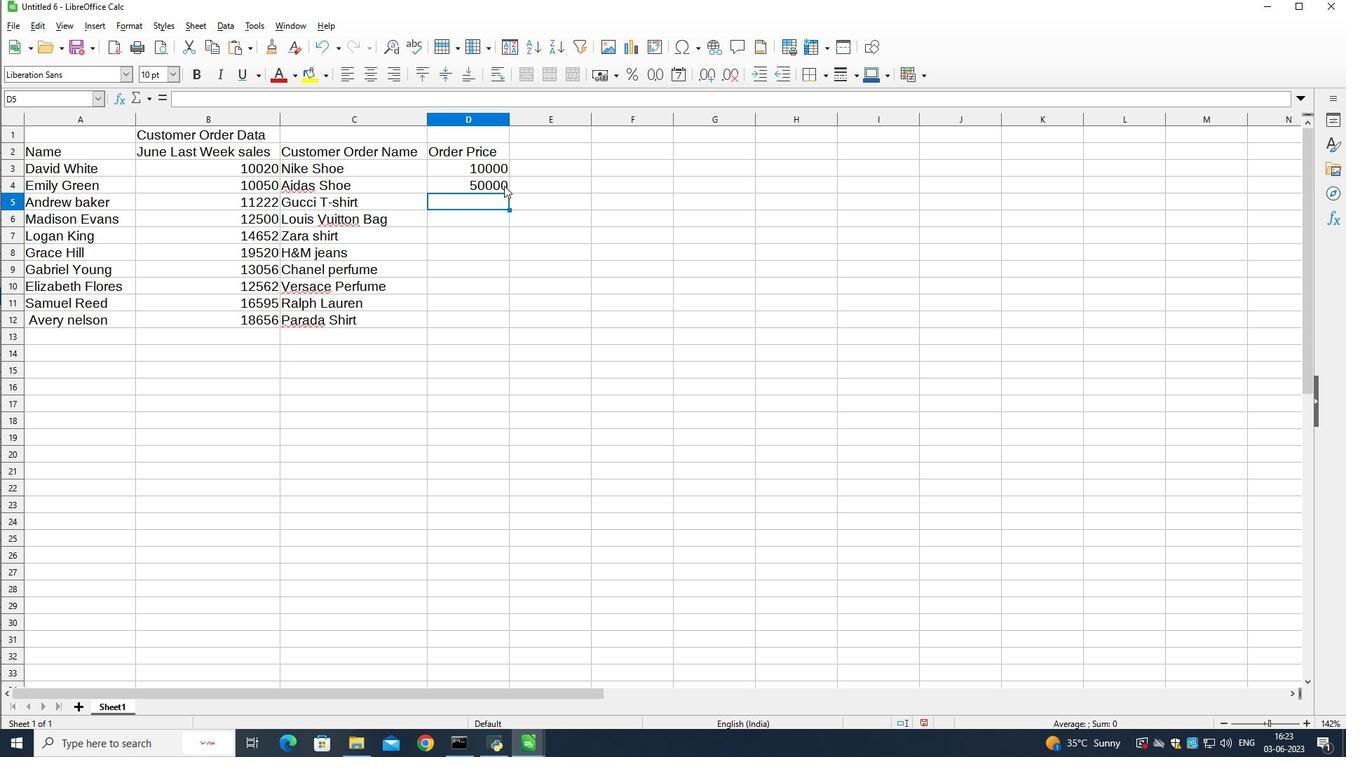 
Action: Mouse pressed left at (502, 185)
Screenshot: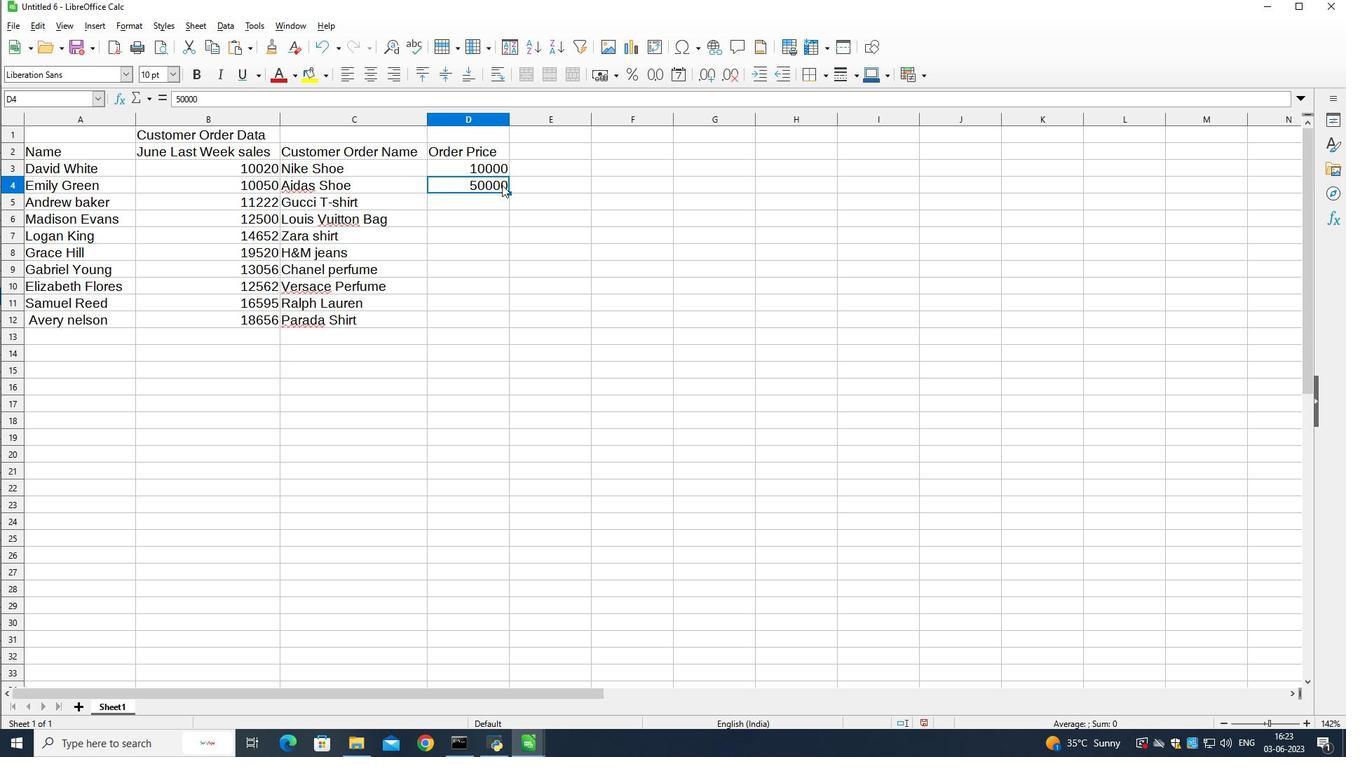 
Action: Key pressed <Key.backspace>
Screenshot: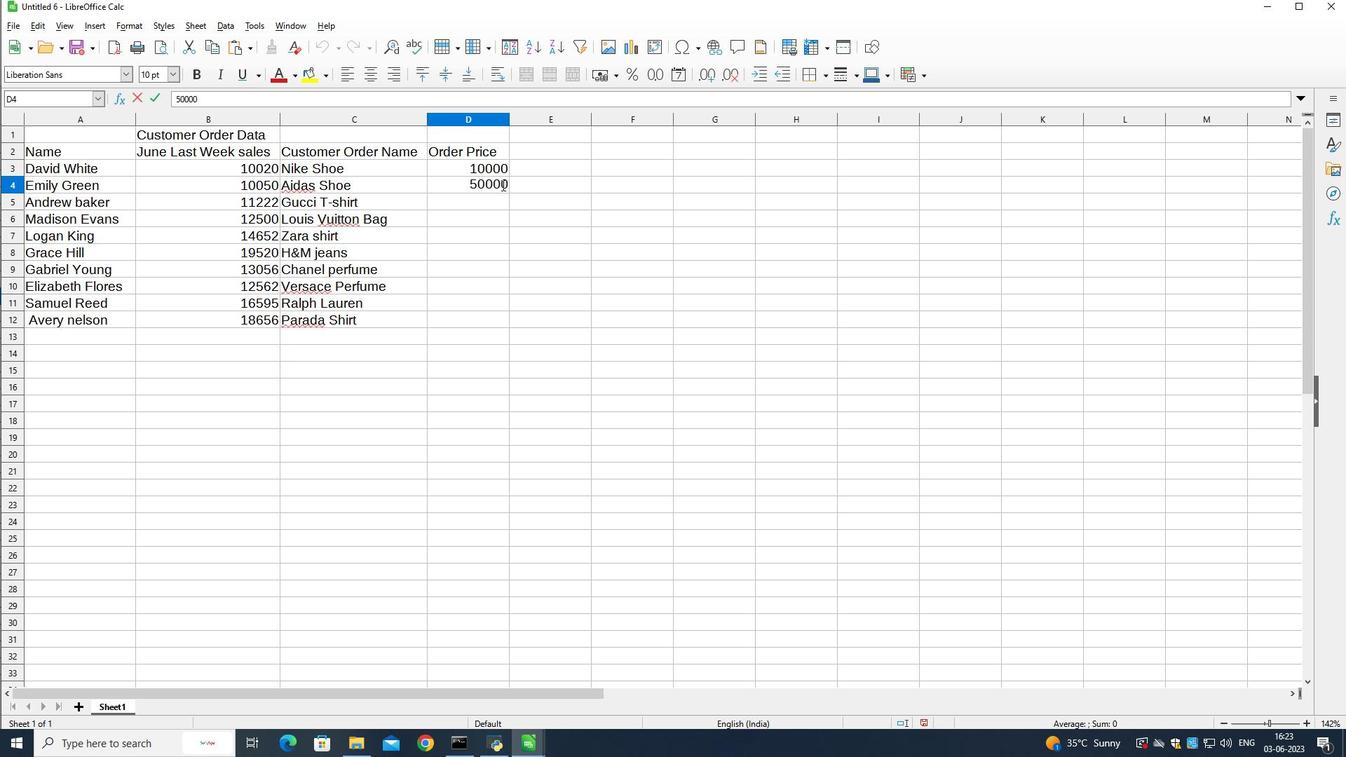 
Action: Mouse moved to (483, 194)
Screenshot: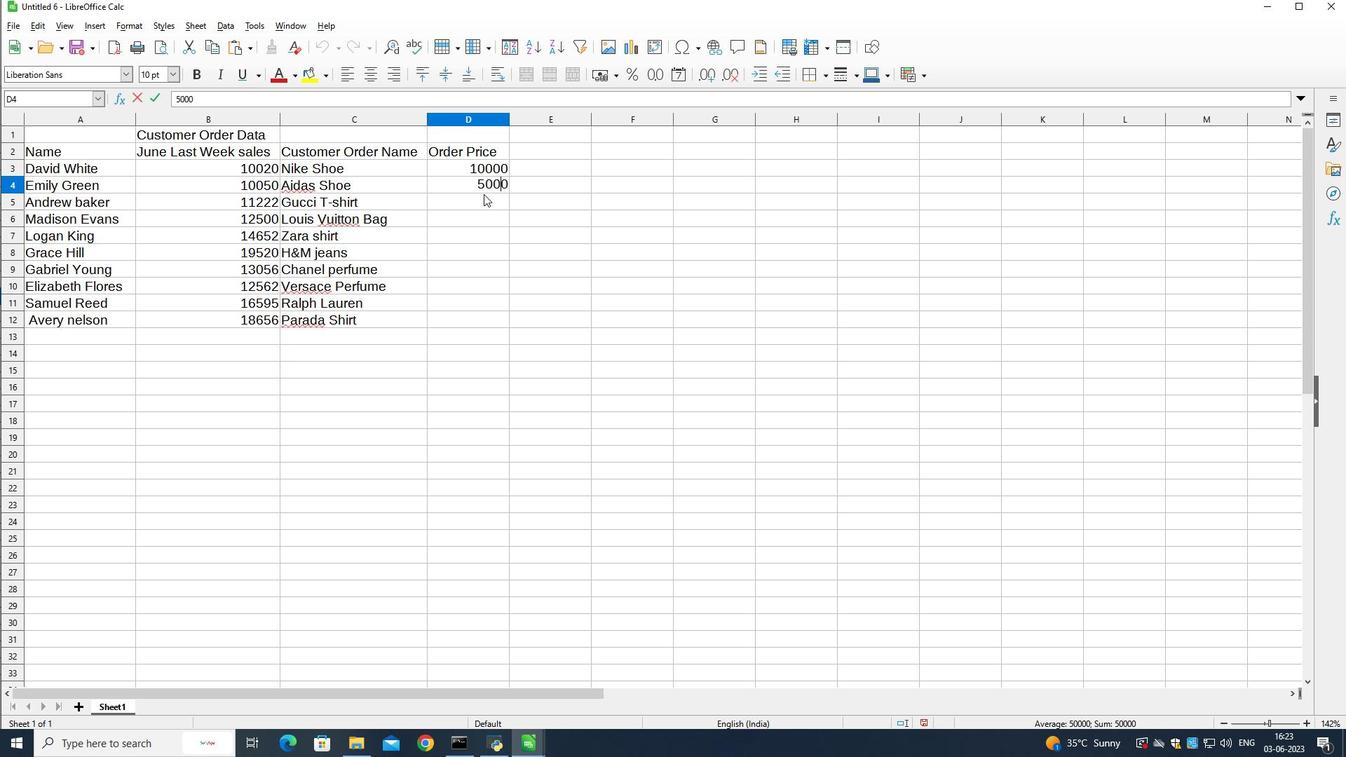 
Action: Mouse pressed left at (483, 194)
Screenshot: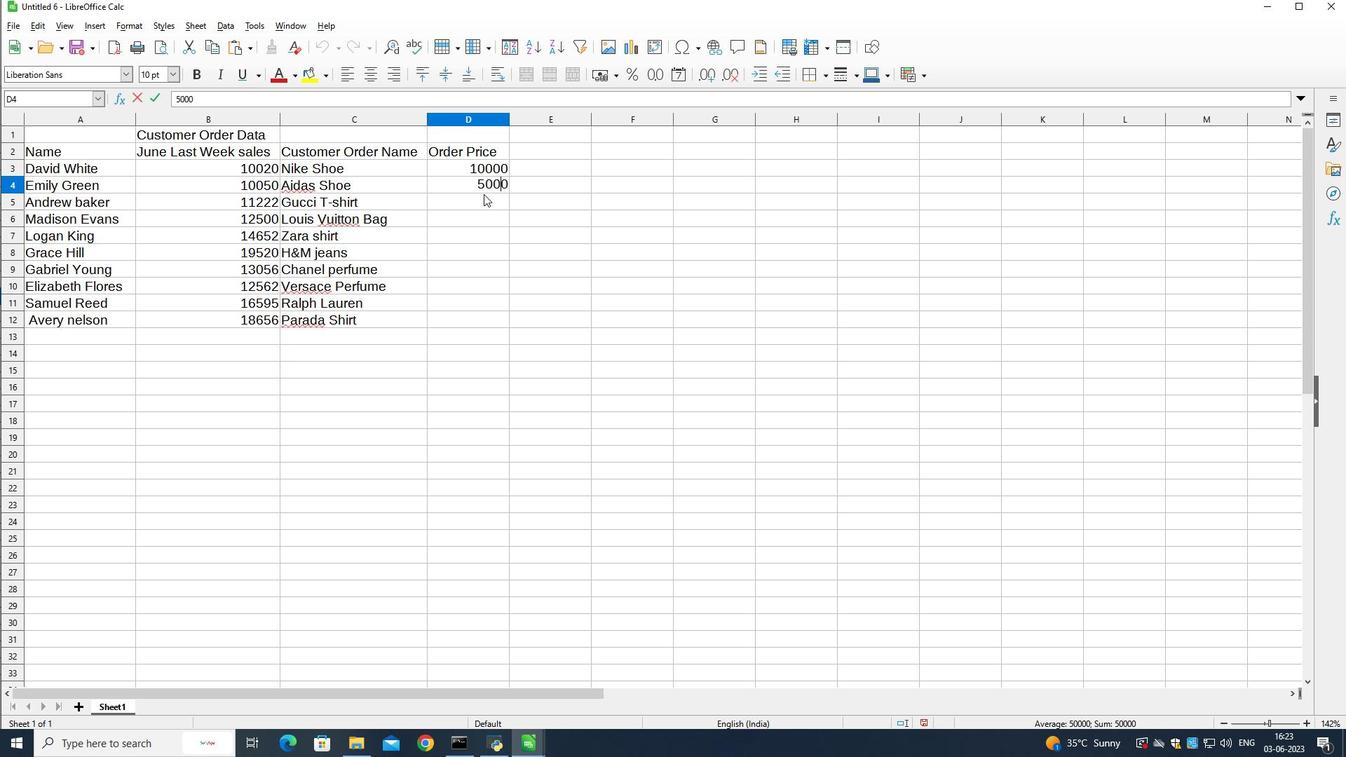 
Action: Mouse moved to (482, 197)
Screenshot: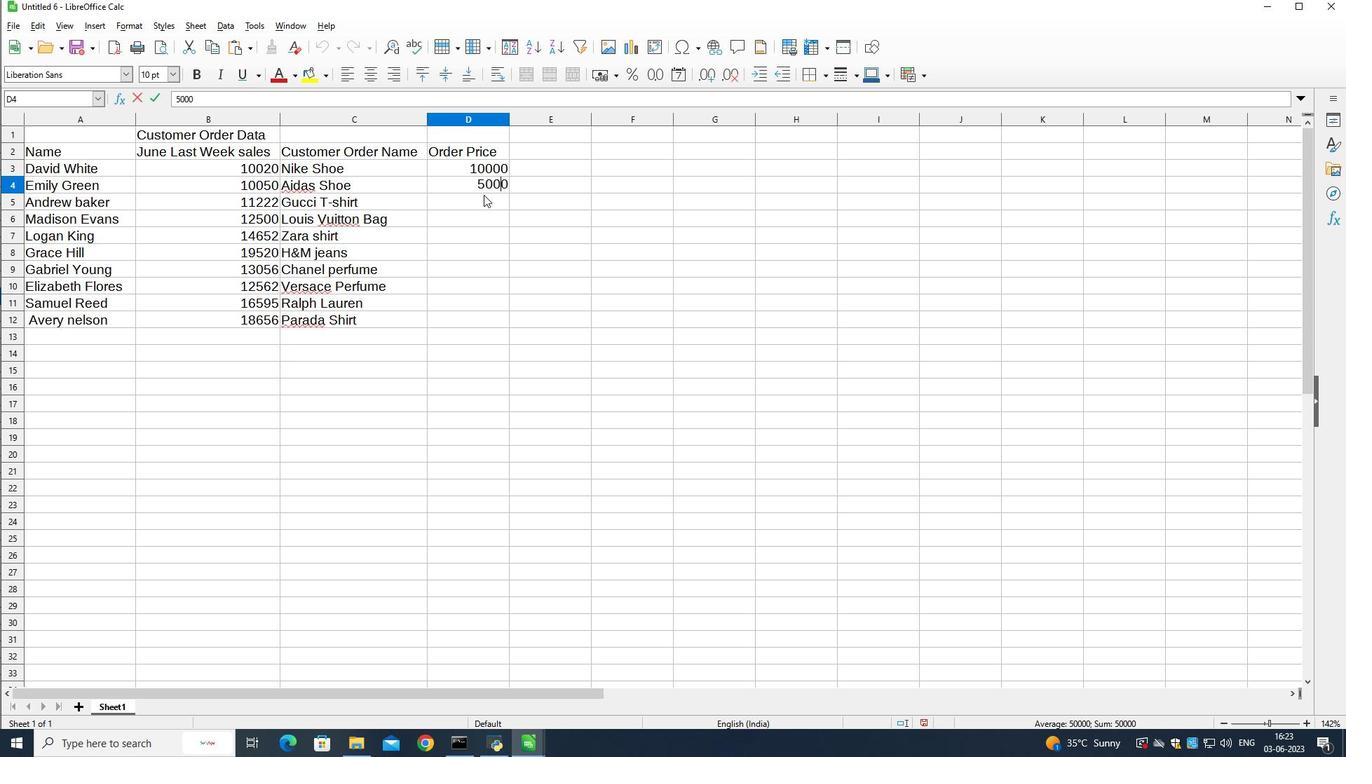 
Action: Key pressed 14000<Key.down>
Screenshot: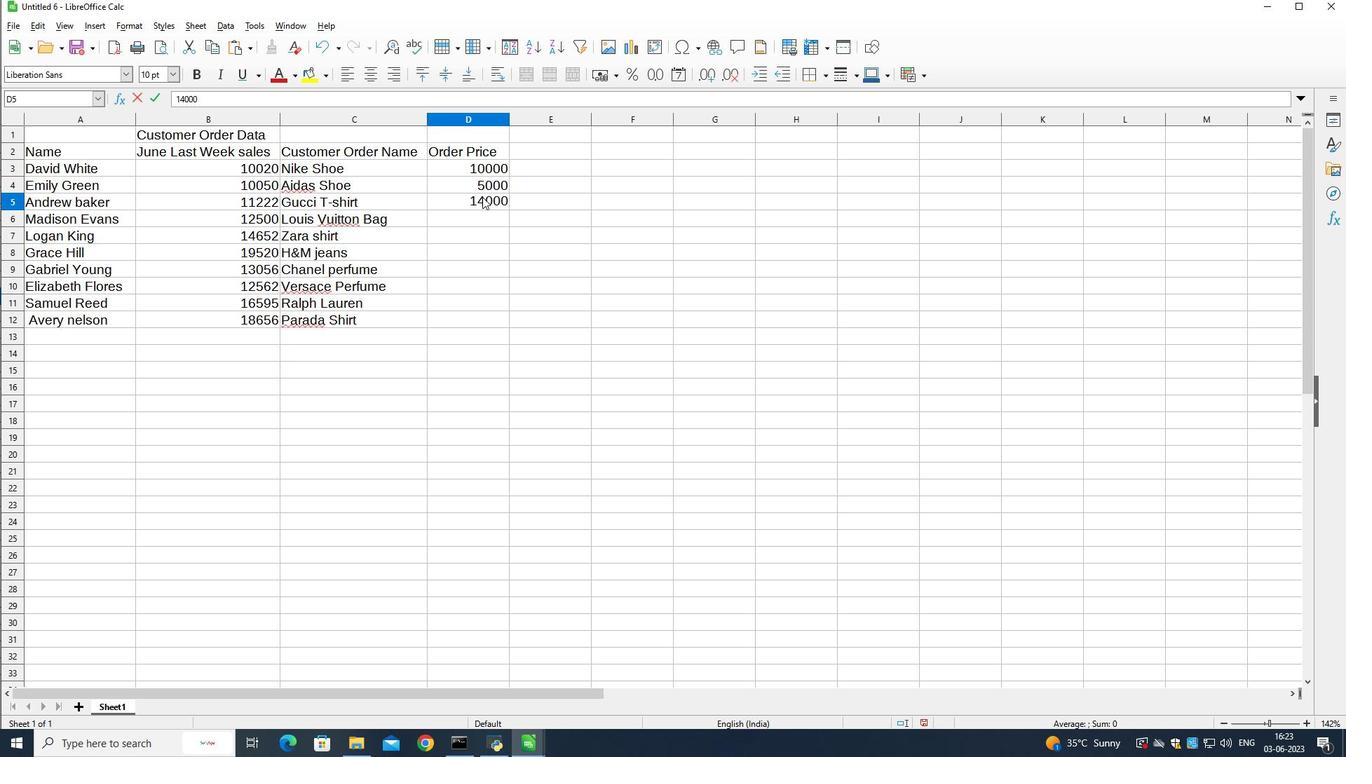 
Action: Mouse moved to (612, 155)
Screenshot: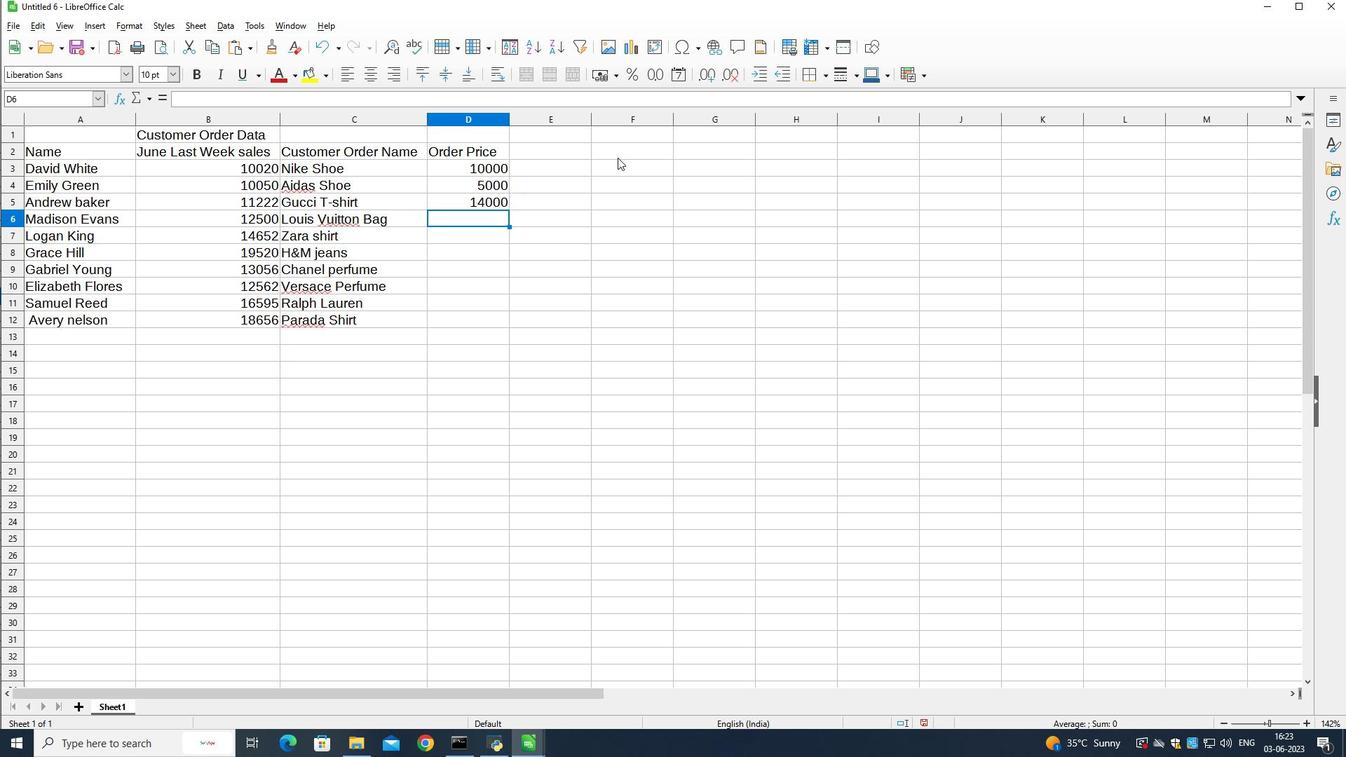 
Action: Key pressed 13000<Key.down>15<Key.backspace>4656<Key.down>12666<Key.down>14653<Key.down>13685<Key.down>12565<Key.down>115798<Key.backspace>
Screenshot: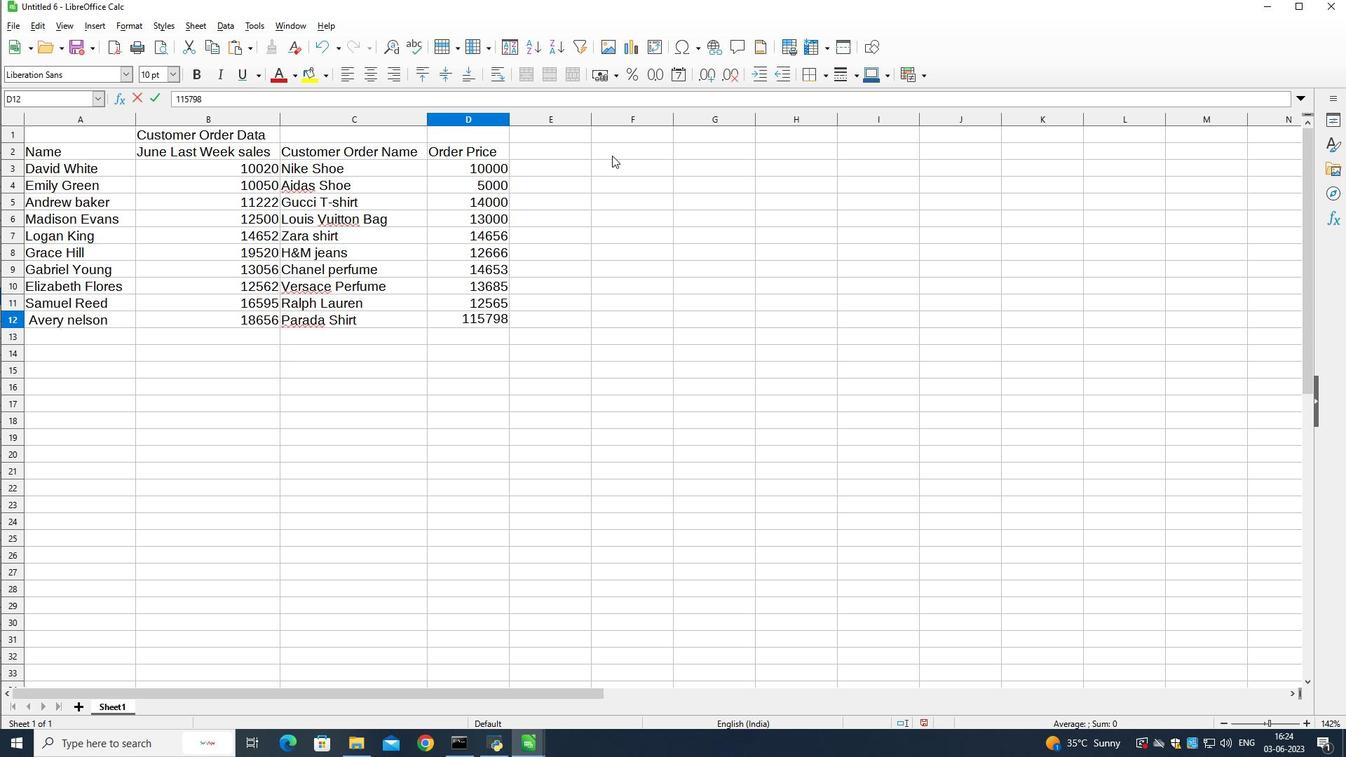 
Action: Mouse moved to (473, 179)
Screenshot: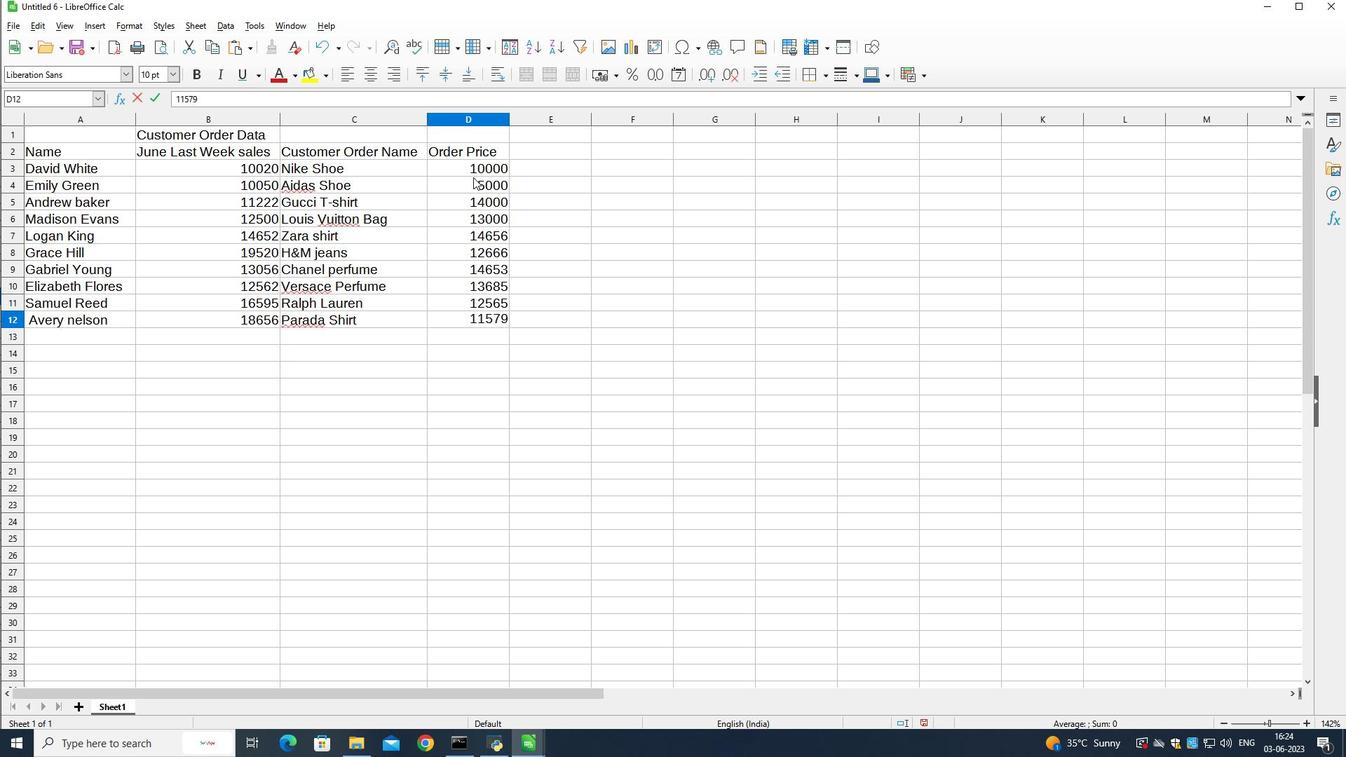 
Action: Mouse pressed left at (473, 179)
Screenshot: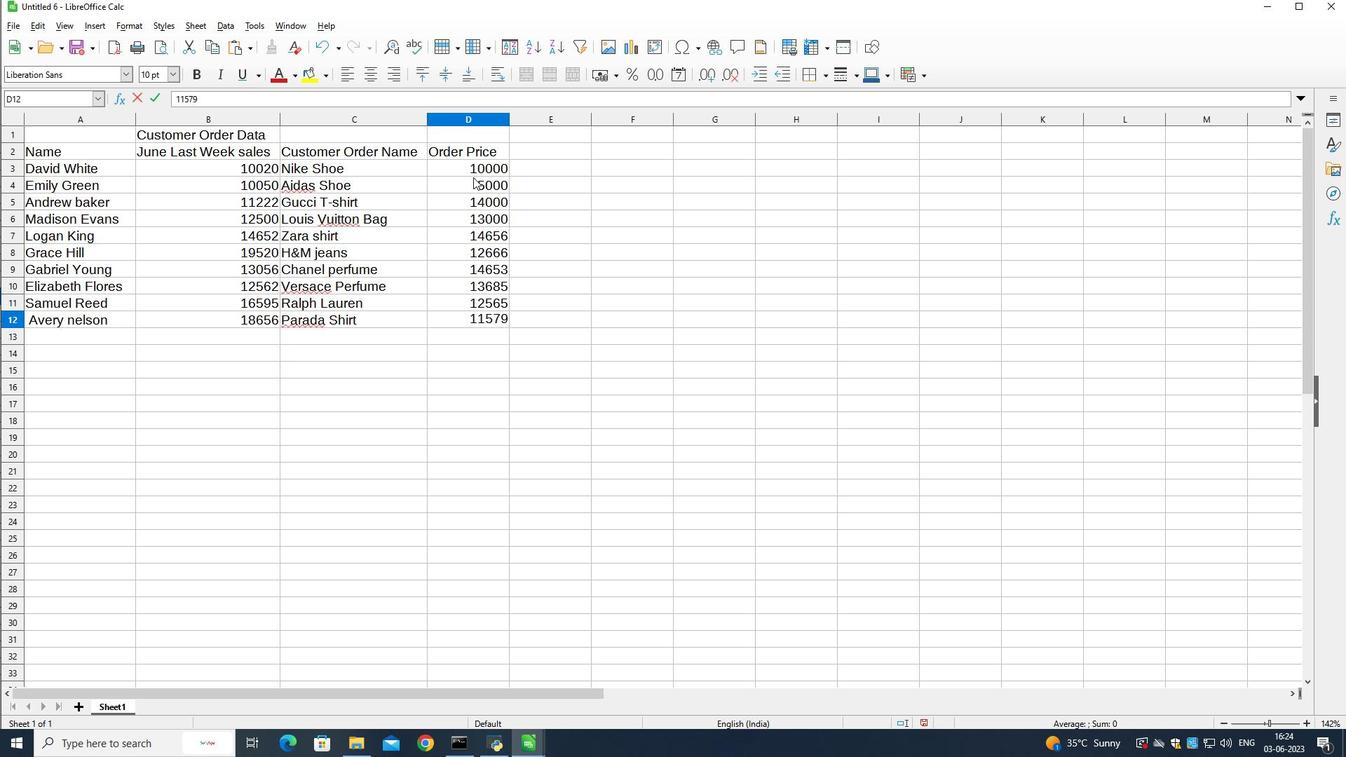 
Action: Mouse pressed left at (473, 179)
Screenshot: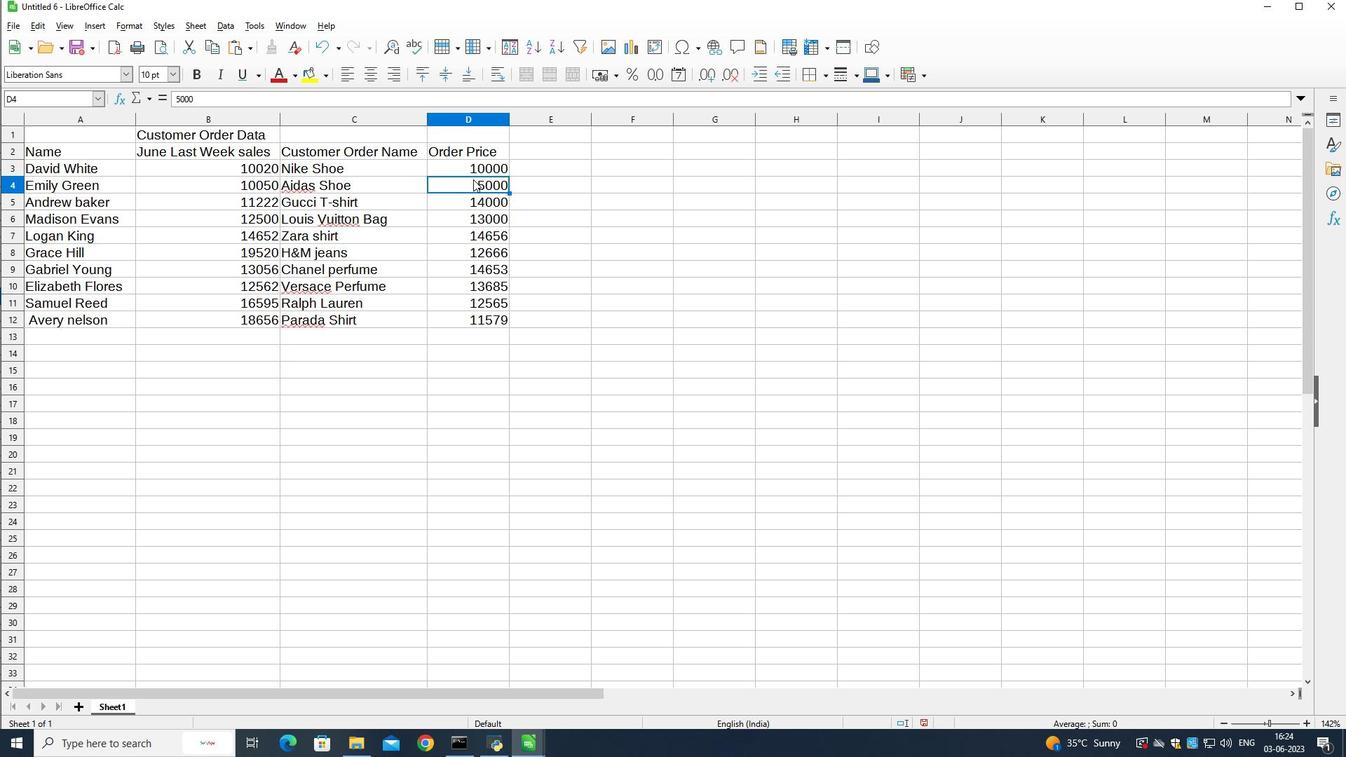 
Action: Mouse moved to (486, 189)
Screenshot: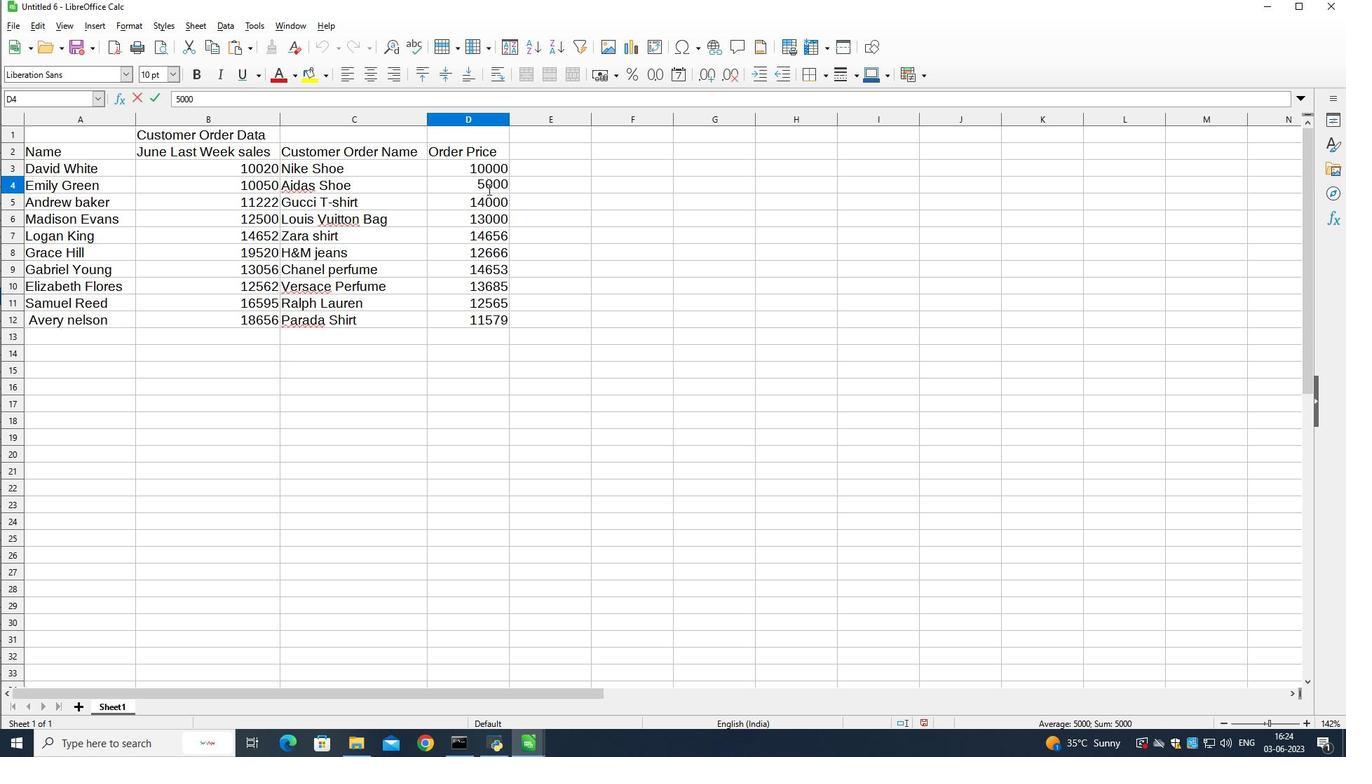 
Action: Key pressed 1
Screenshot: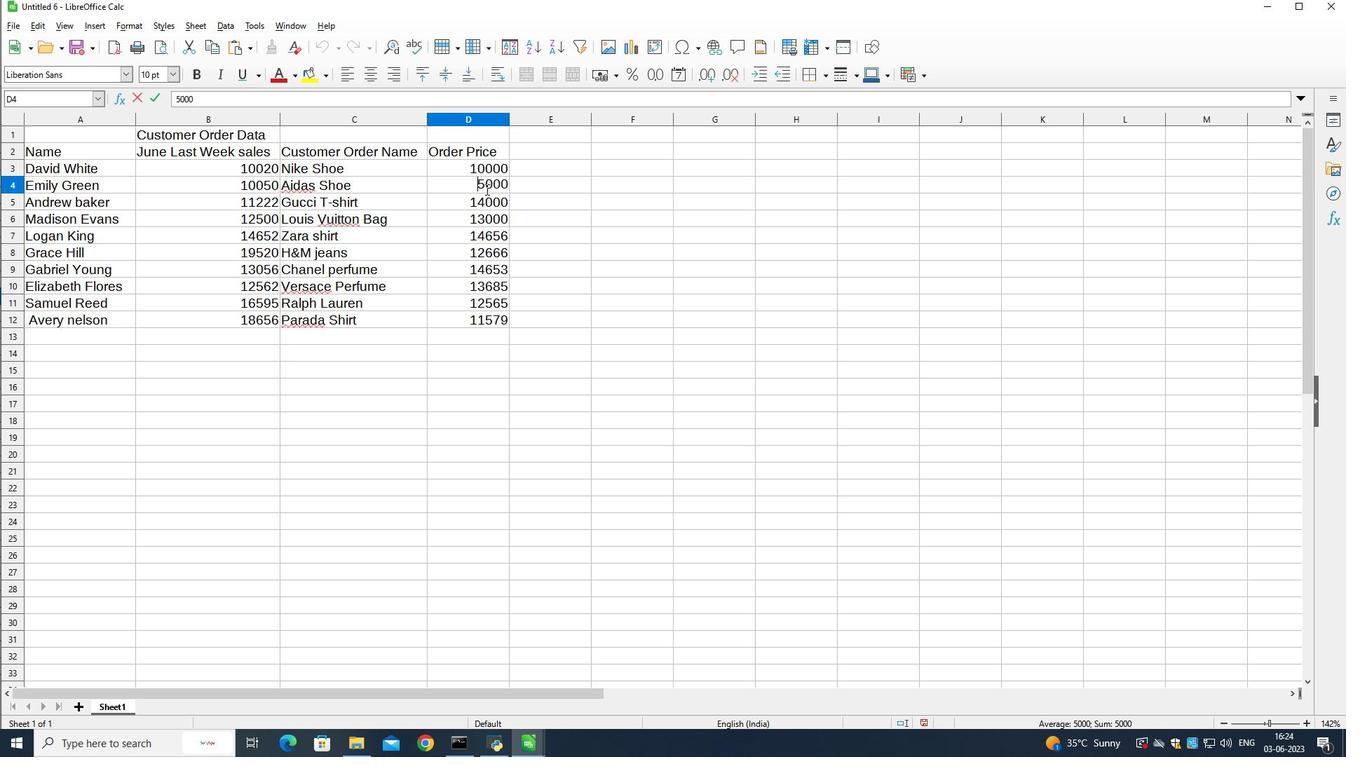 
Action: Mouse moved to (534, 152)
Screenshot: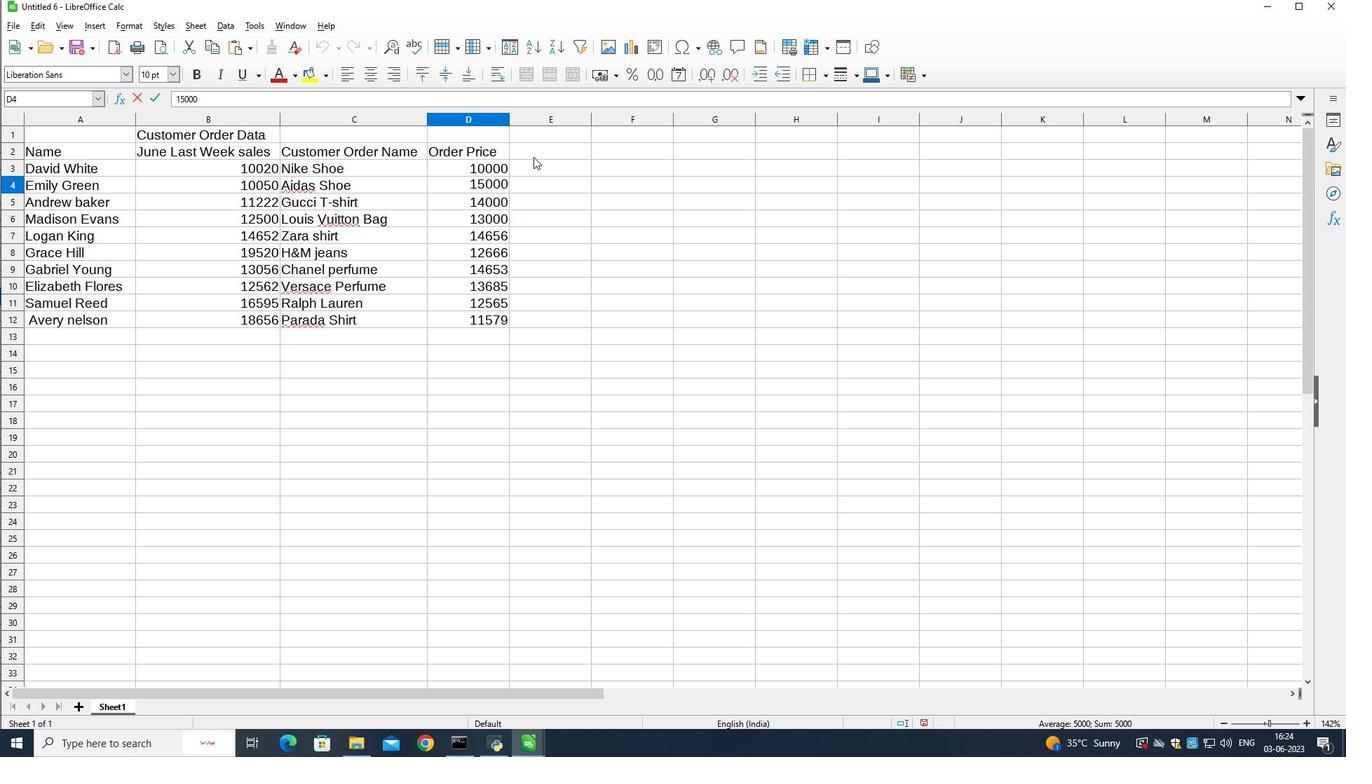 
Action: Mouse pressed left at (534, 152)
Screenshot: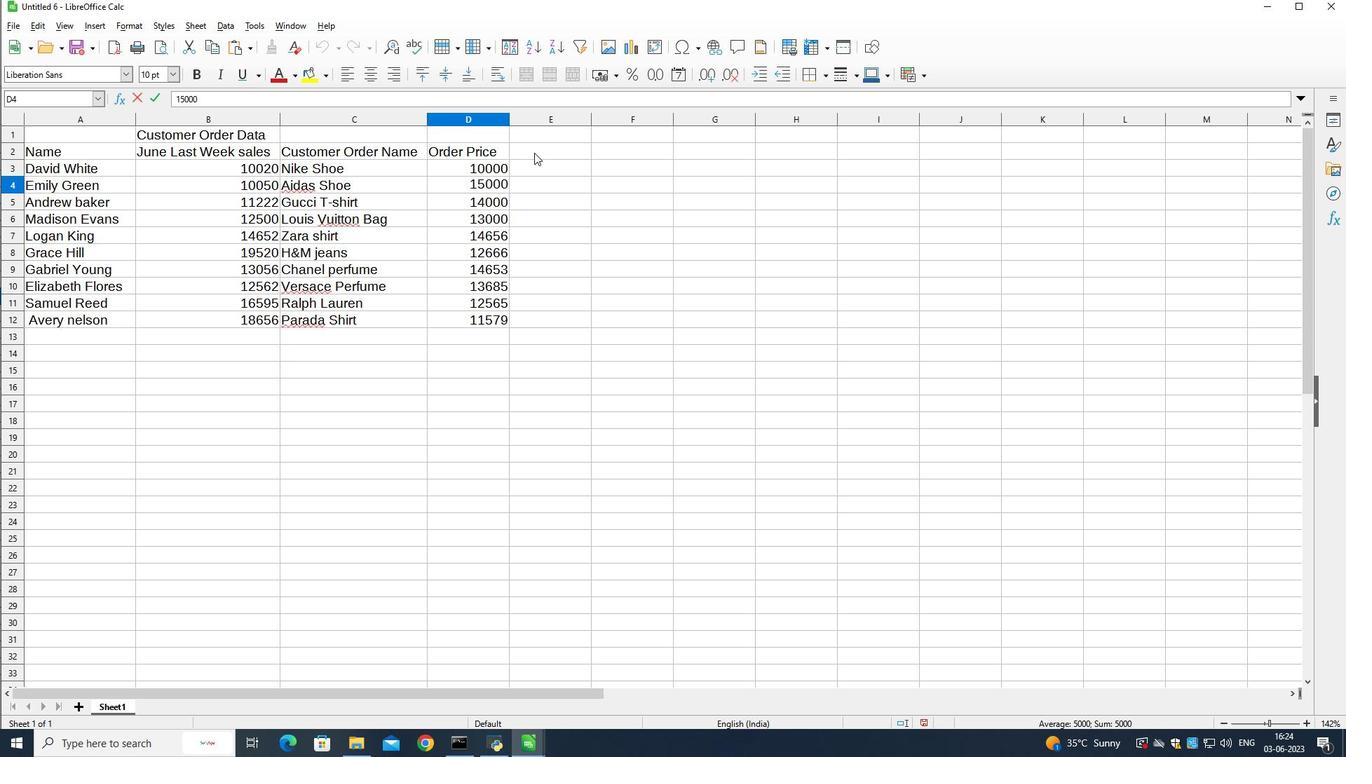 
Action: Mouse moved to (570, 245)
Screenshot: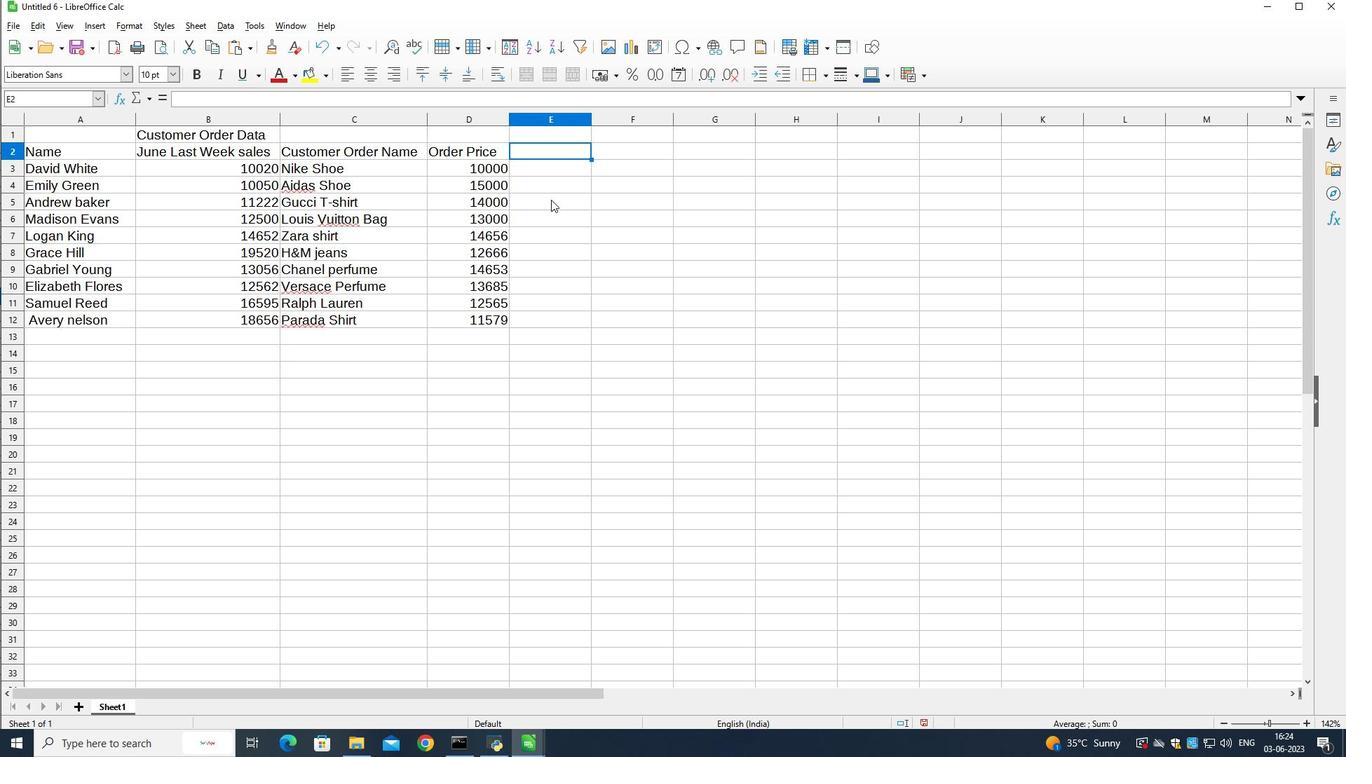 
Action: Mouse pressed left at (570, 245)
Screenshot: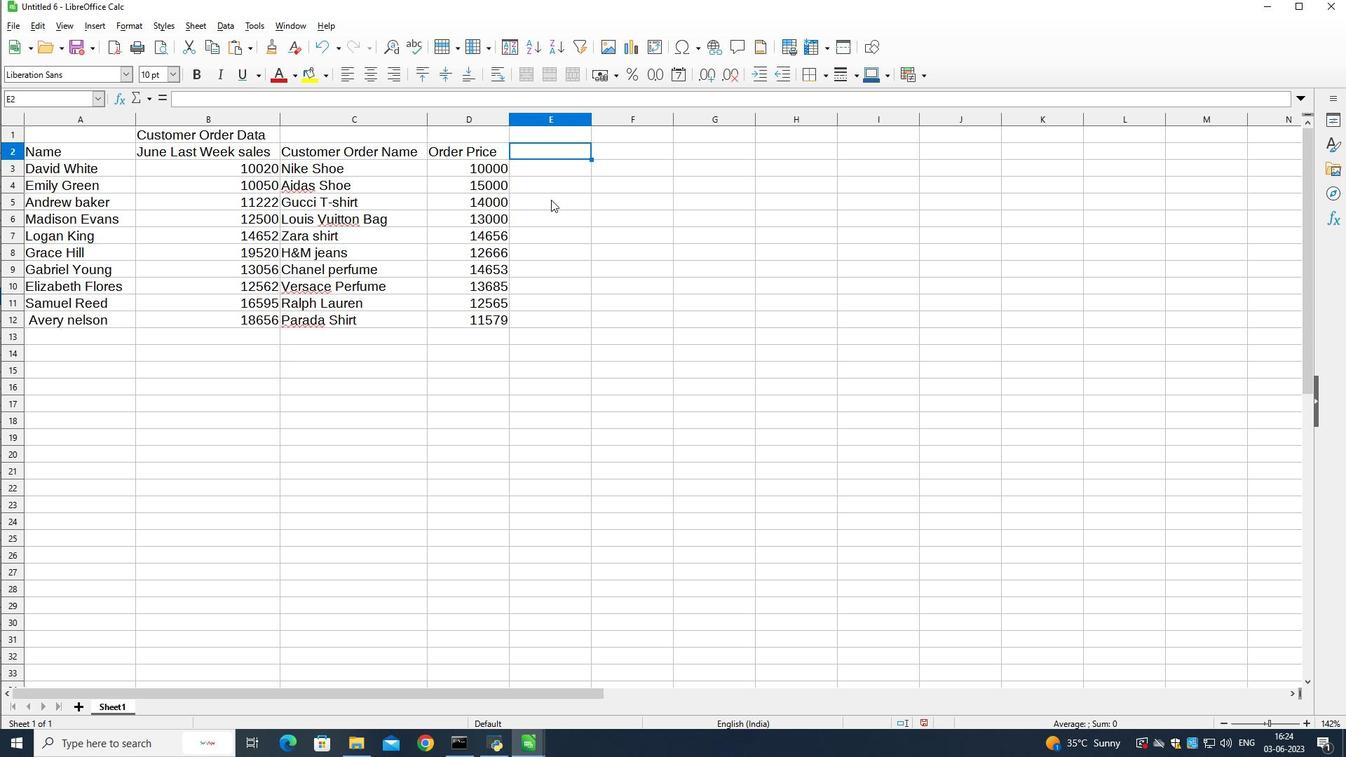 
Action: Mouse moved to (572, 258)
Screenshot: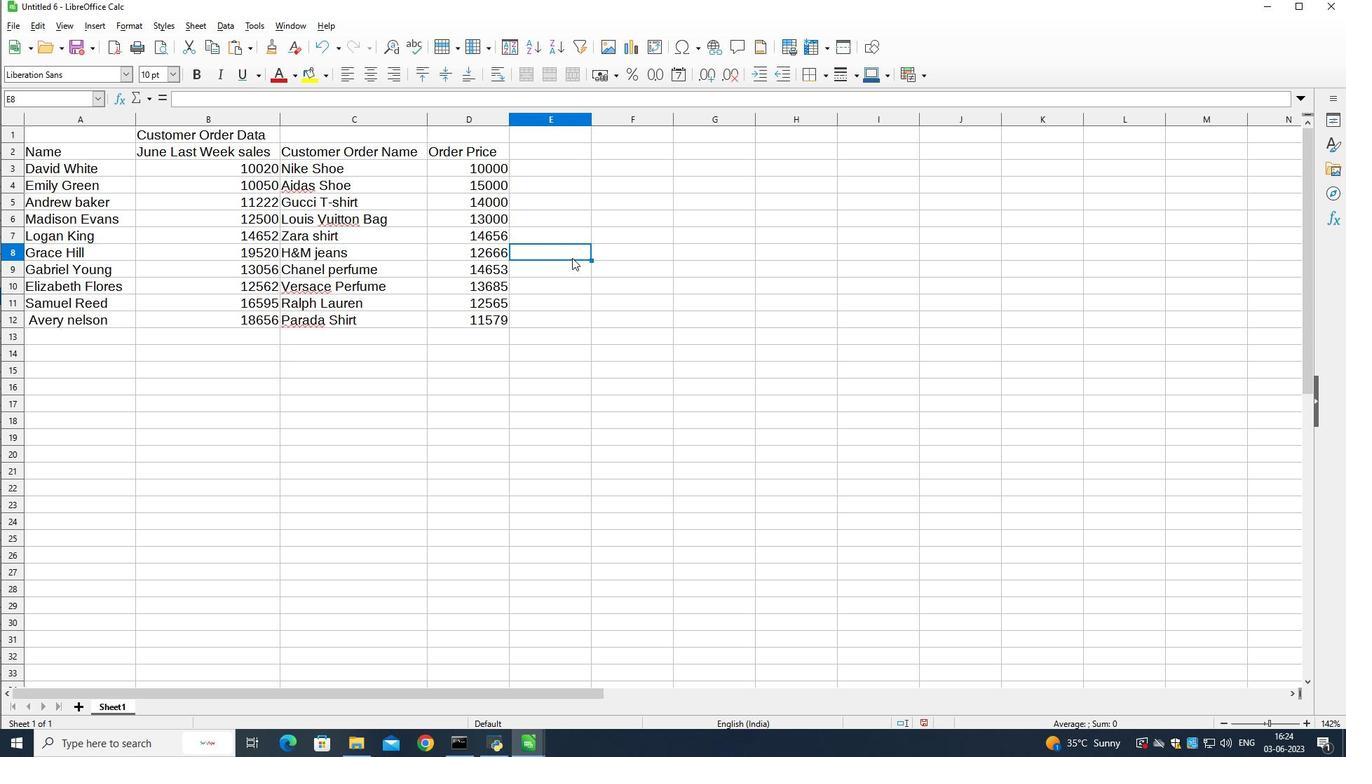 
Action: Key pressed ctrl+S
Screenshot: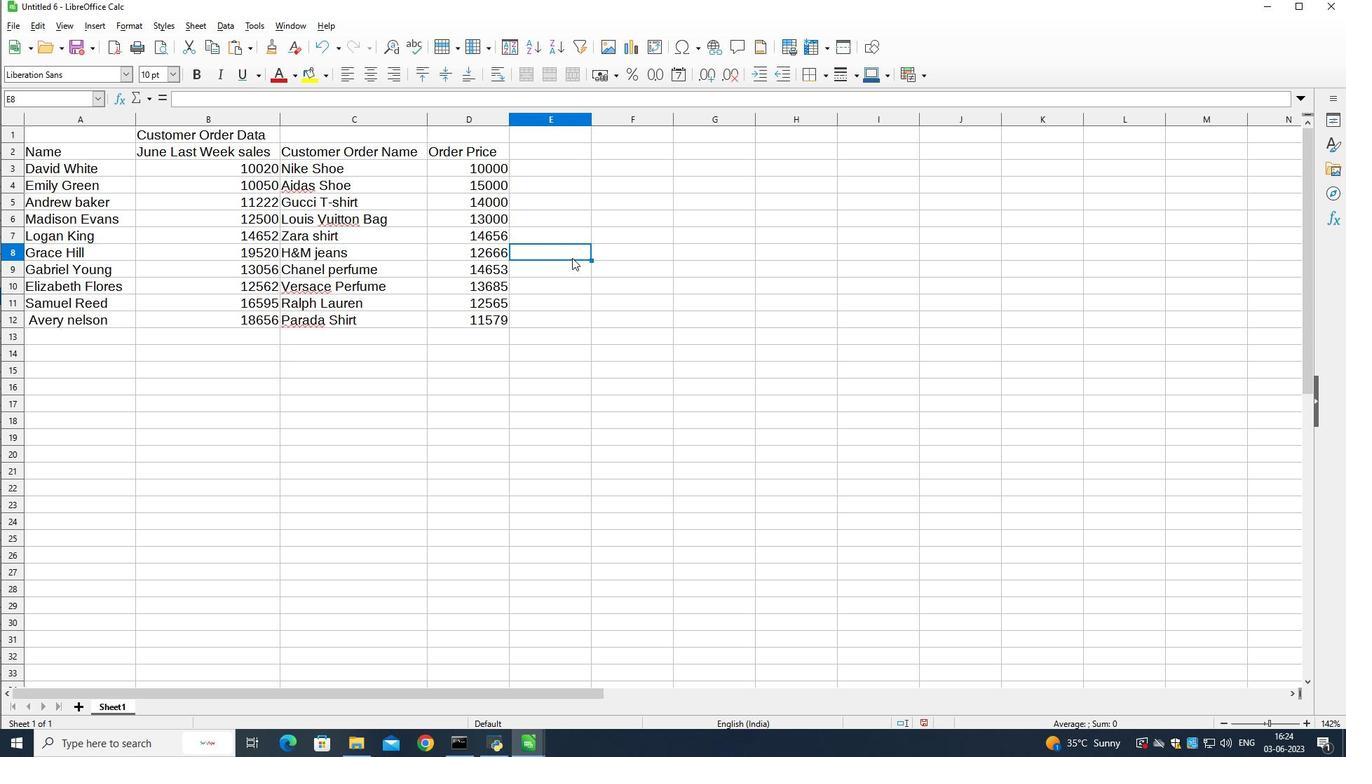 
Action: Mouse moved to (342, 321)
Screenshot: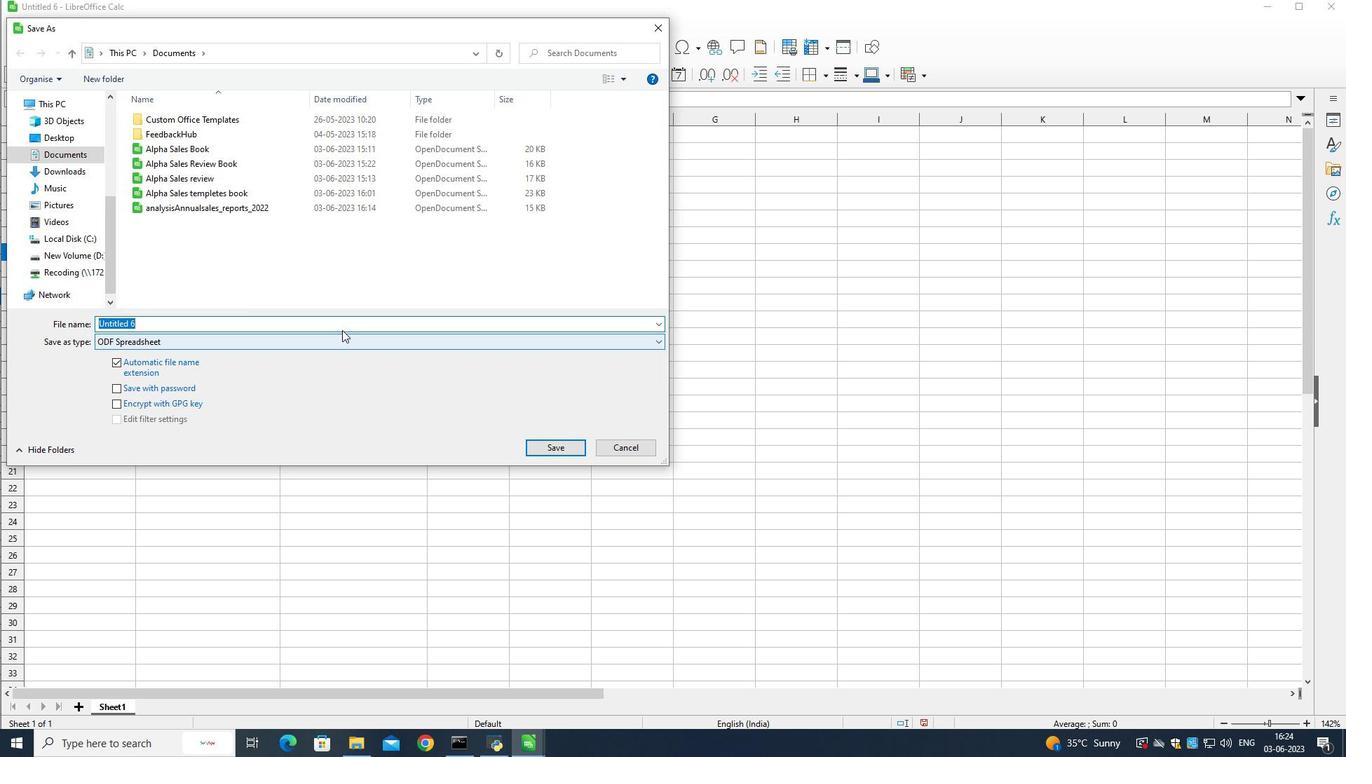 
Action: Key pressed <Key.shift>analysisd<Key.backspace><Key.shift>Daily<Key.shift>Sales<Key.shift_r>_<Key.shift>Reports<Key.enter>
Screenshot: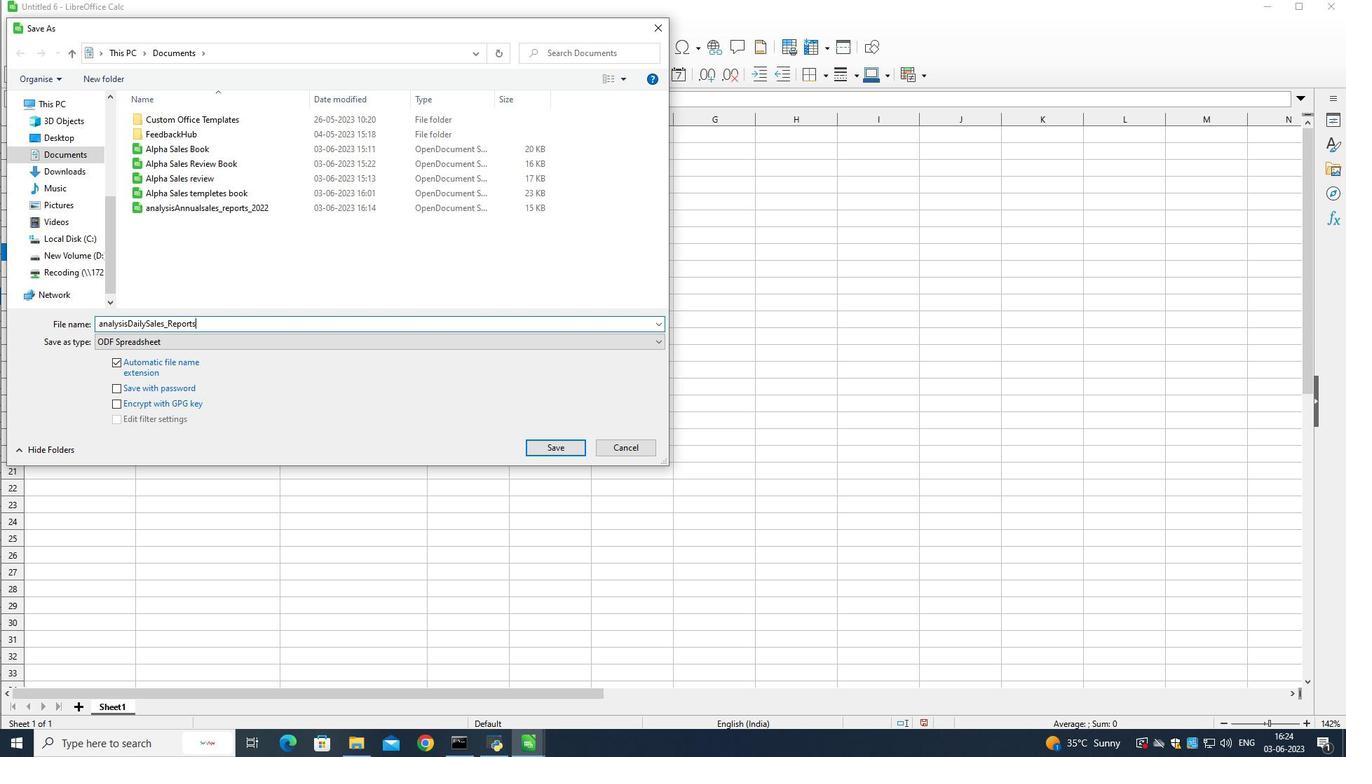 
Action: Mouse moved to (668, 378)
Screenshot: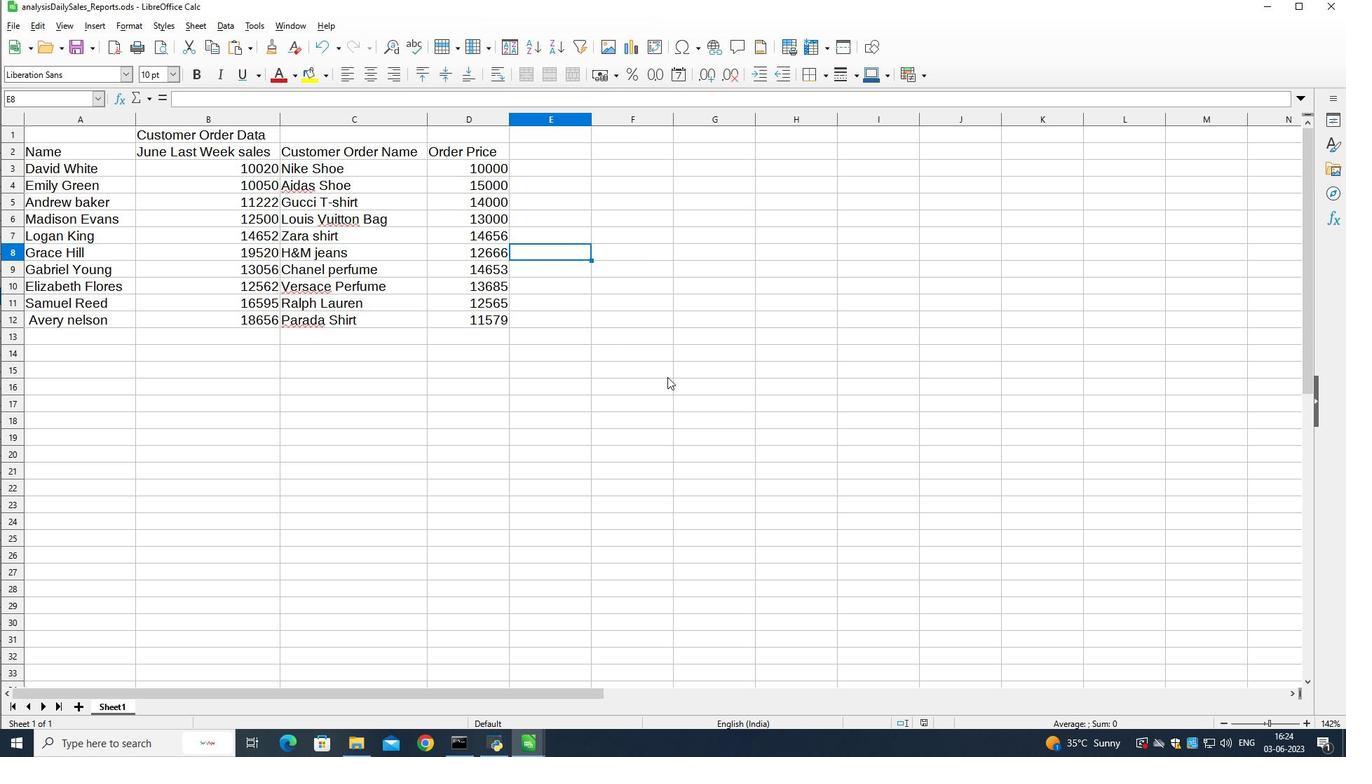 
Action: Mouse pressed left at (668, 378)
Screenshot: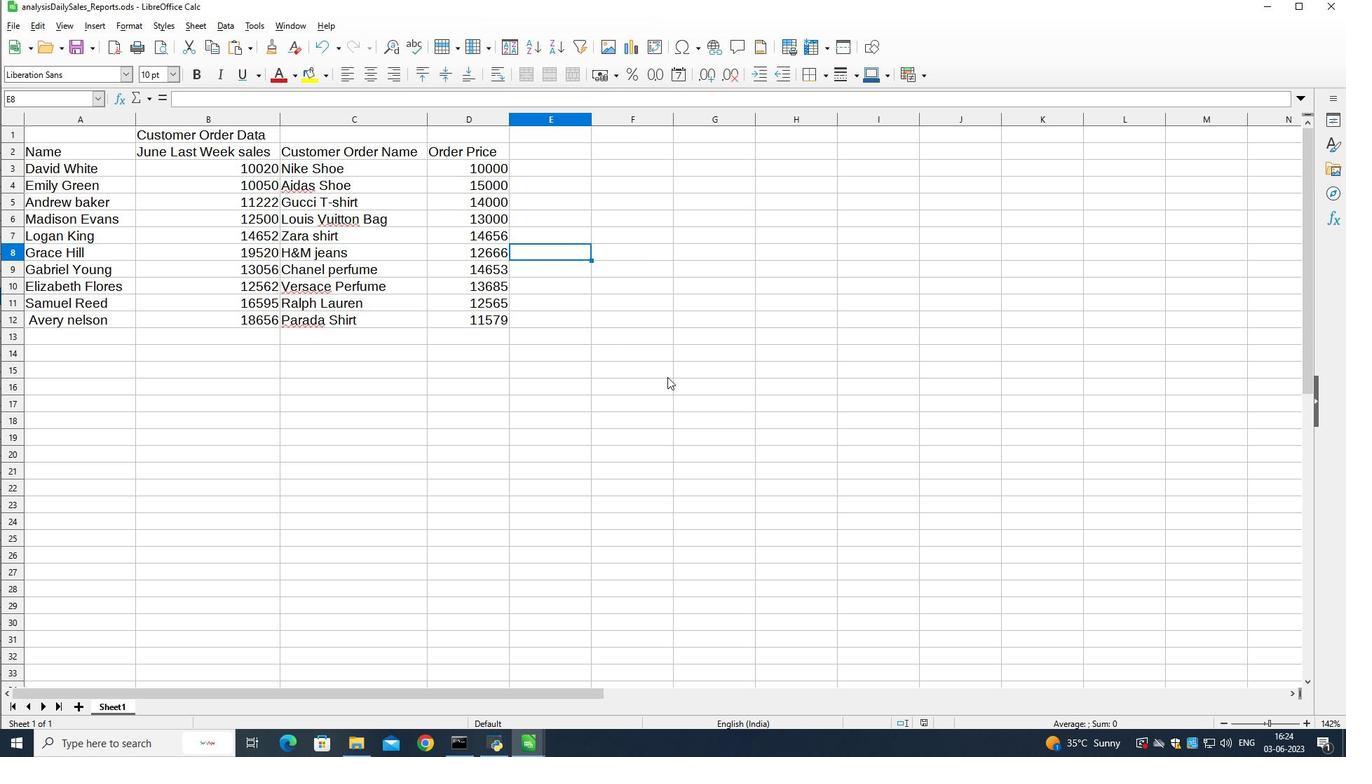 
Action: Mouse moved to (653, 368)
Screenshot: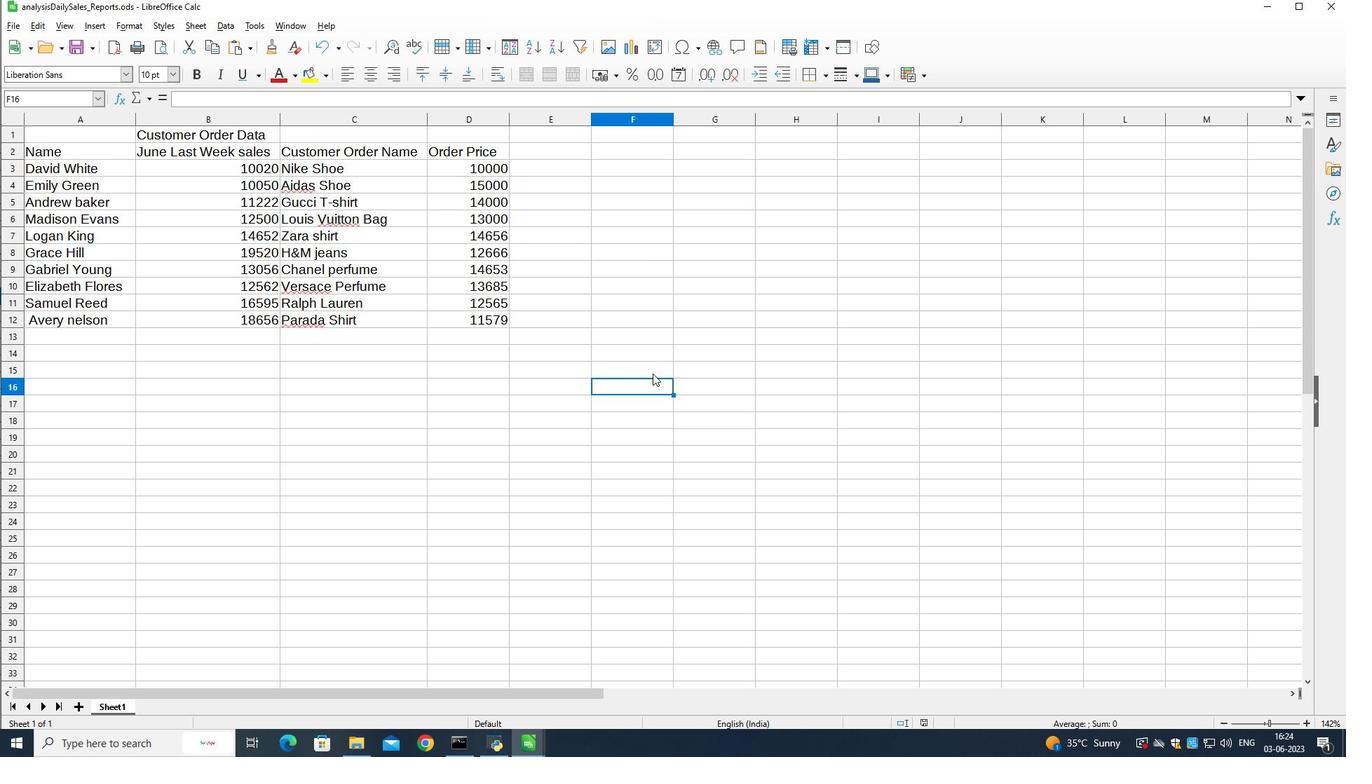 
